 Task: Look for space in Woodridge, United States from 12th August, 2023 to 16th August, 2023 for 8 adults in price range Rs.10000 to Rs.16000. Place can be private room with 8 bedrooms having 8 beds and 8 bathrooms. Property type can be house, flat, guest house, hotel. Amenities needed are: wifi, TV, free parkinig on premises, gym, breakfast. Booking option can be shelf check-in. Required host language is English.
Action: Mouse moved to (530, 99)
Screenshot: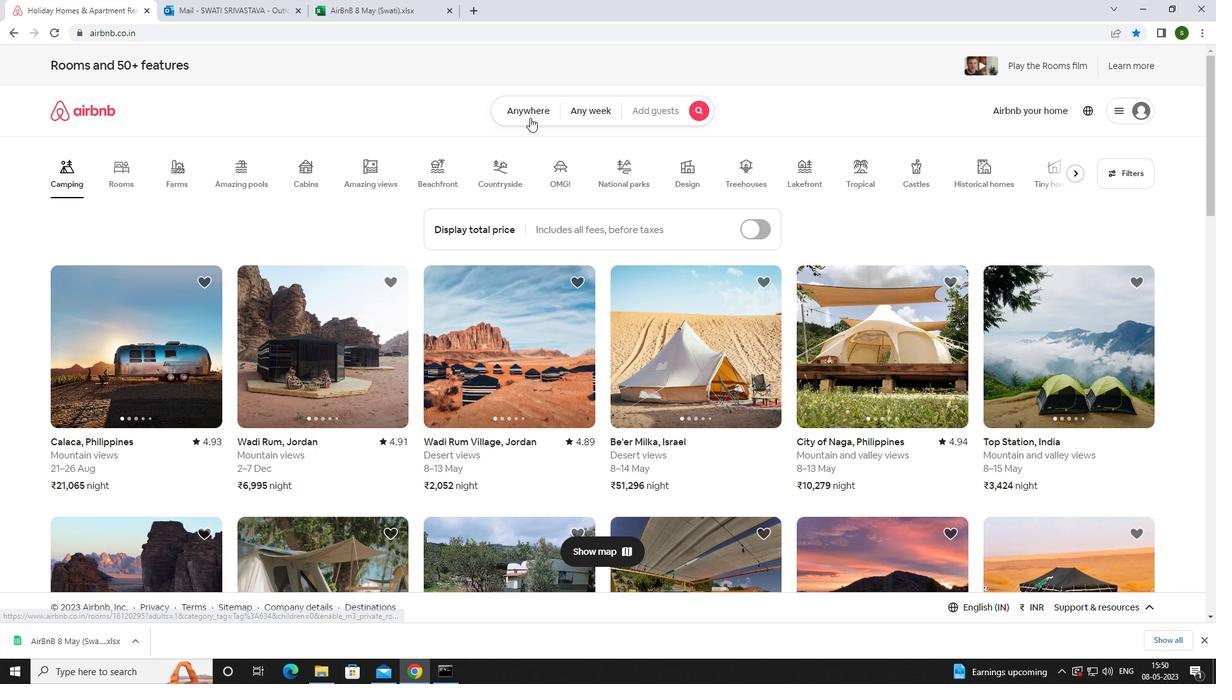 
Action: Mouse pressed left at (530, 99)
Screenshot: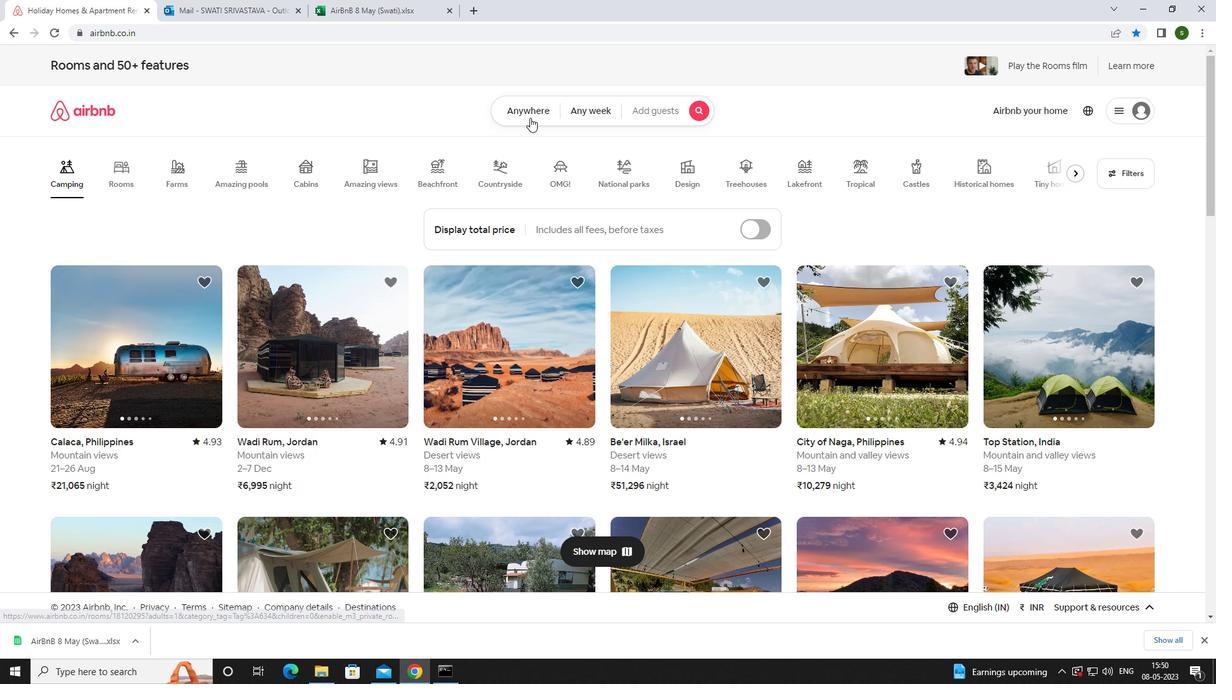
Action: Mouse moved to (447, 166)
Screenshot: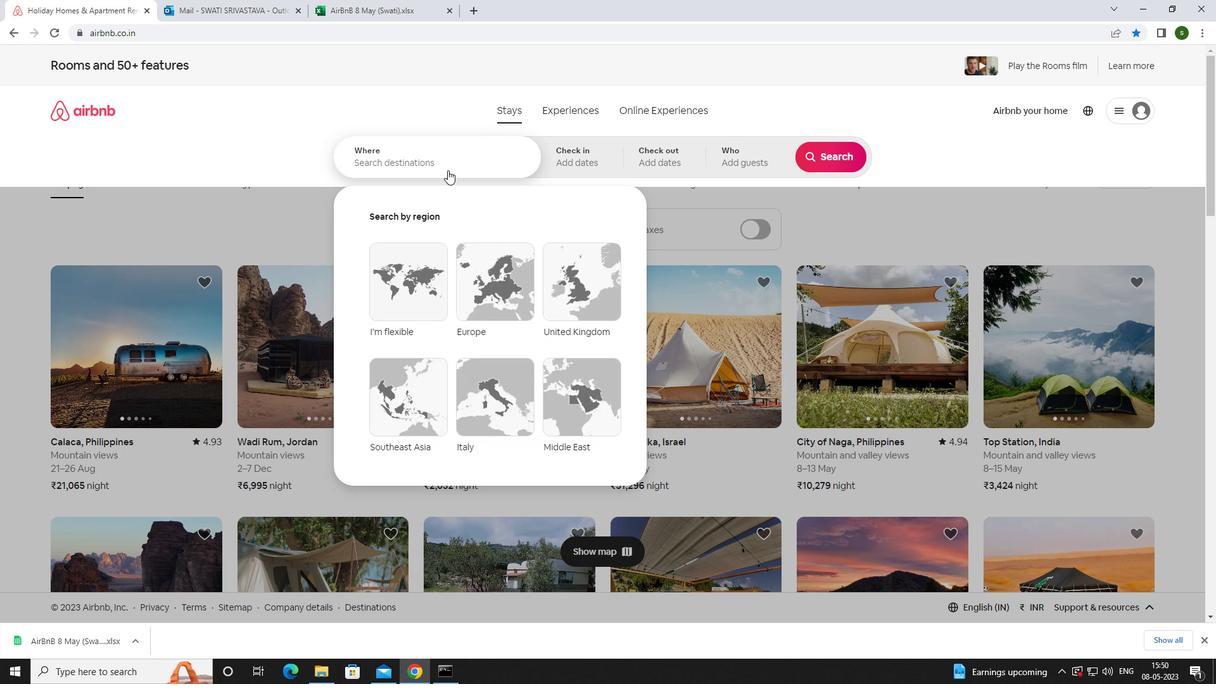 
Action: Mouse pressed left at (447, 166)
Screenshot: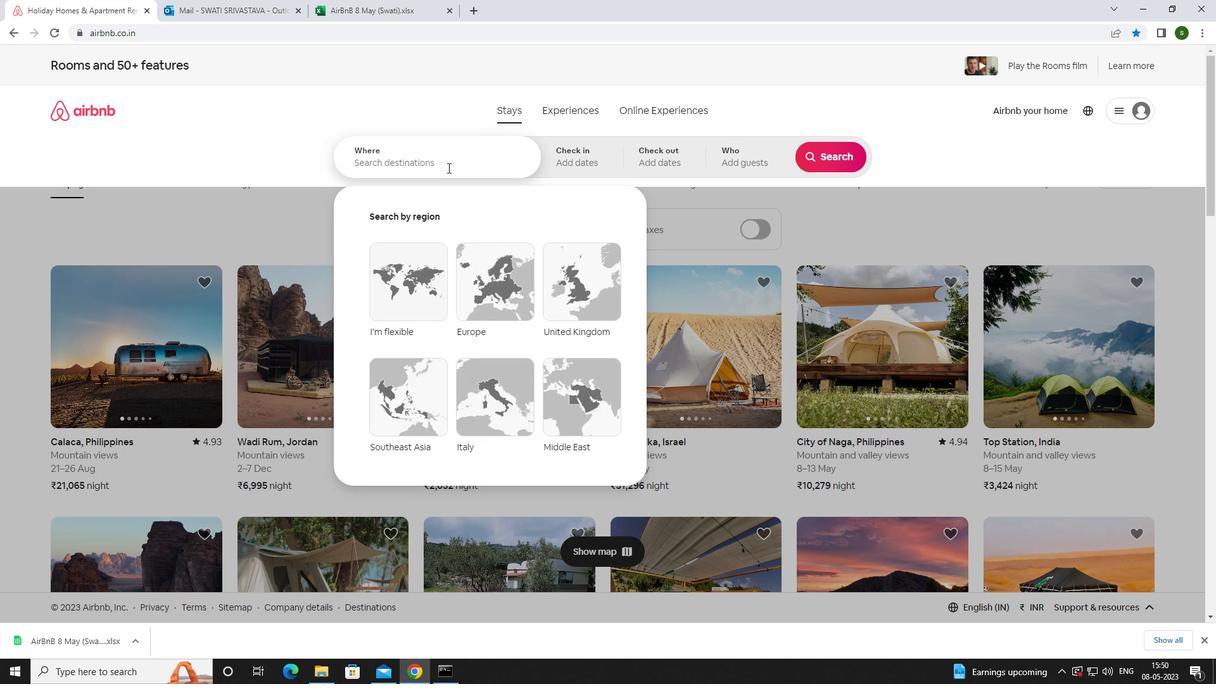 
Action: Key pressed <Key.caps_lock>w<Key.caps_lock>oodridge,<Key.space><Key.caps_lock>u<Key.caps_lock>nited<Key.space><Key.caps_lock>s<Key.caps_lock>tates<Key.enter>
Screenshot: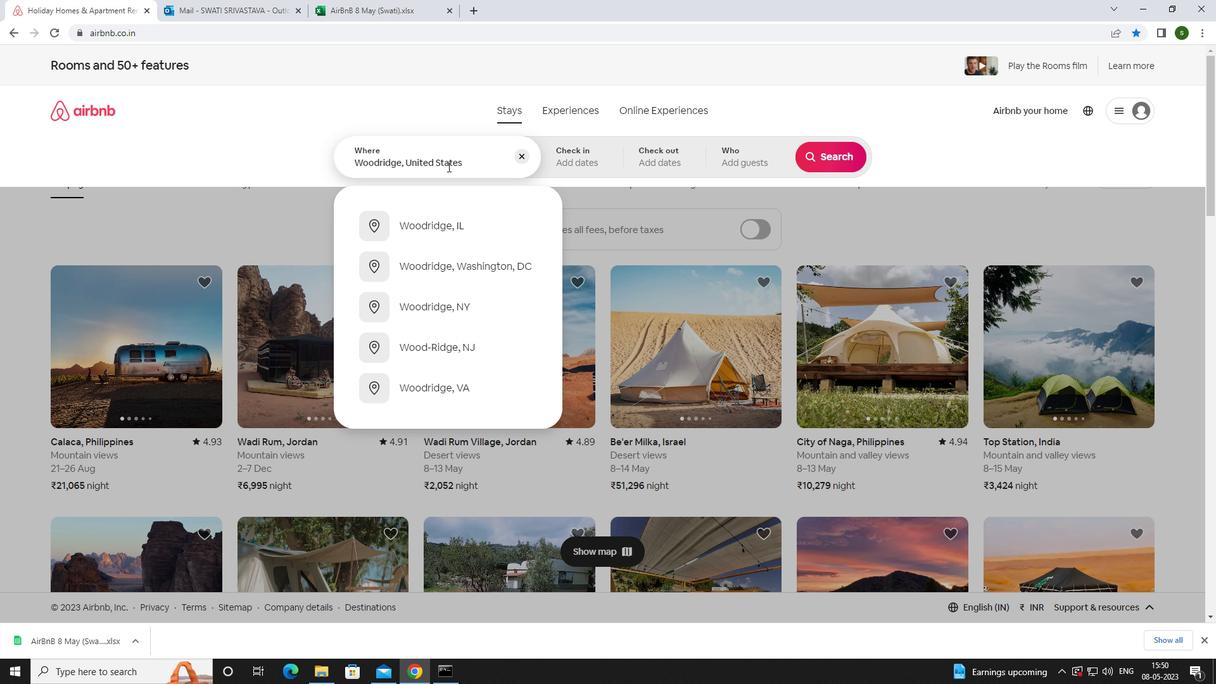 
Action: Mouse moved to (820, 254)
Screenshot: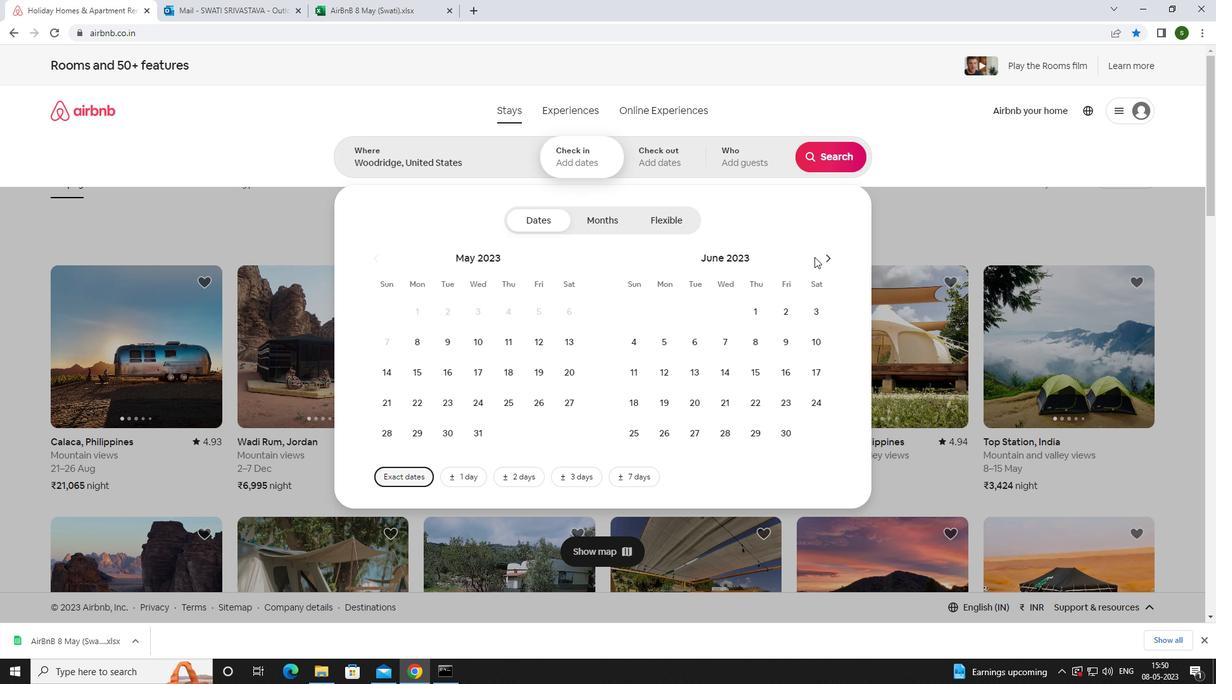 
Action: Mouse pressed left at (820, 254)
Screenshot: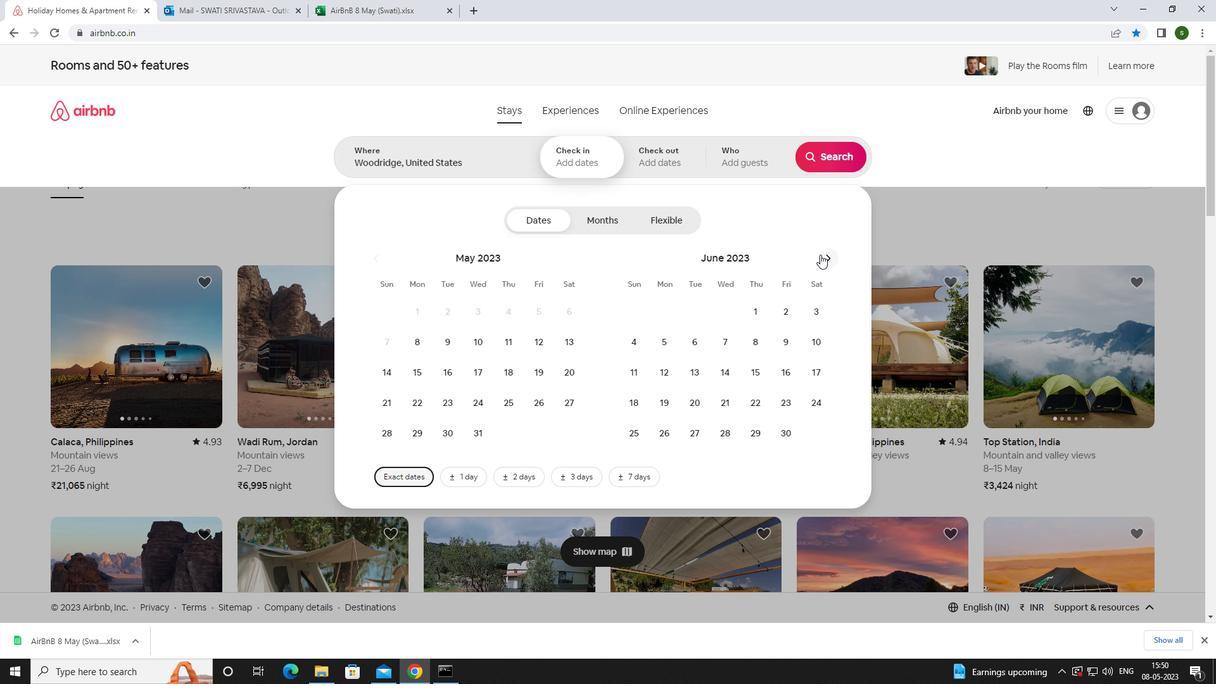 
Action: Mouse pressed left at (820, 254)
Screenshot: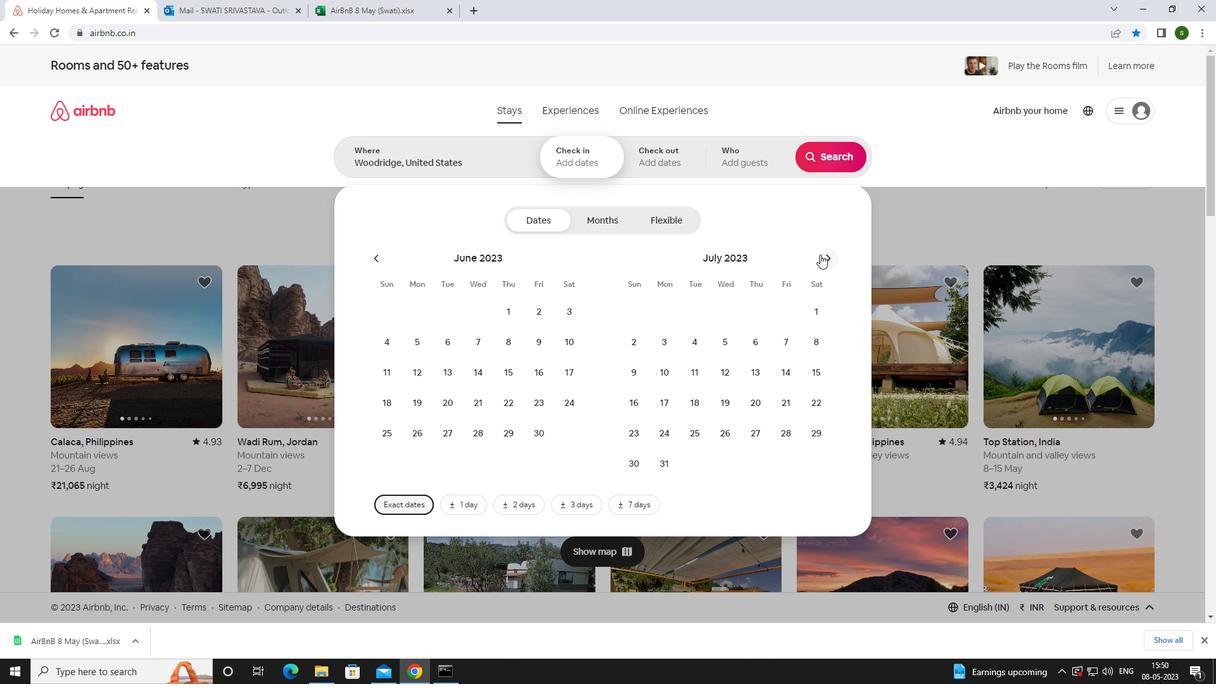 
Action: Mouse moved to (815, 335)
Screenshot: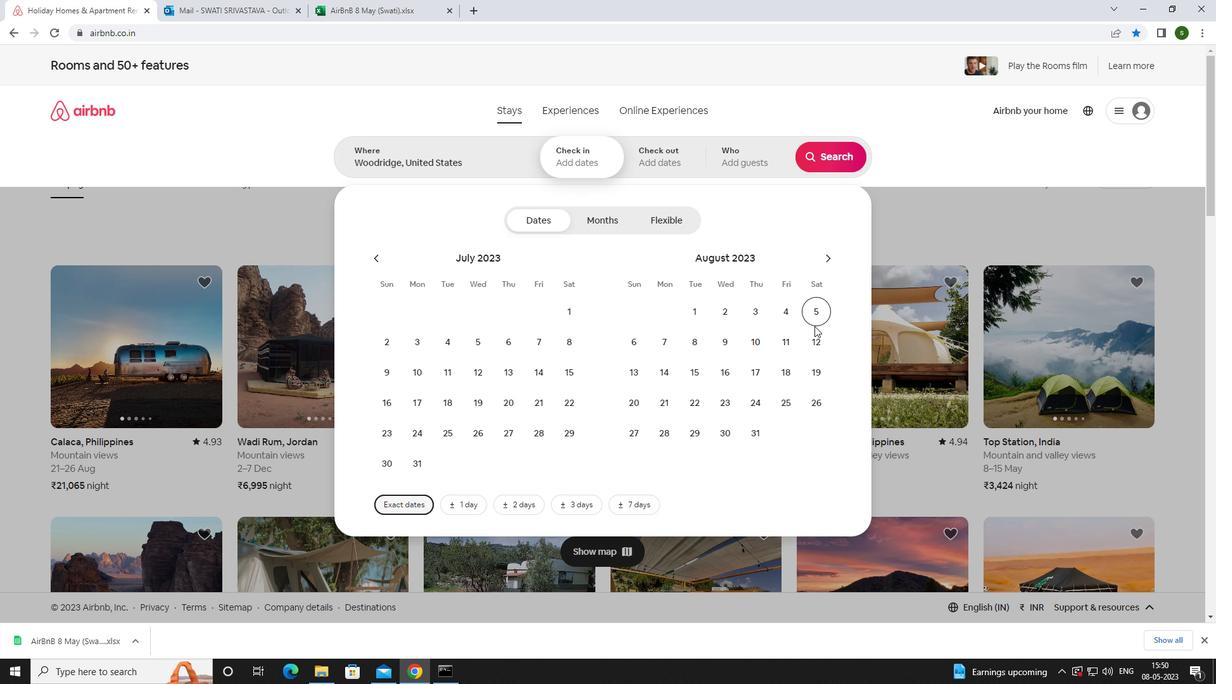 
Action: Mouse pressed left at (815, 335)
Screenshot: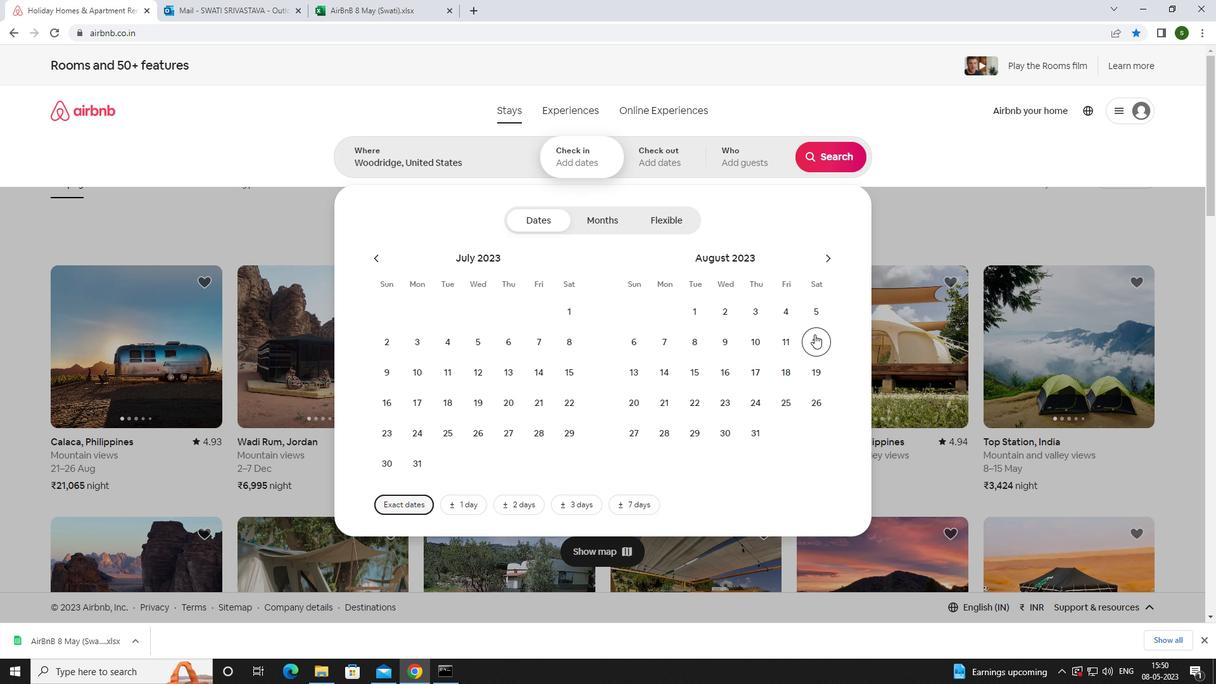 
Action: Mouse moved to (718, 364)
Screenshot: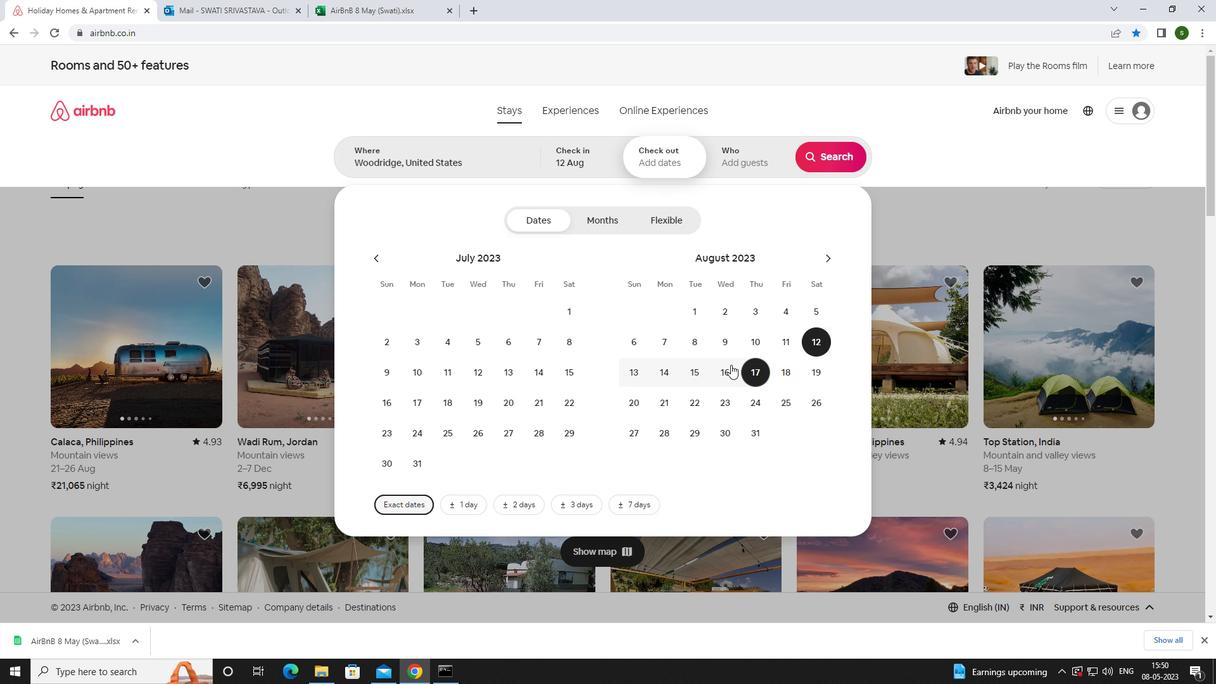 
Action: Mouse pressed left at (718, 364)
Screenshot: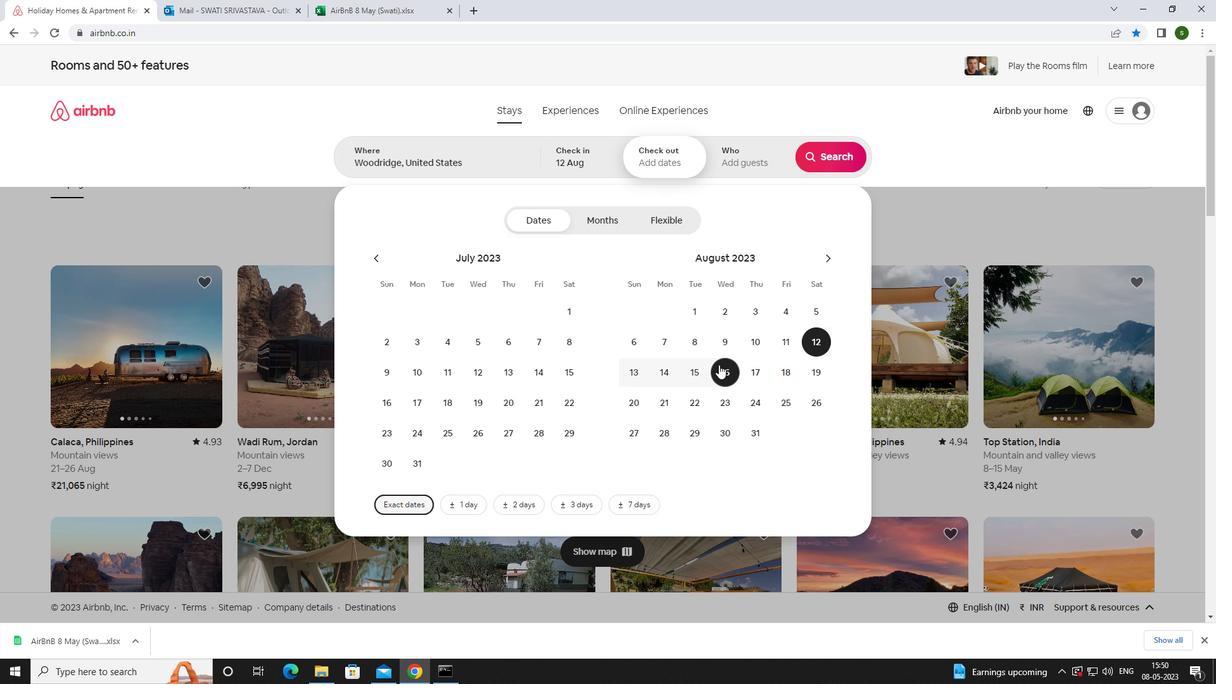 
Action: Mouse moved to (745, 163)
Screenshot: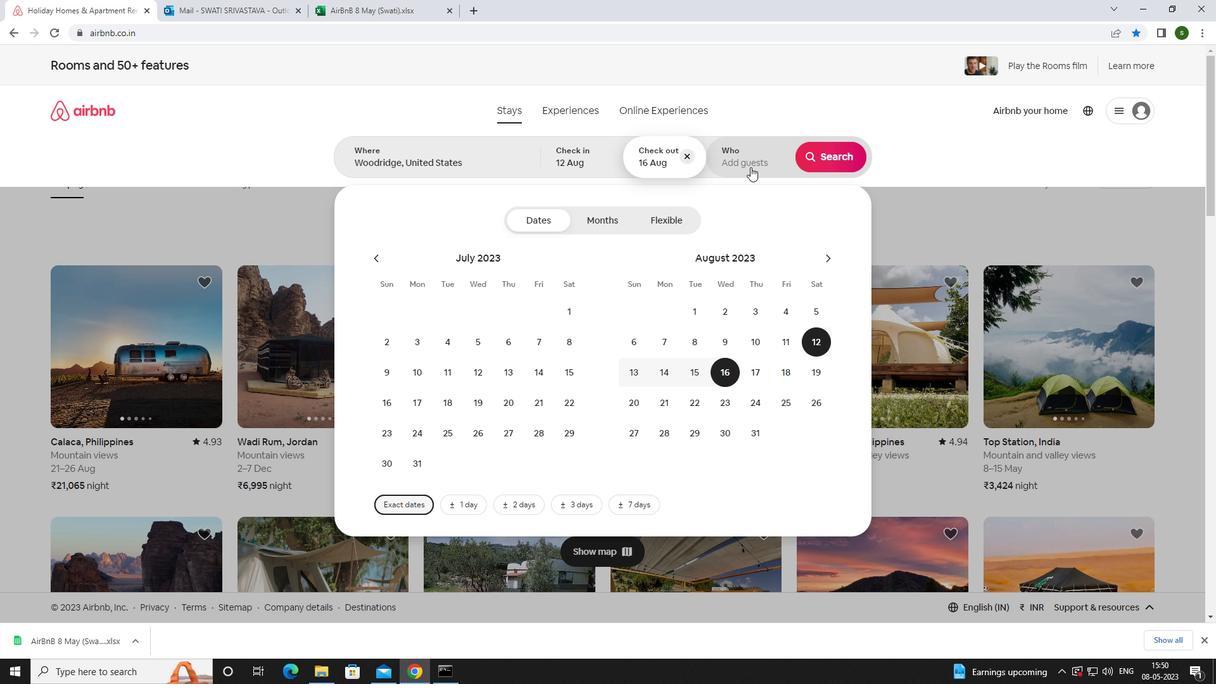 
Action: Mouse pressed left at (745, 163)
Screenshot: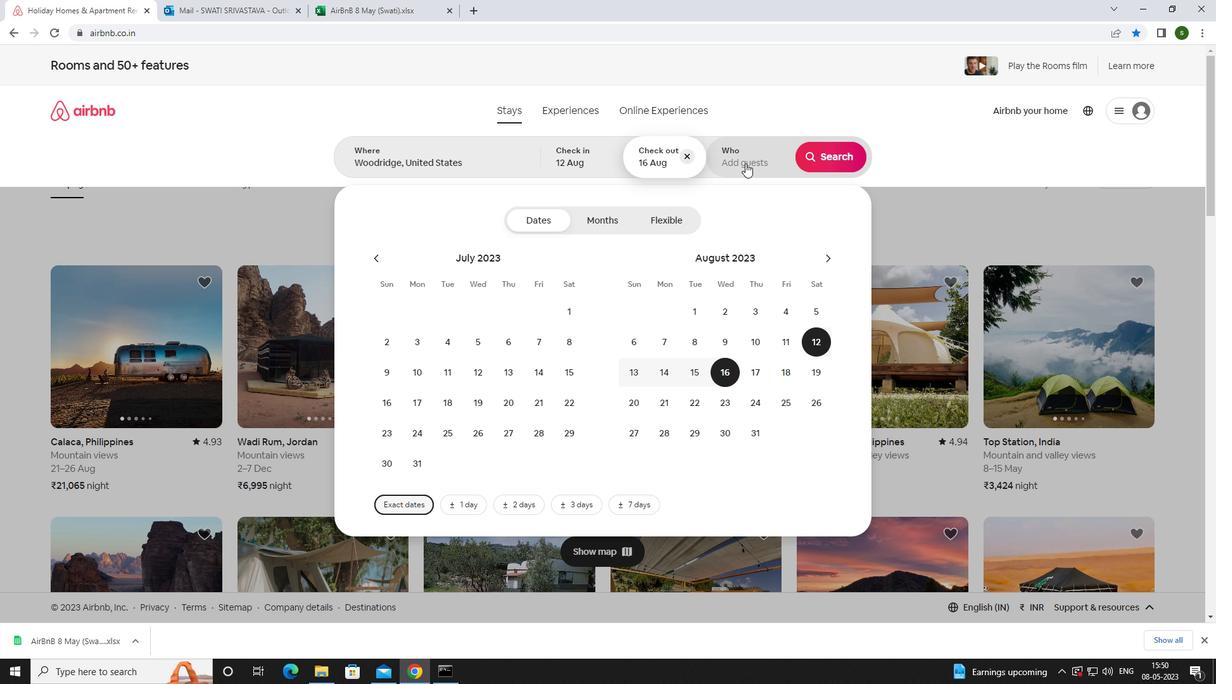 
Action: Mouse moved to (831, 221)
Screenshot: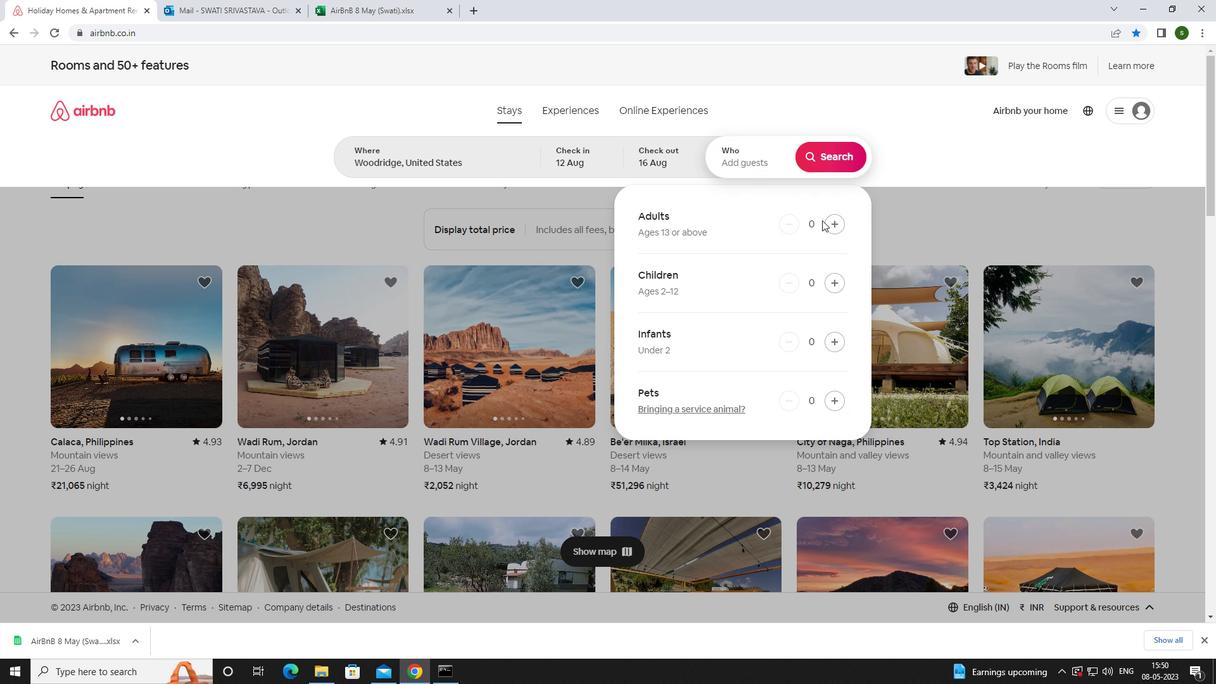 
Action: Mouse pressed left at (831, 221)
Screenshot: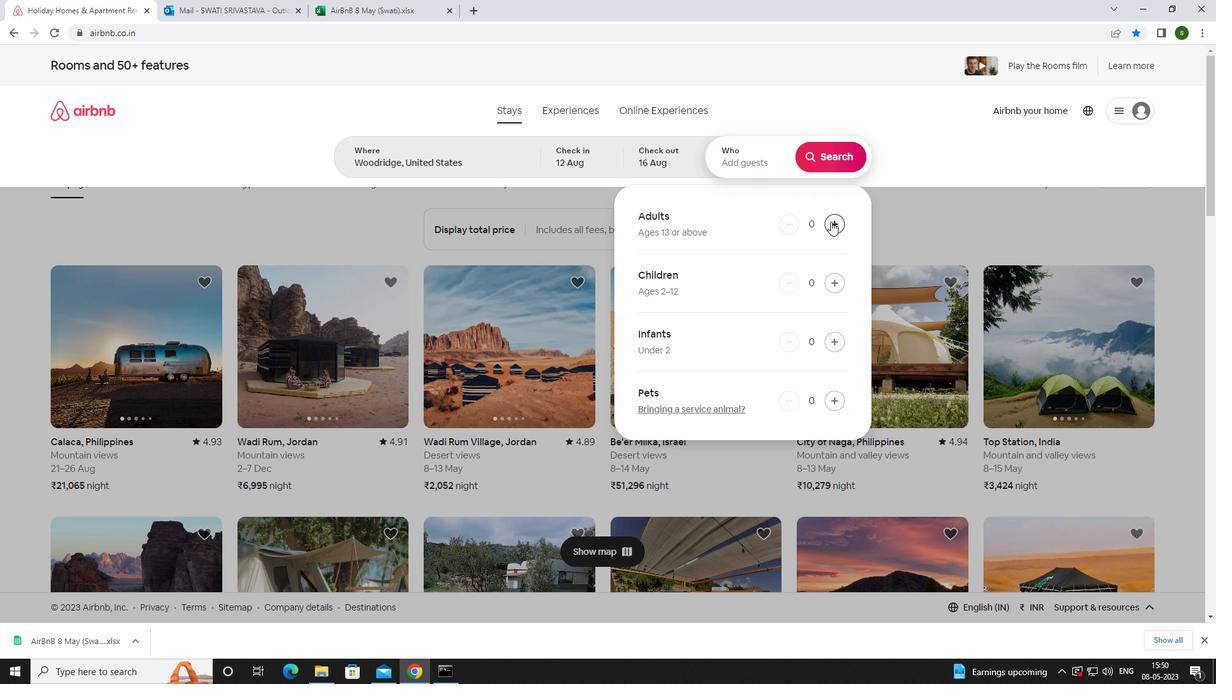 
Action: Mouse pressed left at (831, 221)
Screenshot: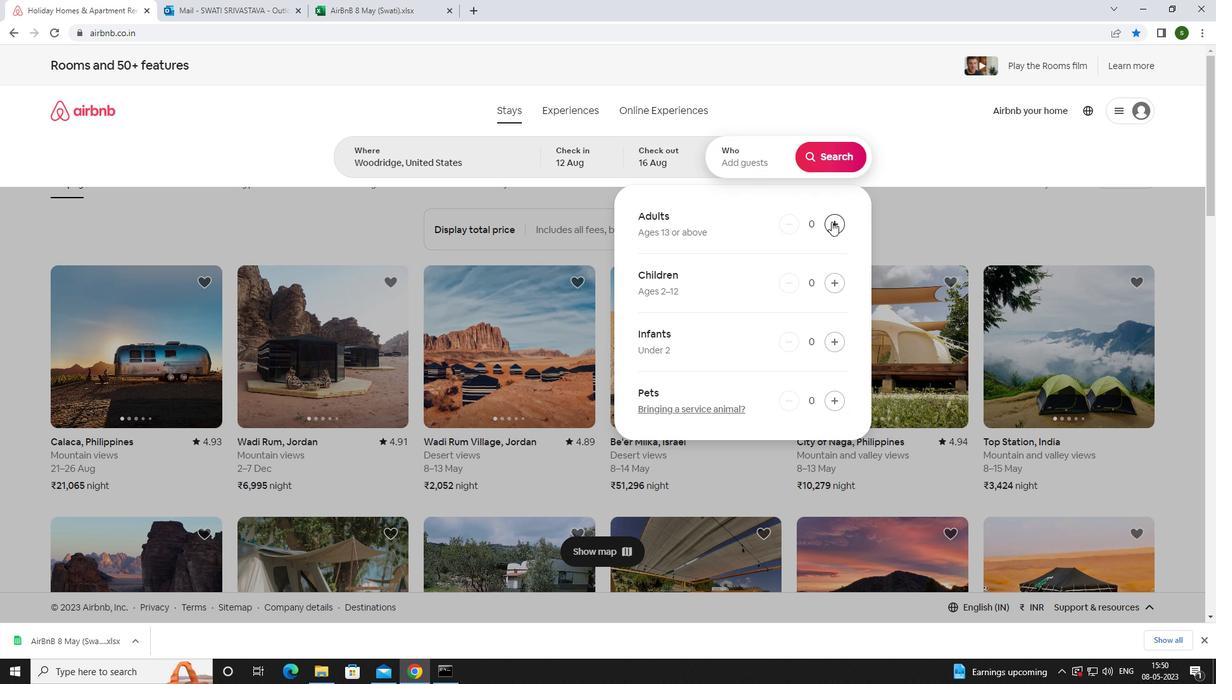 
Action: Mouse pressed left at (831, 221)
Screenshot: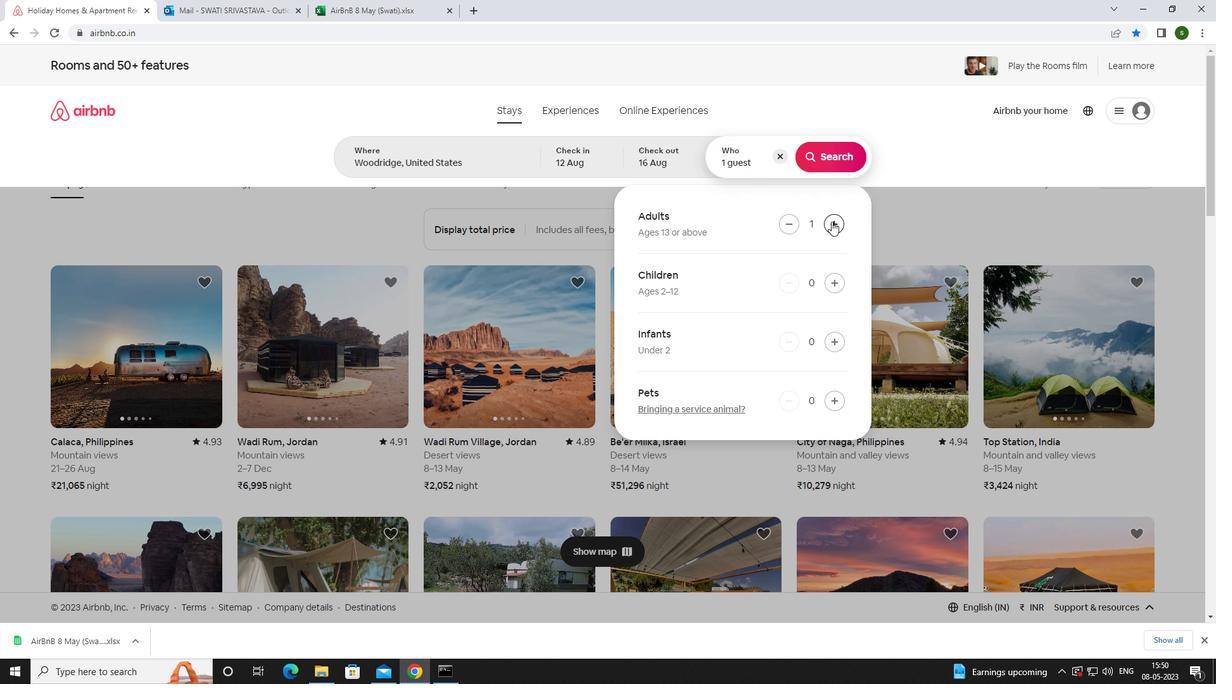 
Action: Mouse pressed left at (831, 221)
Screenshot: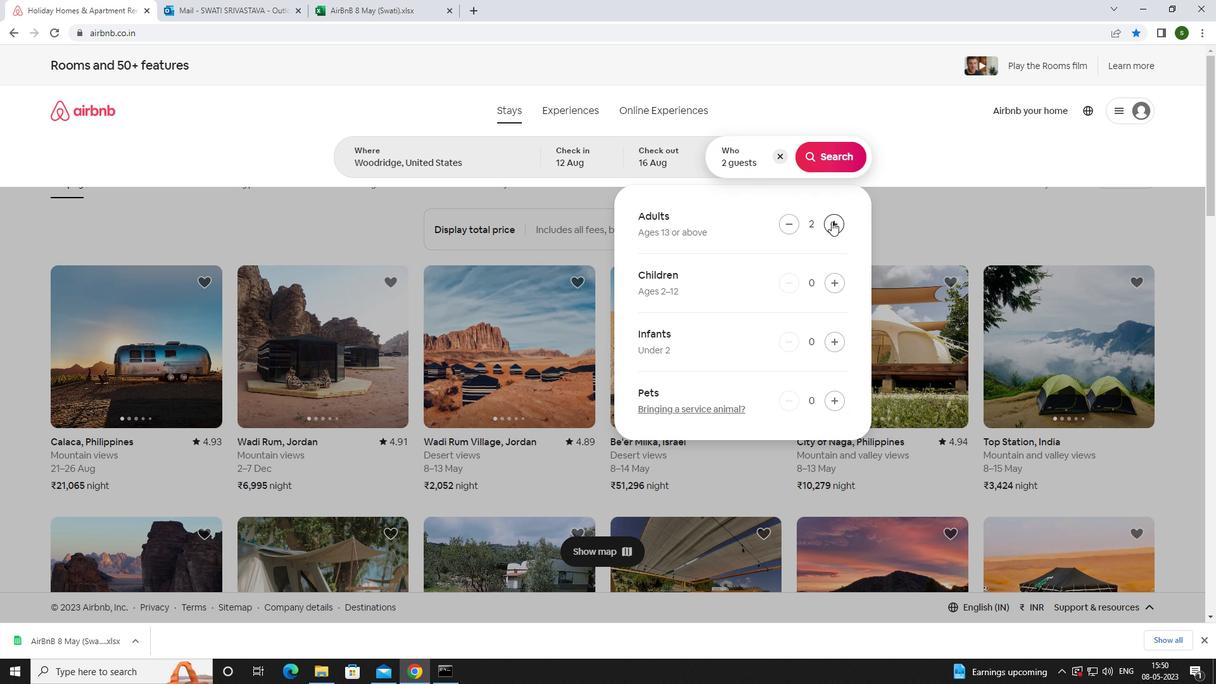 
Action: Mouse pressed left at (831, 221)
Screenshot: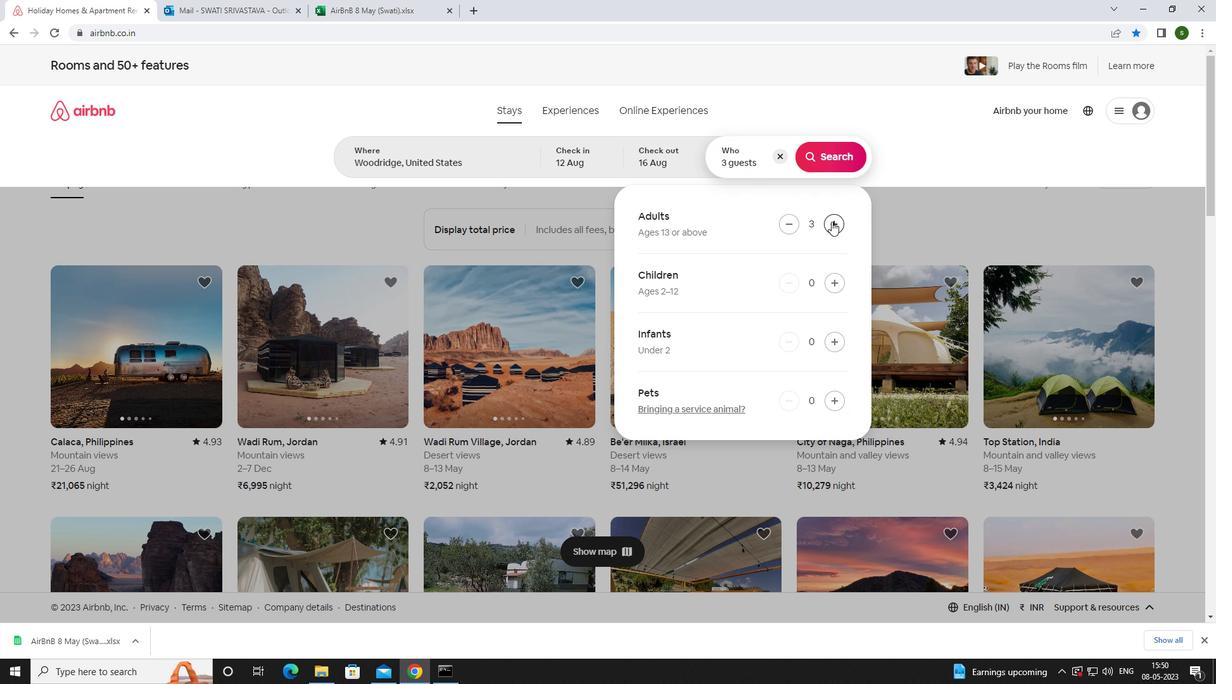
Action: Mouse pressed left at (831, 221)
Screenshot: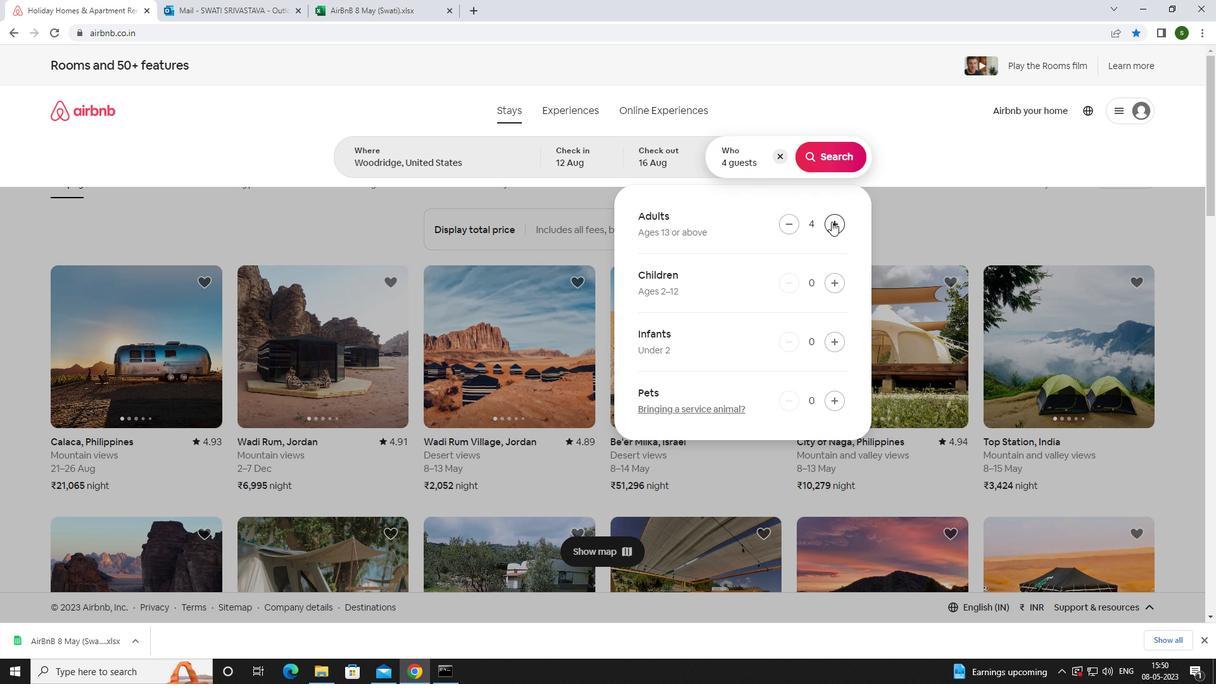 
Action: Mouse pressed left at (831, 221)
Screenshot: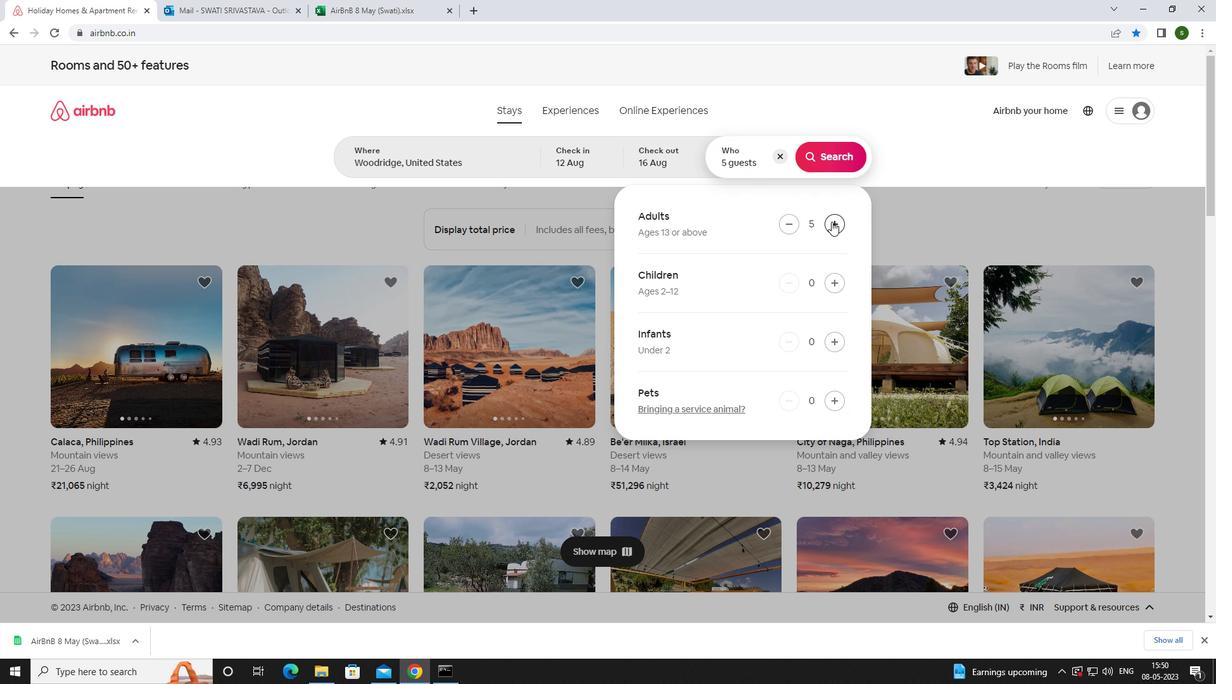 
Action: Mouse pressed left at (831, 221)
Screenshot: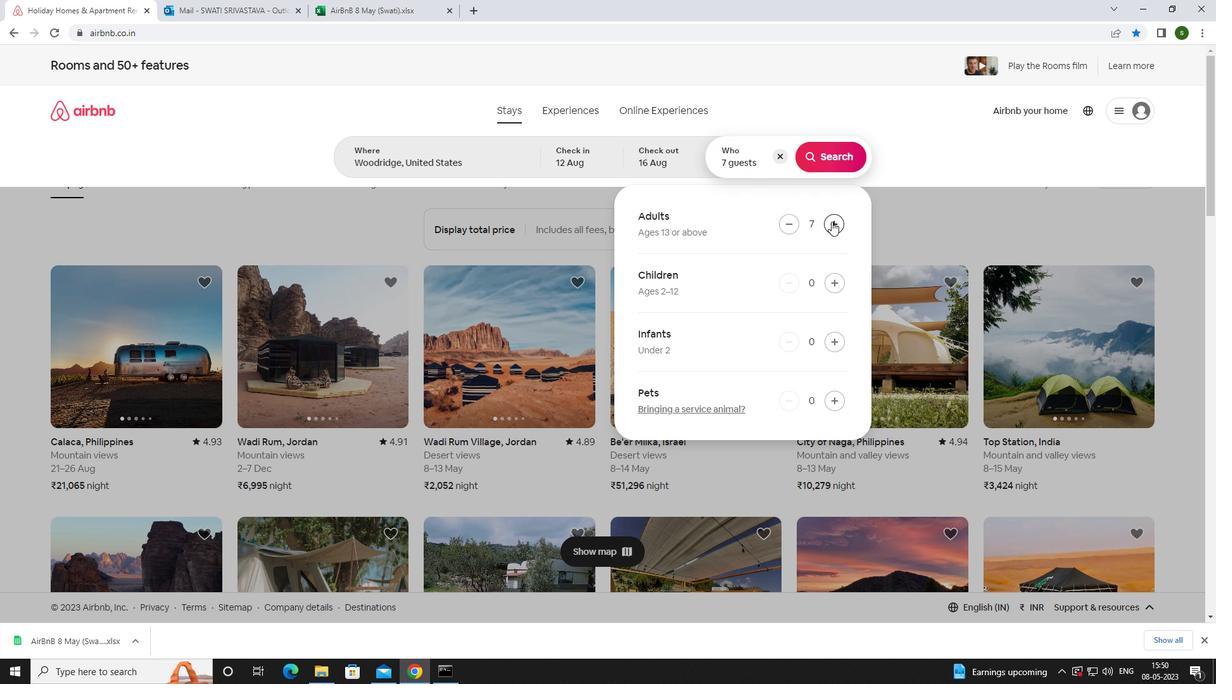 
Action: Mouse moved to (821, 154)
Screenshot: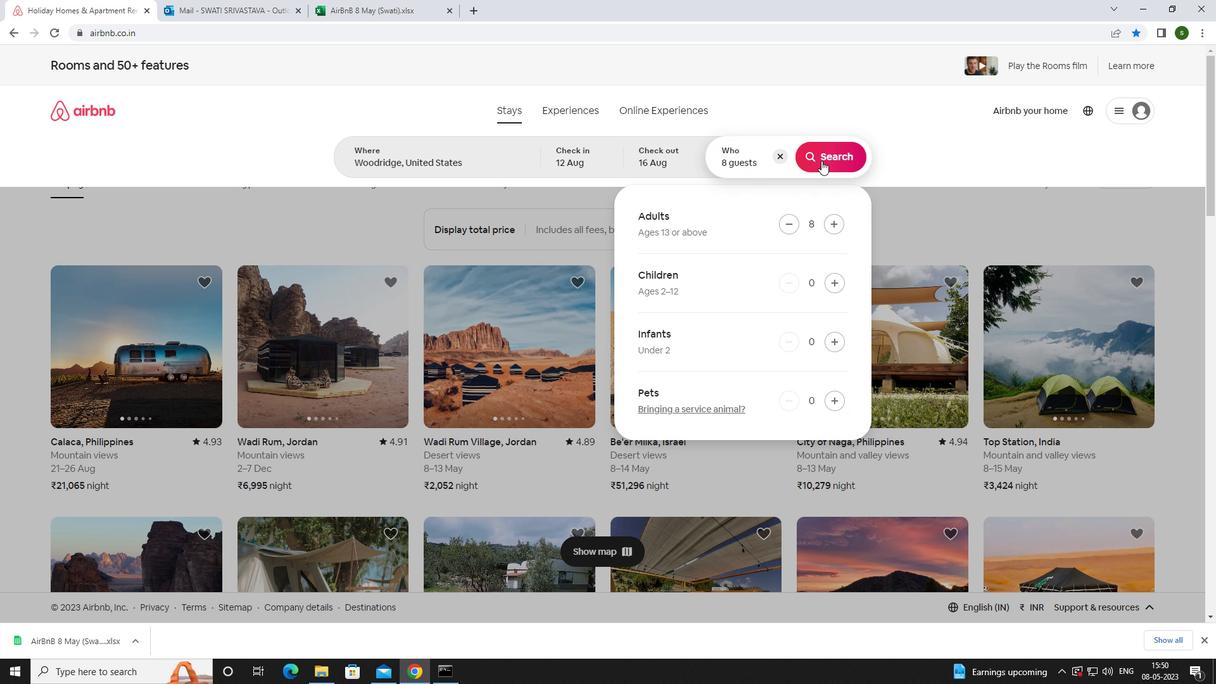 
Action: Mouse pressed left at (821, 154)
Screenshot: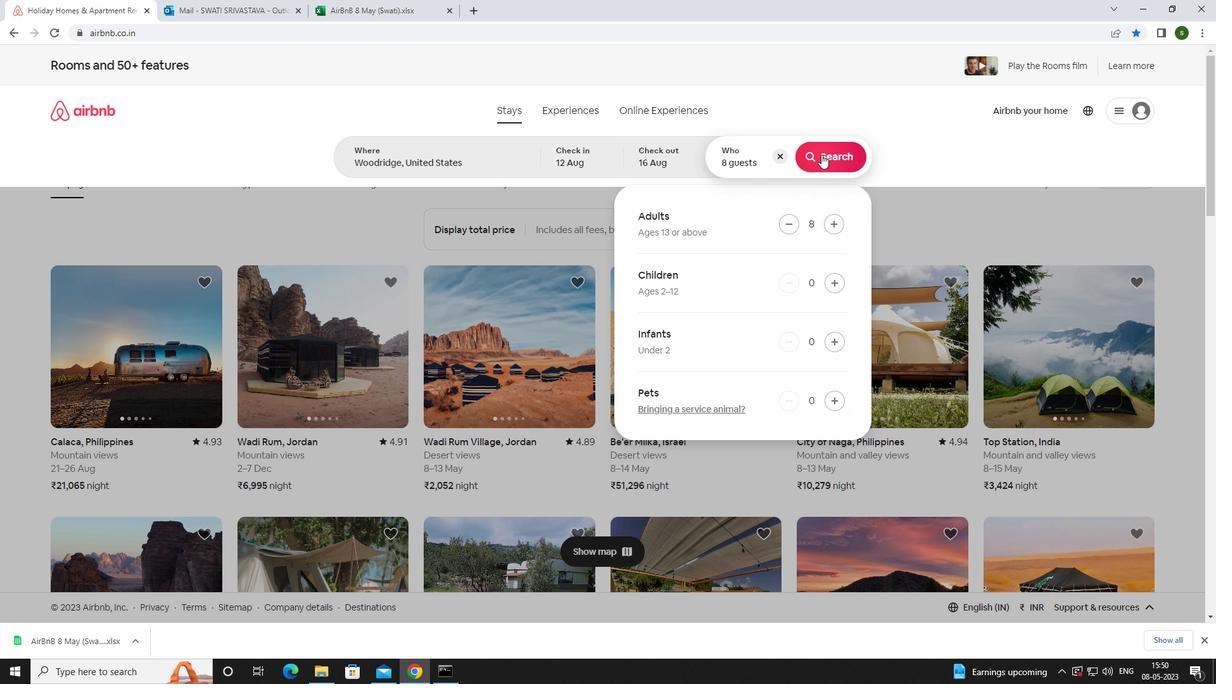
Action: Mouse moved to (1139, 117)
Screenshot: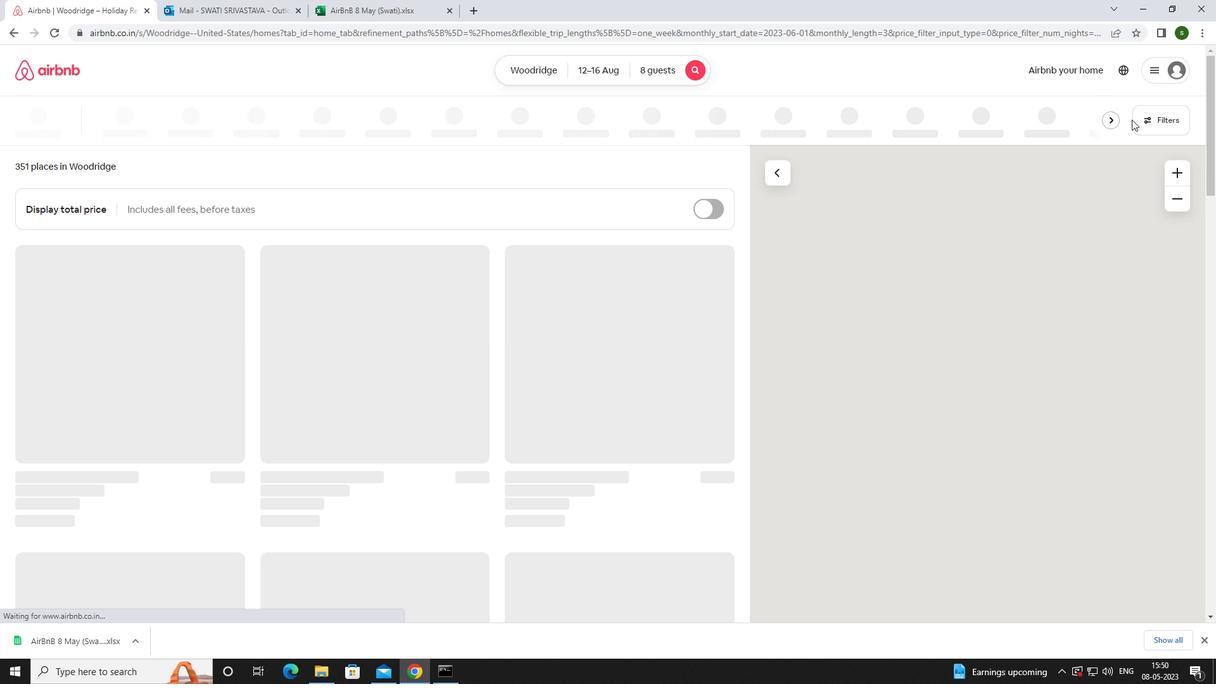 
Action: Mouse pressed left at (1139, 117)
Screenshot: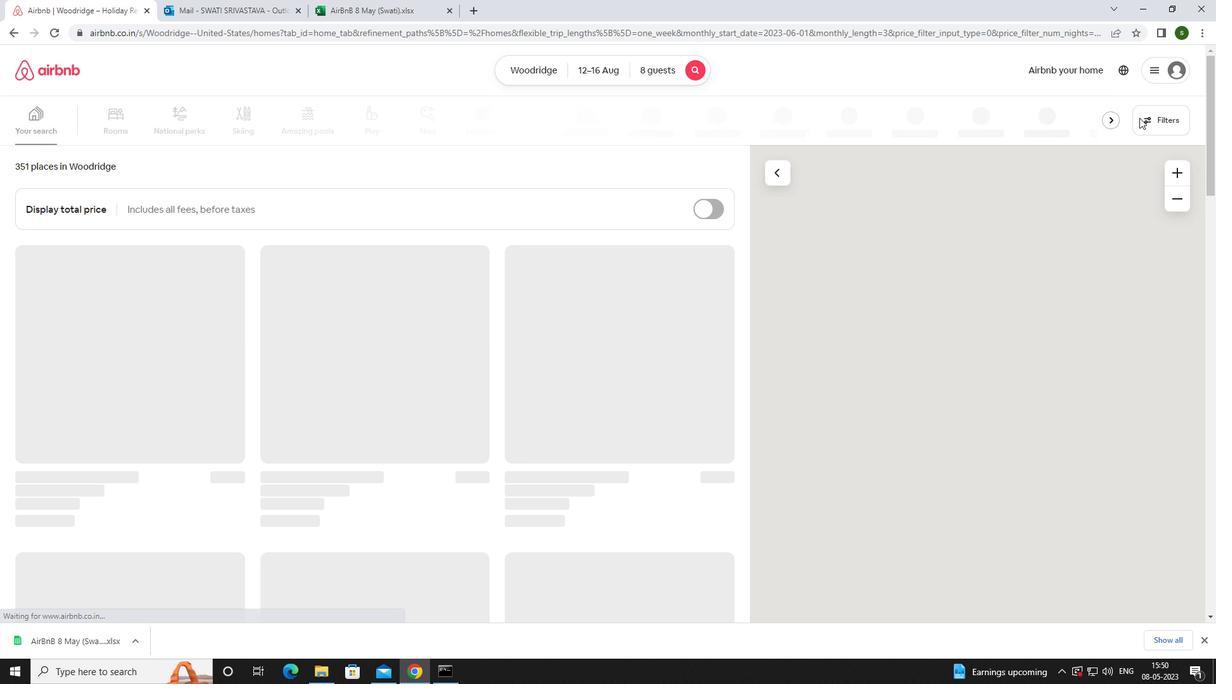 
Action: Mouse moved to (489, 423)
Screenshot: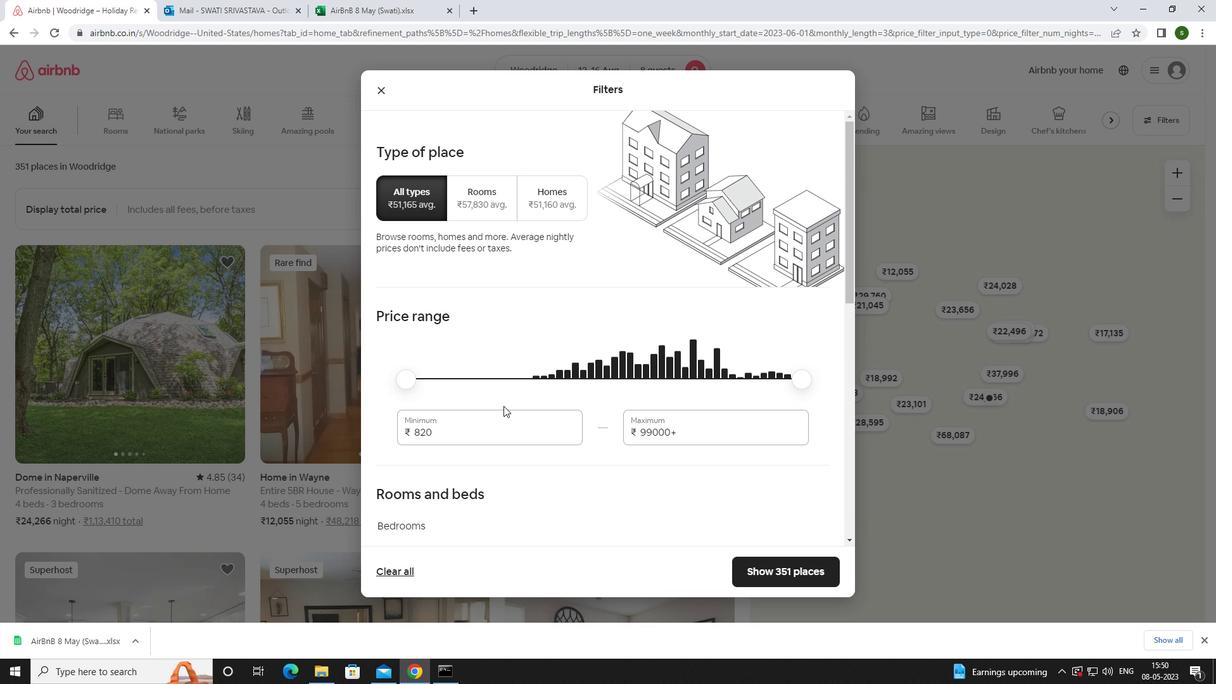 
Action: Mouse pressed left at (489, 423)
Screenshot: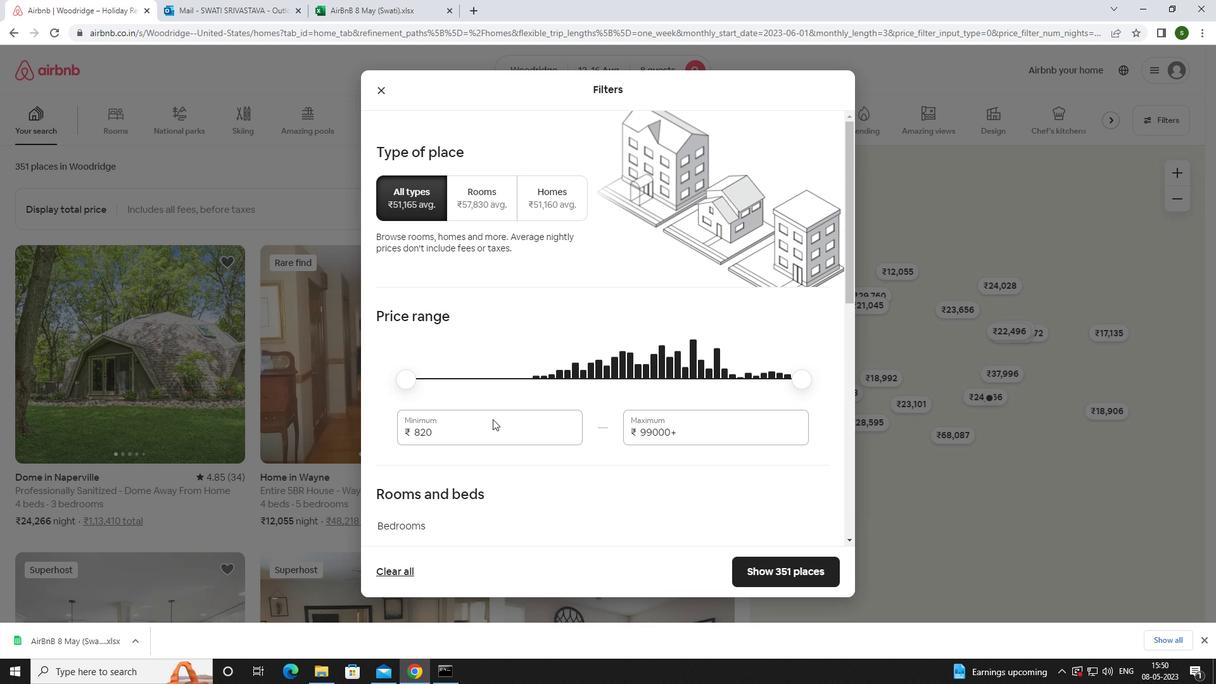 
Action: Mouse moved to (483, 423)
Screenshot: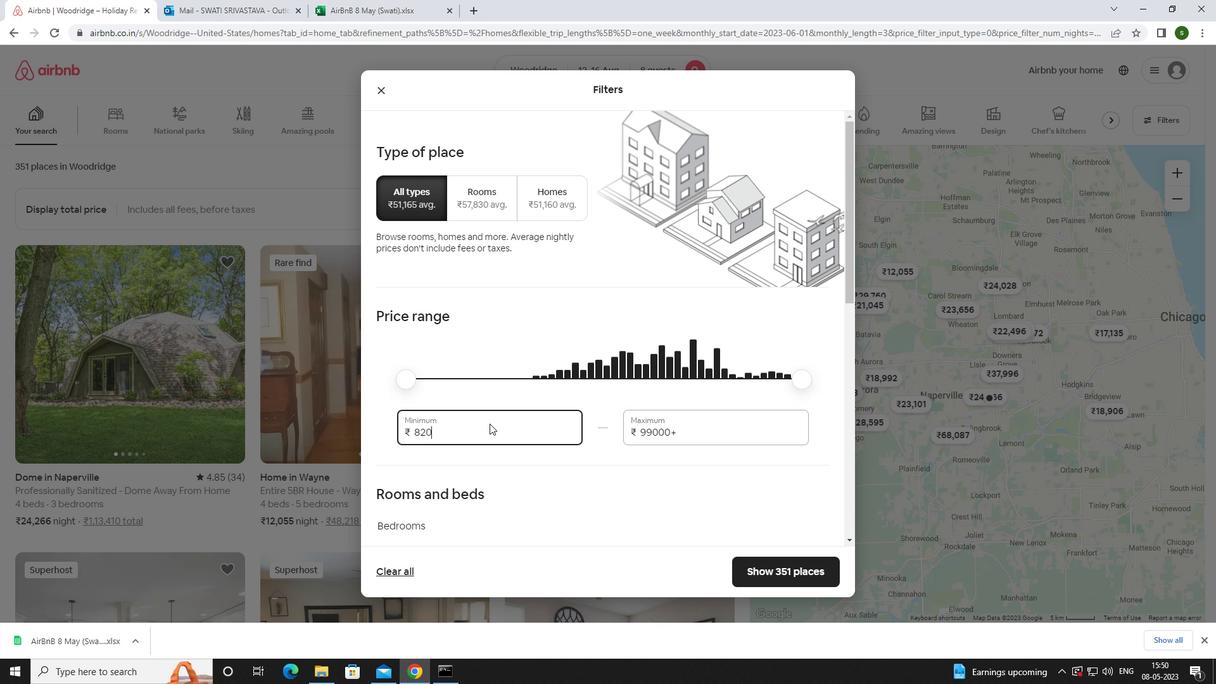 
Action: Key pressed <Key.backspace><Key.backspace><Key.backspace><Key.backspace>10000
Screenshot: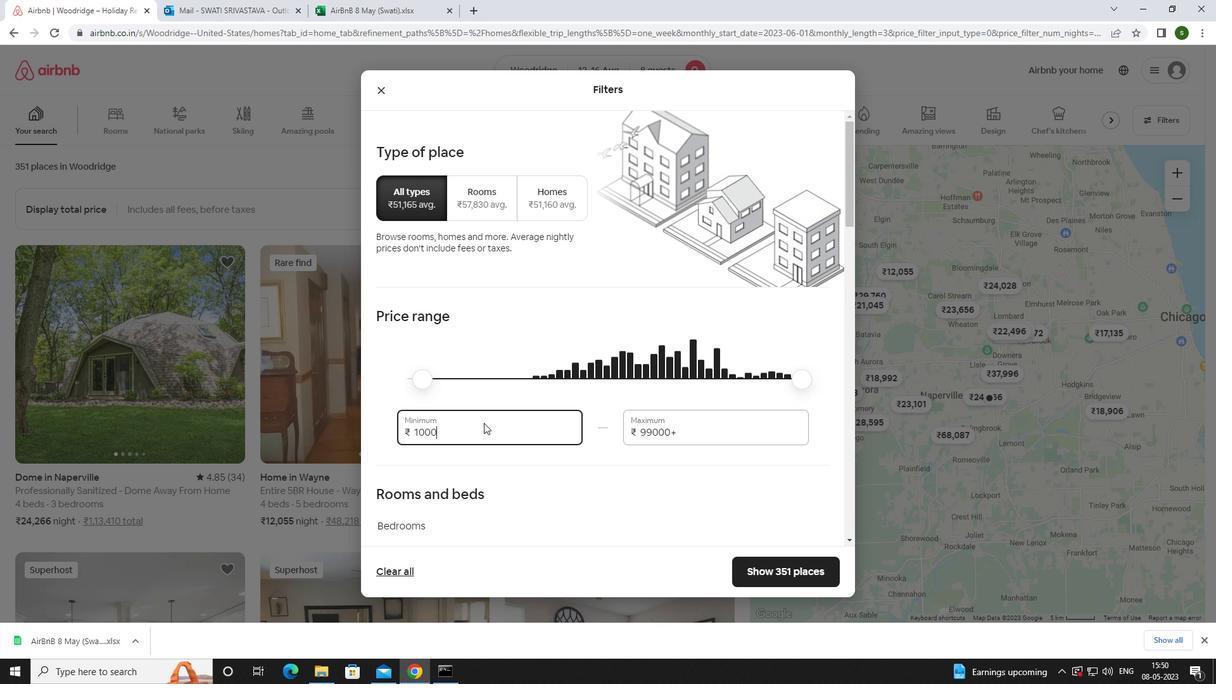 
Action: Mouse moved to (695, 427)
Screenshot: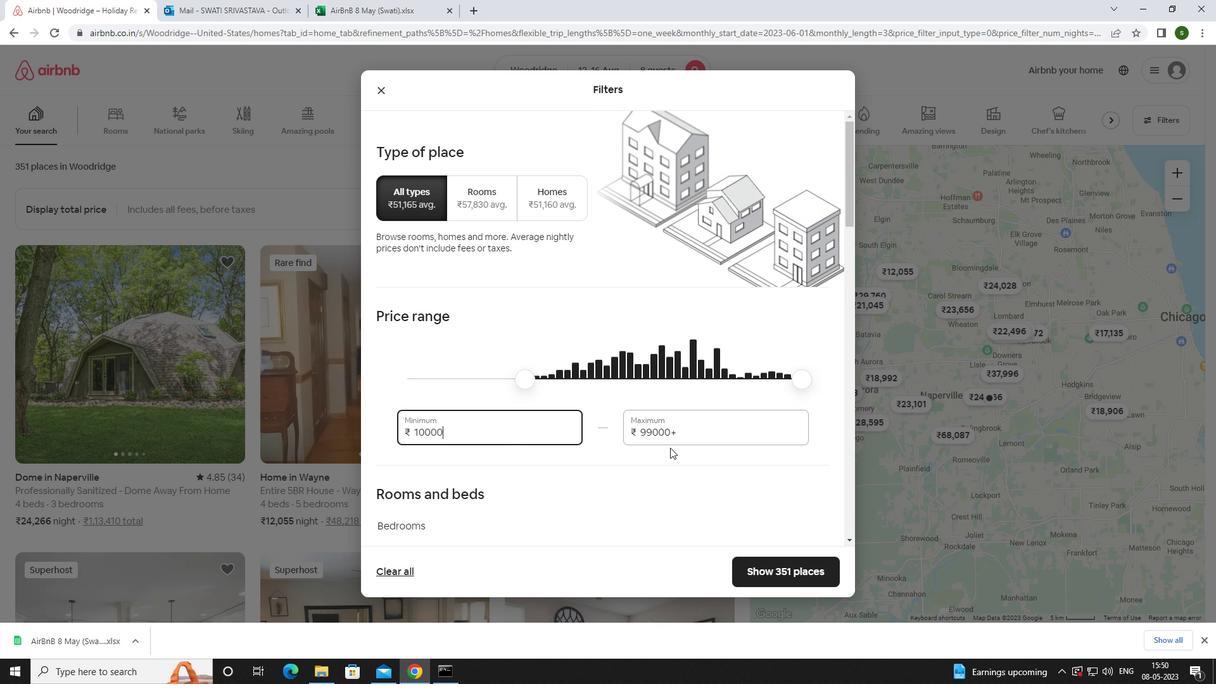 
Action: Mouse pressed left at (695, 427)
Screenshot: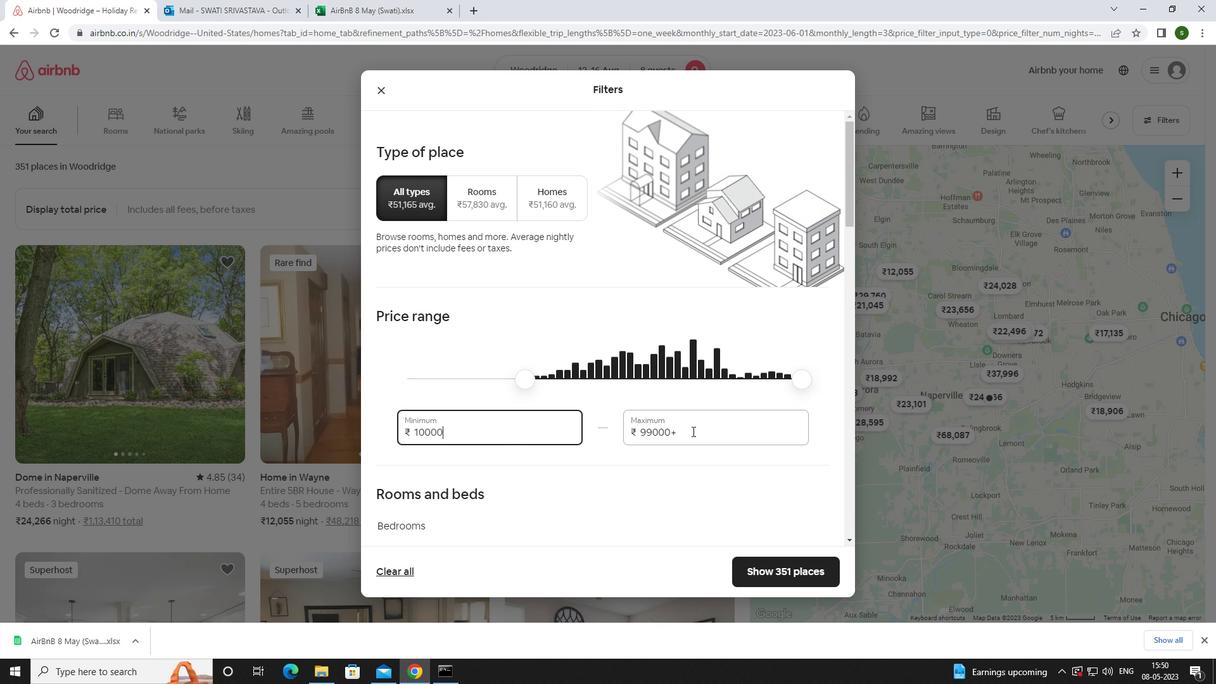 
Action: Key pressed <Key.backspace><Key.backspace><Key.backspace><Key.backspace><Key.backspace><Key.backspace><Key.backspace><Key.backspace><Key.backspace><Key.backspace>16000
Screenshot: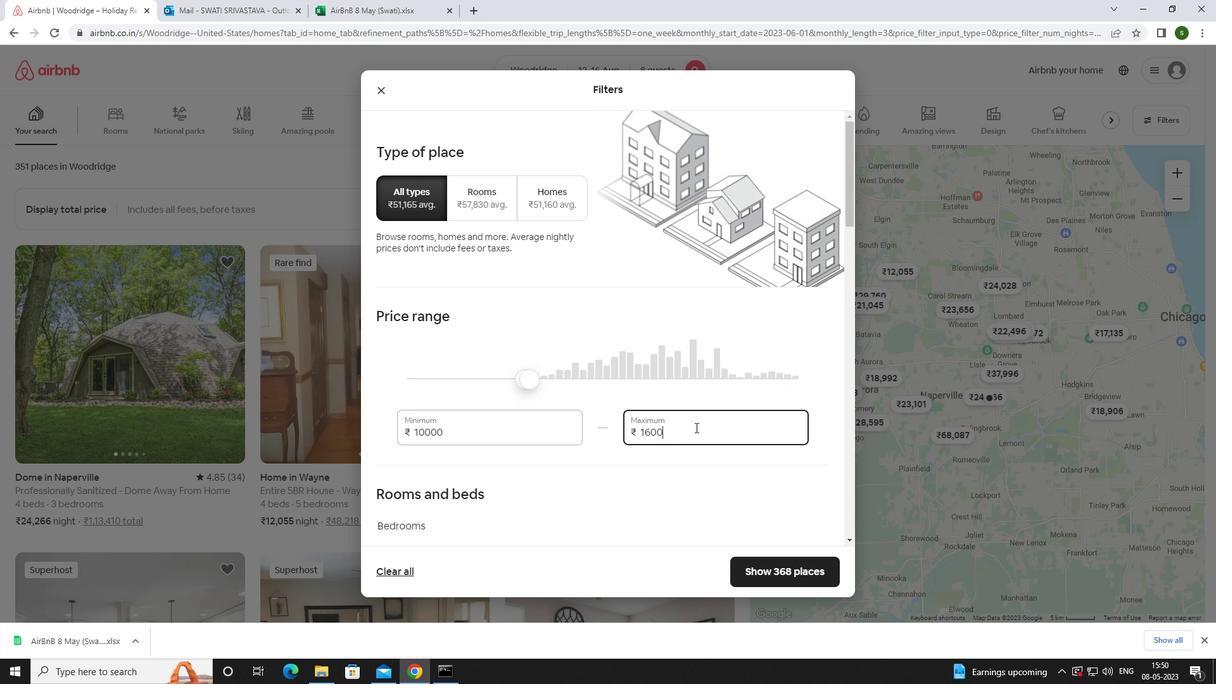 
Action: Mouse moved to (693, 426)
Screenshot: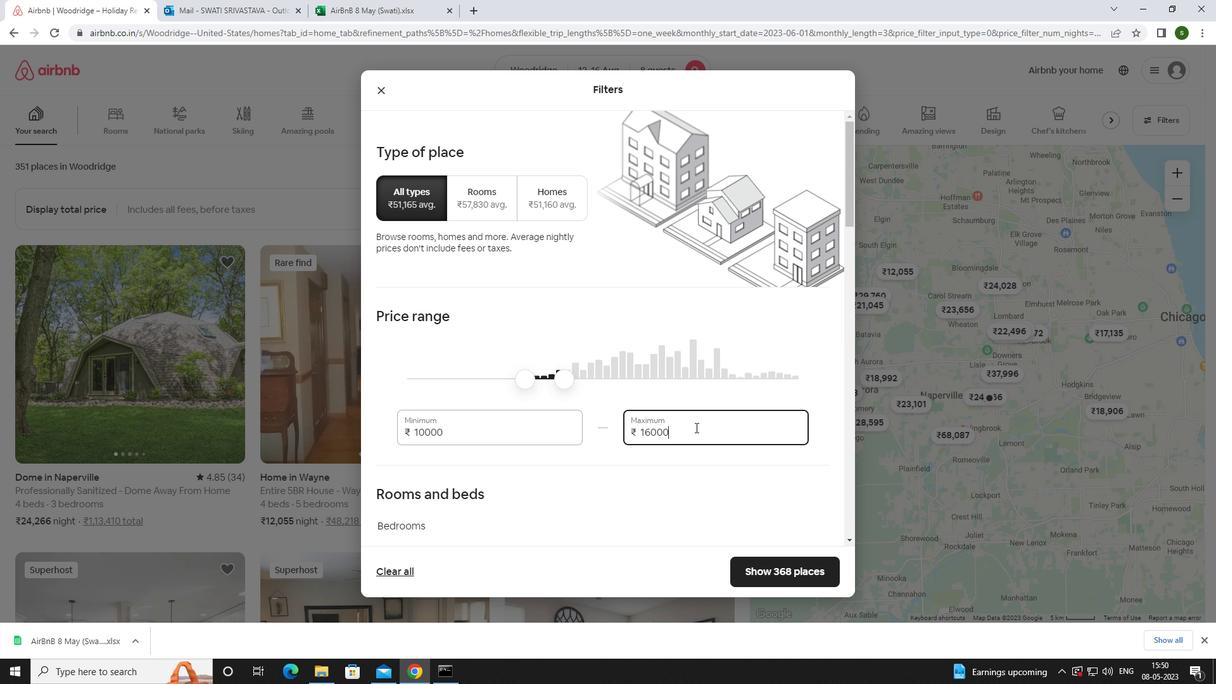 
Action: Mouse scrolled (693, 425) with delta (0, 0)
Screenshot: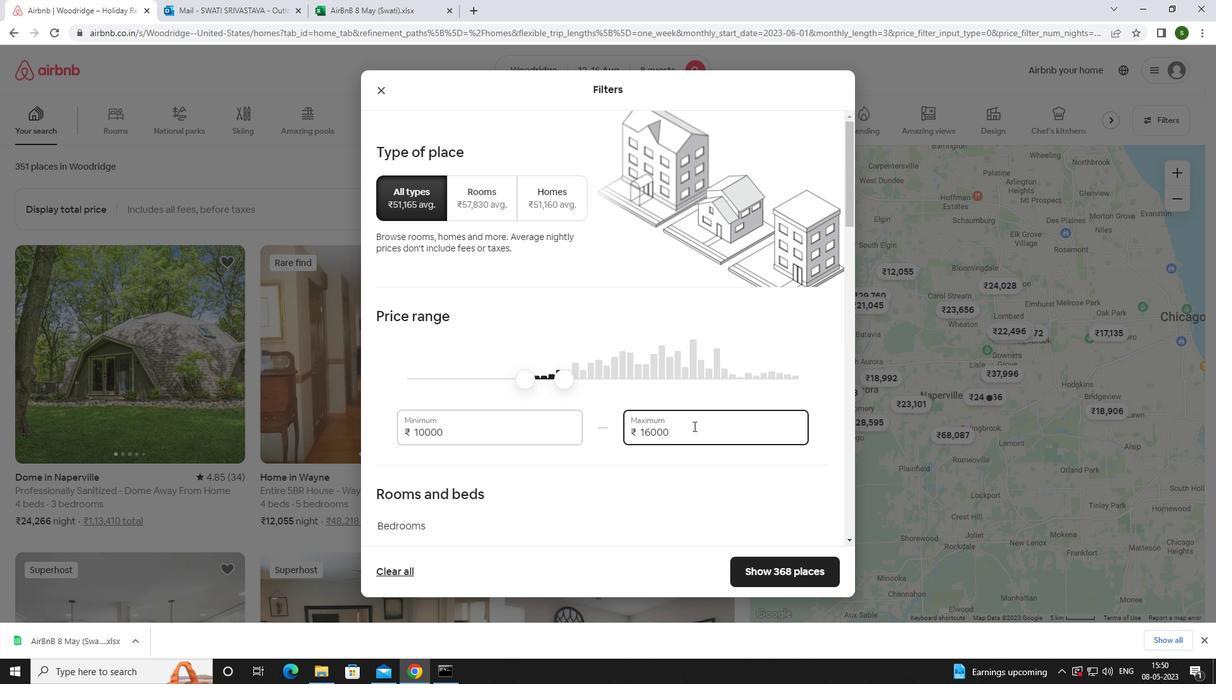 
Action: Mouse scrolled (693, 425) with delta (0, 0)
Screenshot: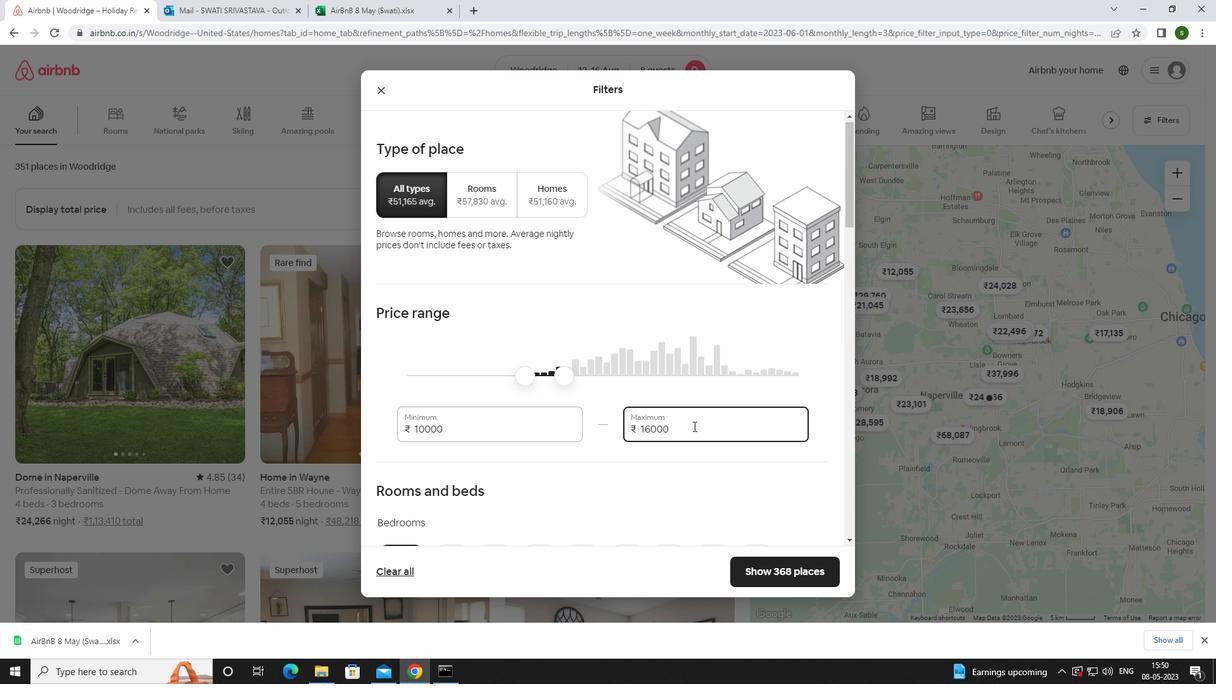 
Action: Mouse scrolled (693, 425) with delta (0, 0)
Screenshot: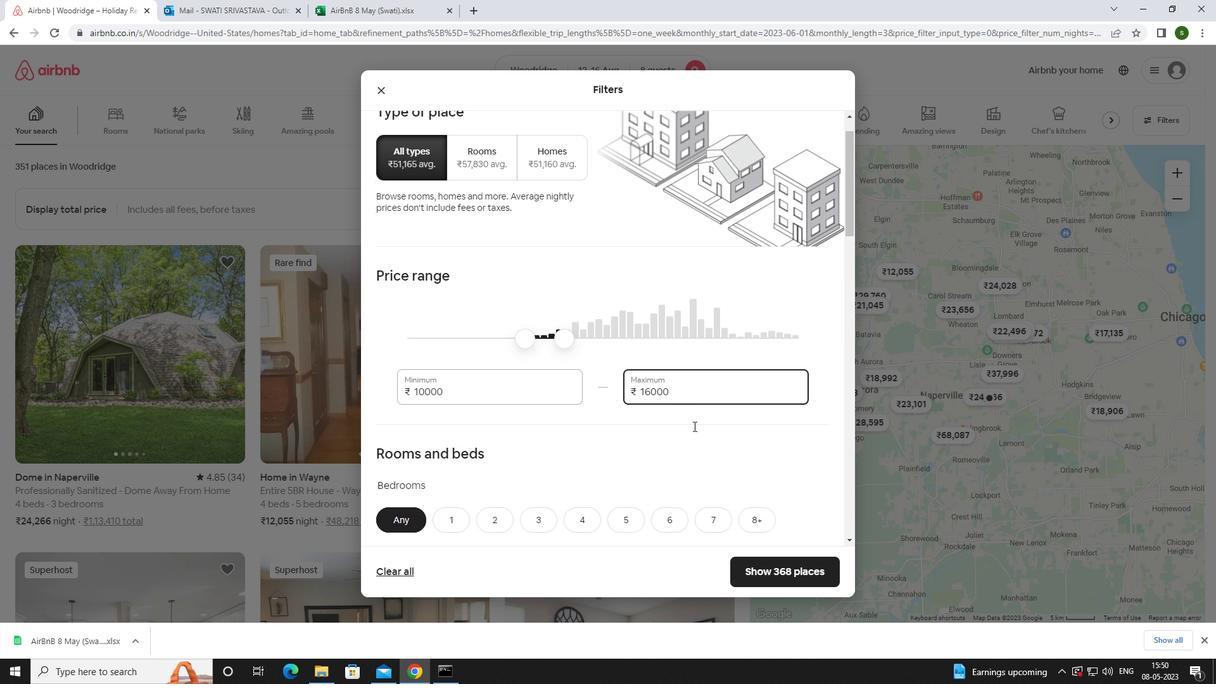 
Action: Mouse scrolled (693, 425) with delta (0, 0)
Screenshot: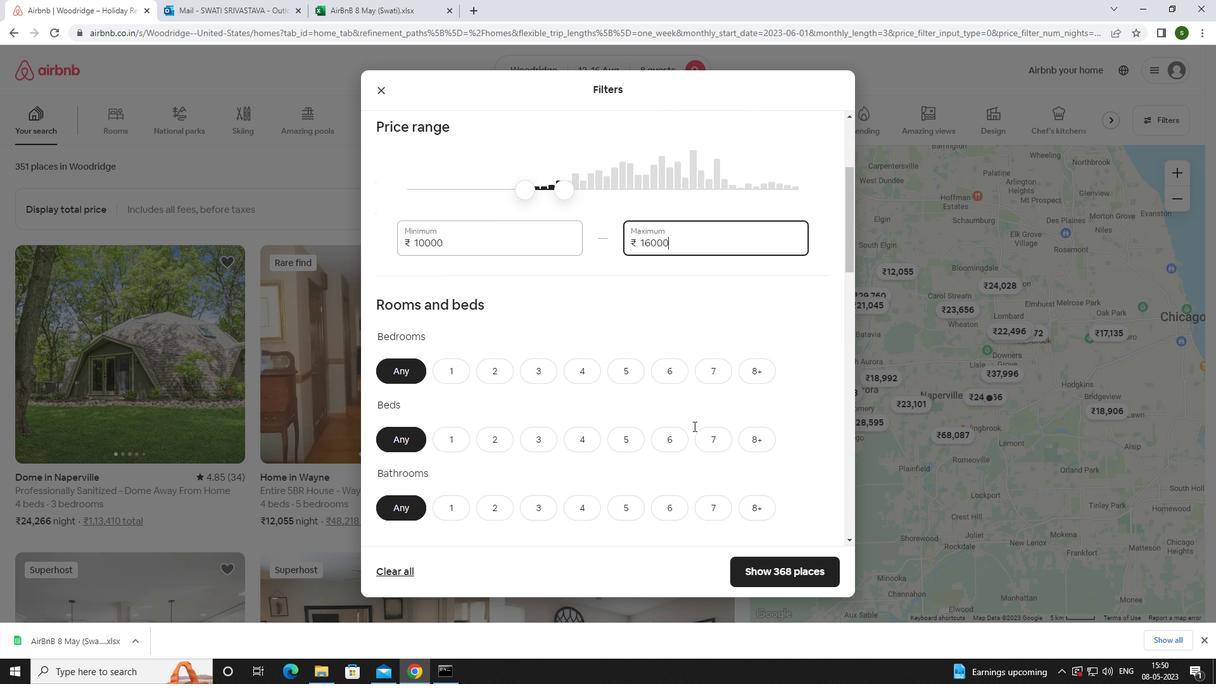 
Action: Mouse moved to (746, 308)
Screenshot: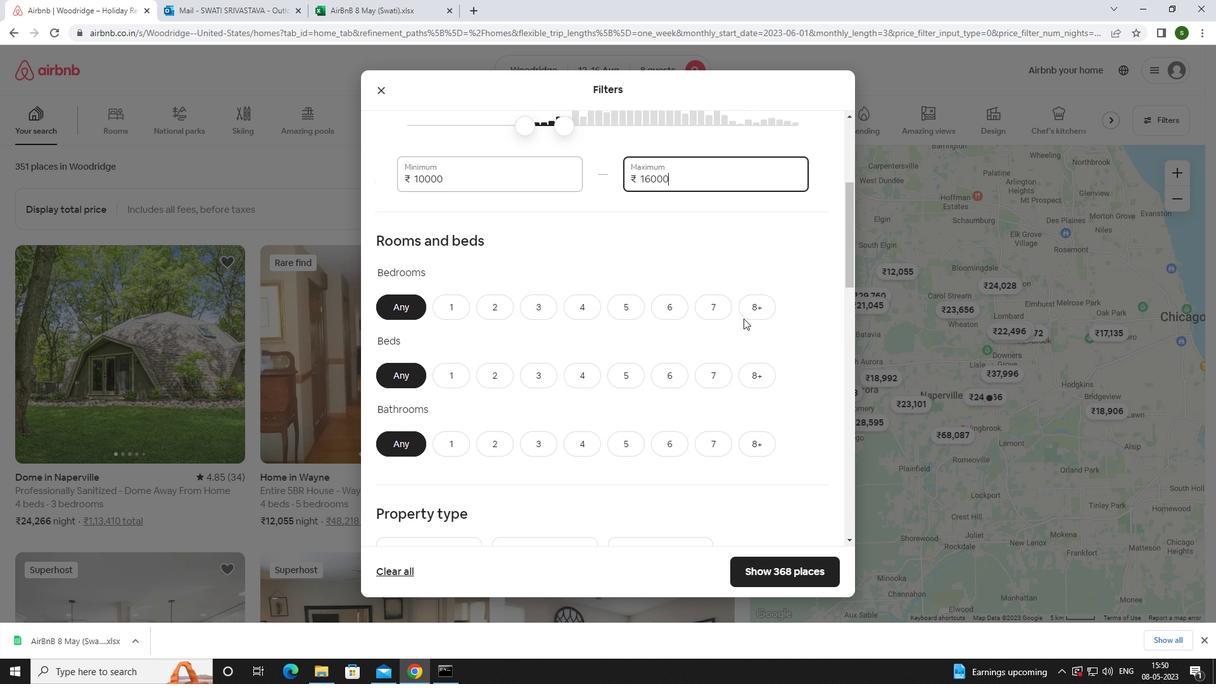 
Action: Mouse pressed left at (746, 308)
Screenshot: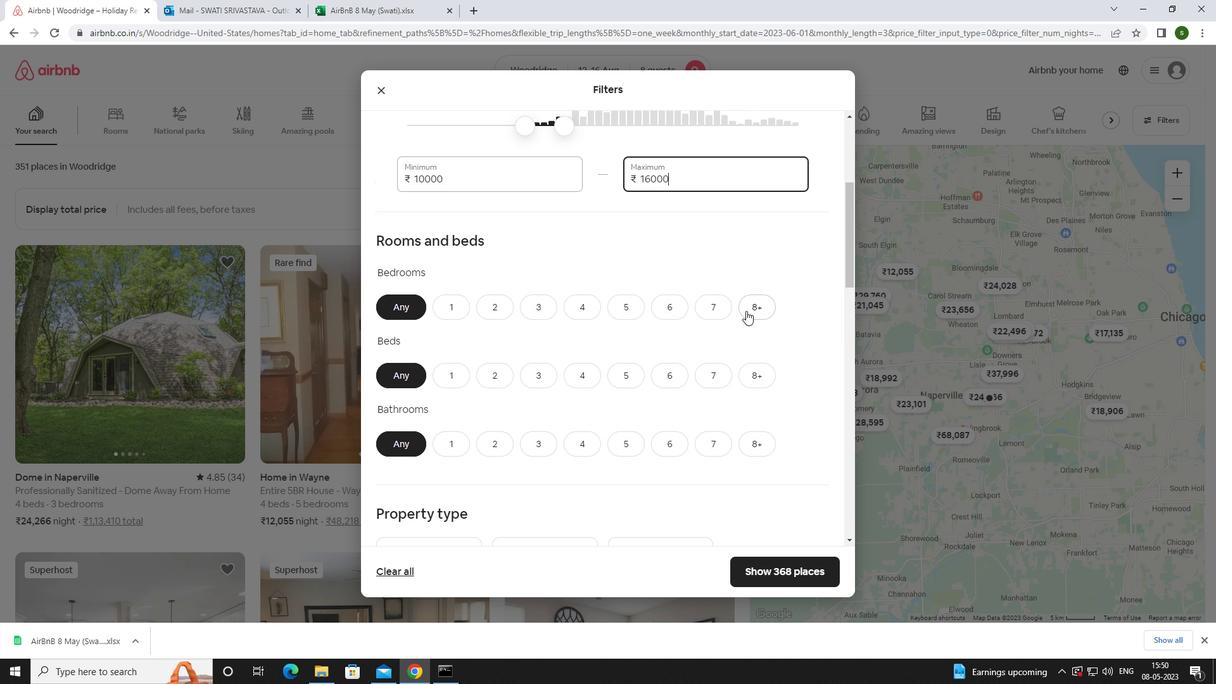 
Action: Mouse moved to (756, 369)
Screenshot: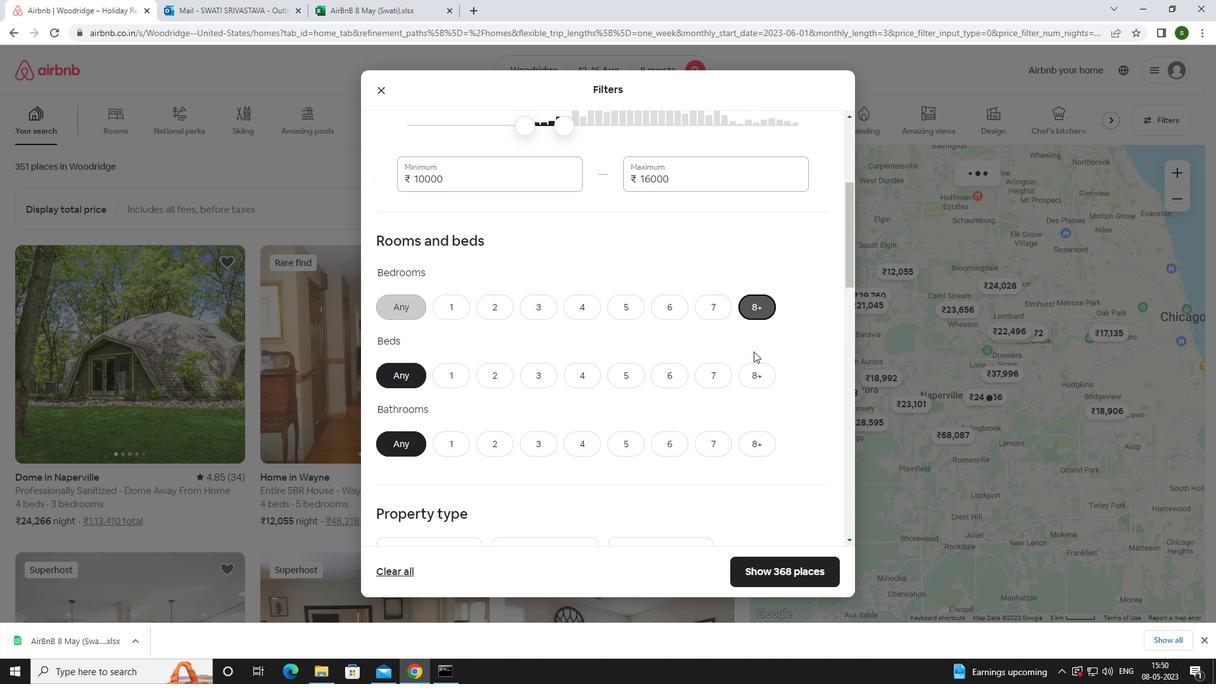 
Action: Mouse pressed left at (756, 369)
Screenshot: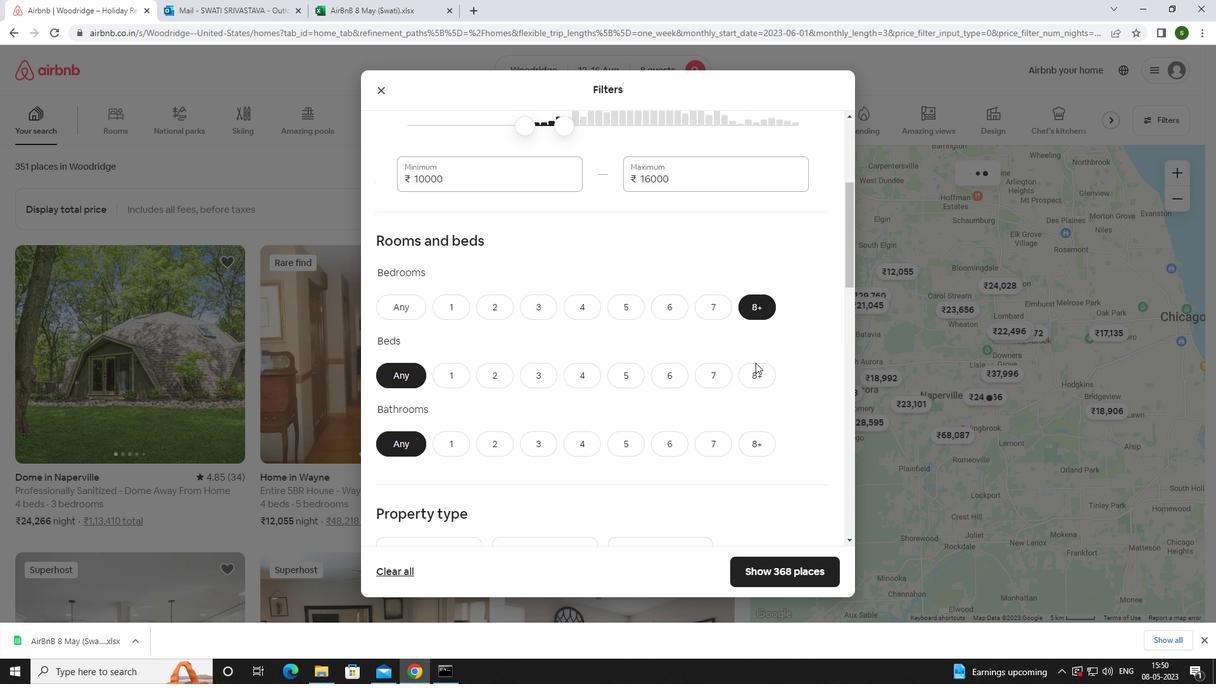 
Action: Mouse moved to (756, 438)
Screenshot: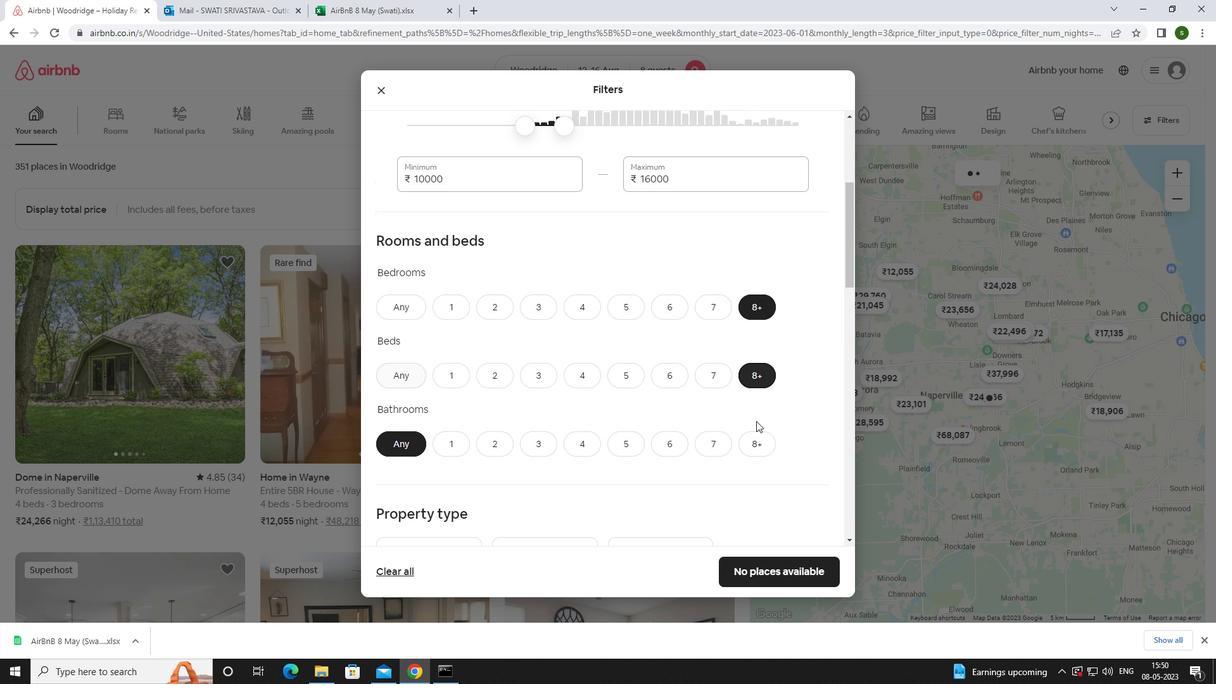 
Action: Mouse pressed left at (756, 438)
Screenshot: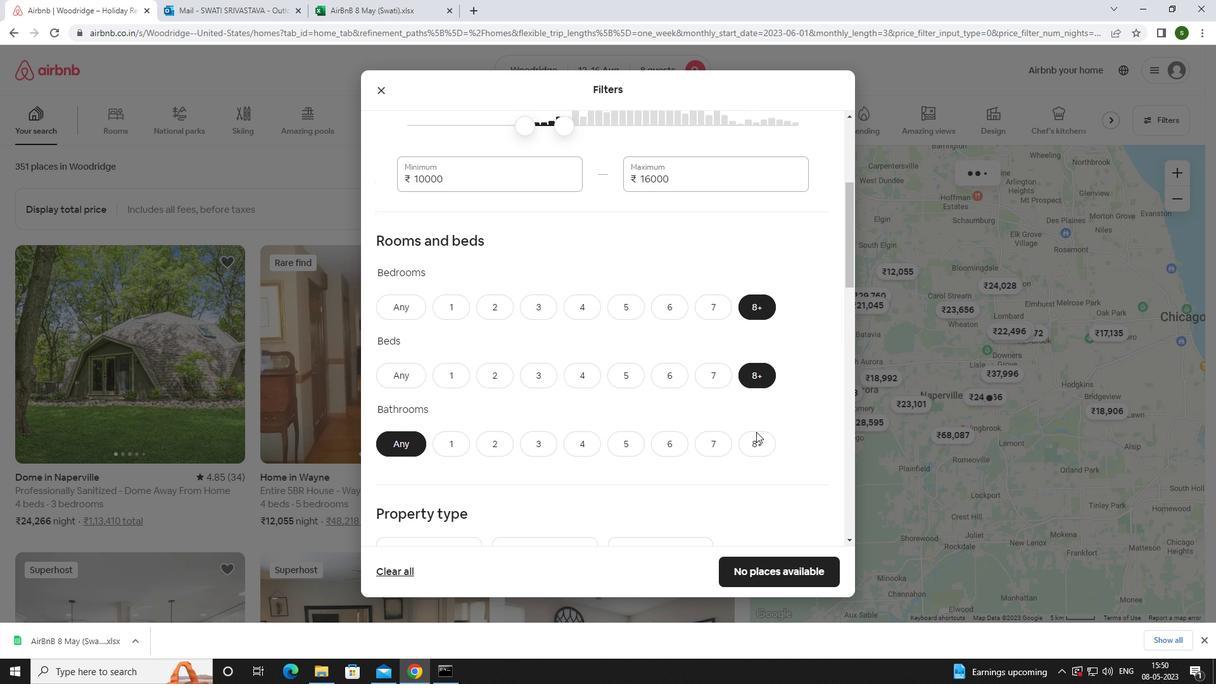 
Action: Mouse moved to (725, 420)
Screenshot: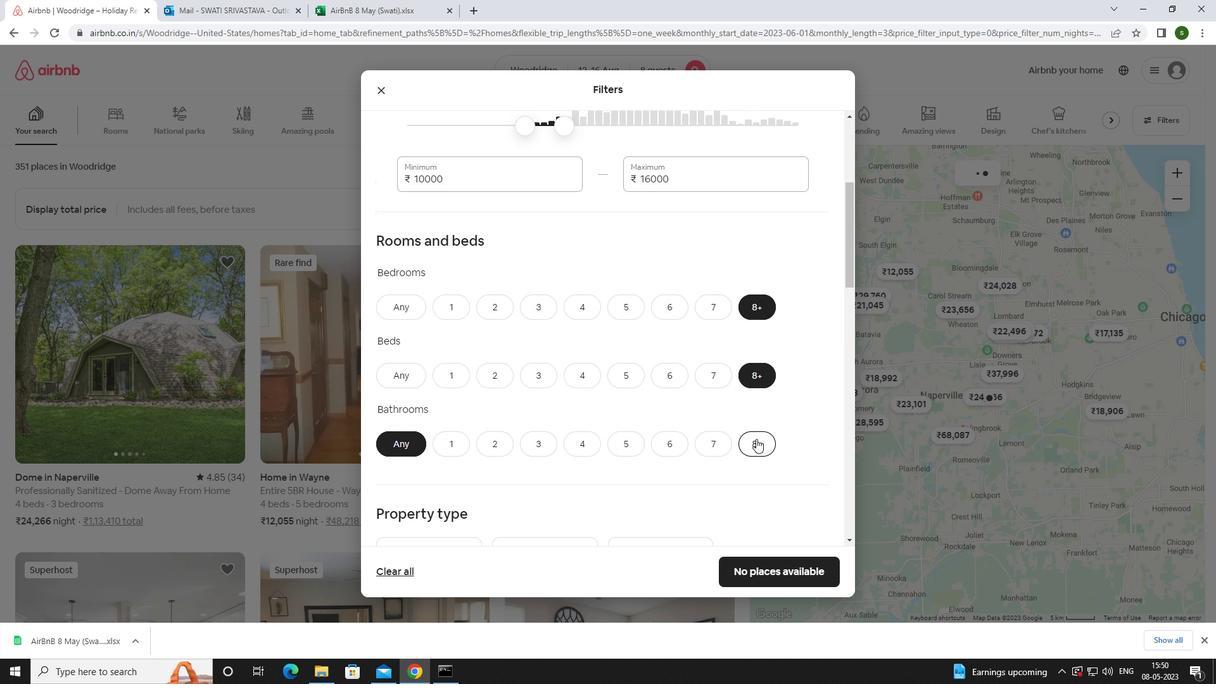 
Action: Mouse scrolled (725, 419) with delta (0, 0)
Screenshot: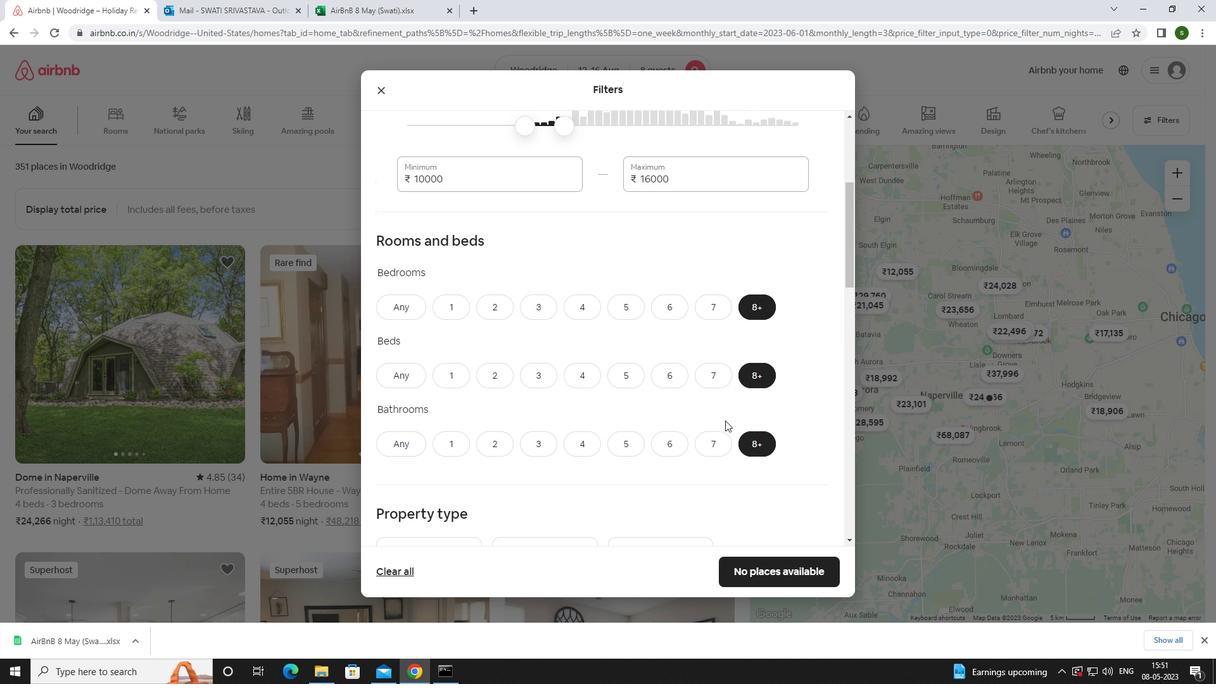 
Action: Mouse scrolled (725, 419) with delta (0, 0)
Screenshot: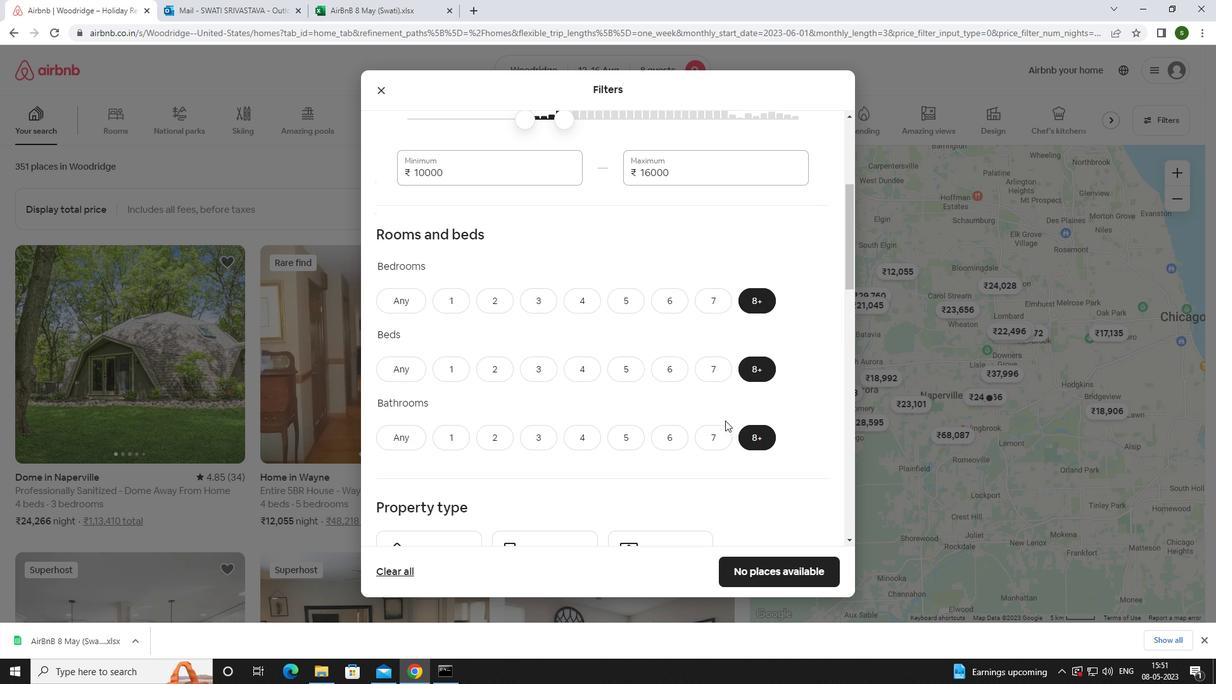 
Action: Mouse scrolled (725, 419) with delta (0, 0)
Screenshot: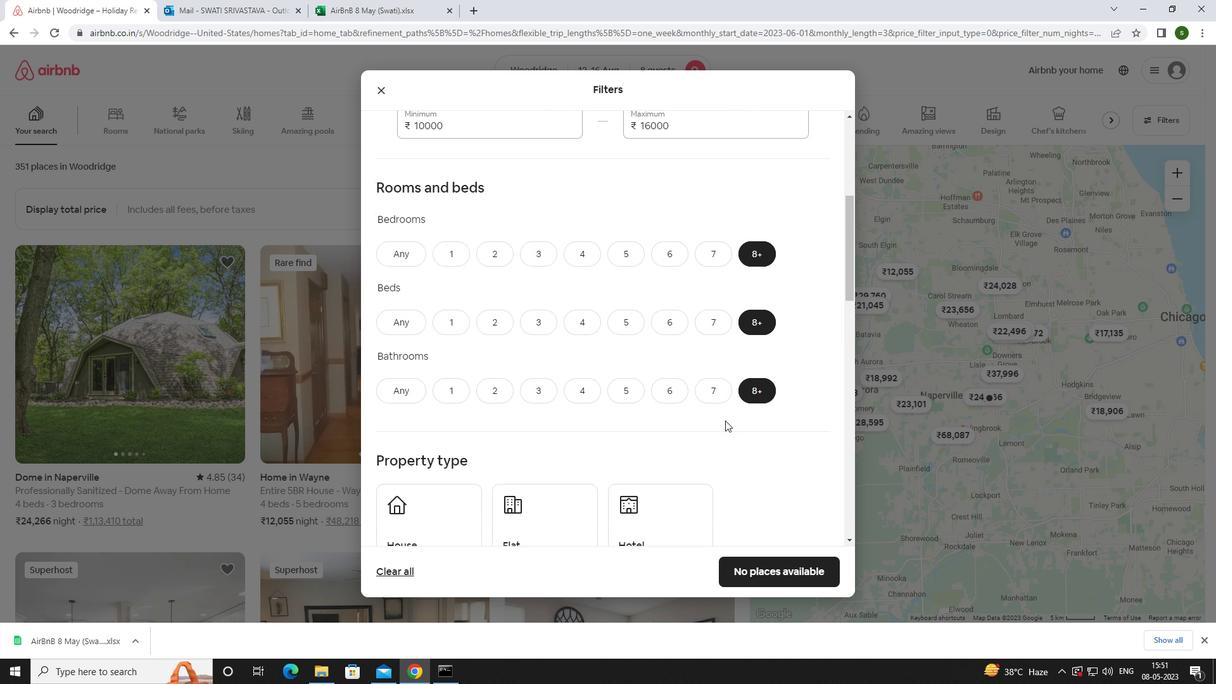 
Action: Mouse scrolled (725, 419) with delta (0, 0)
Screenshot: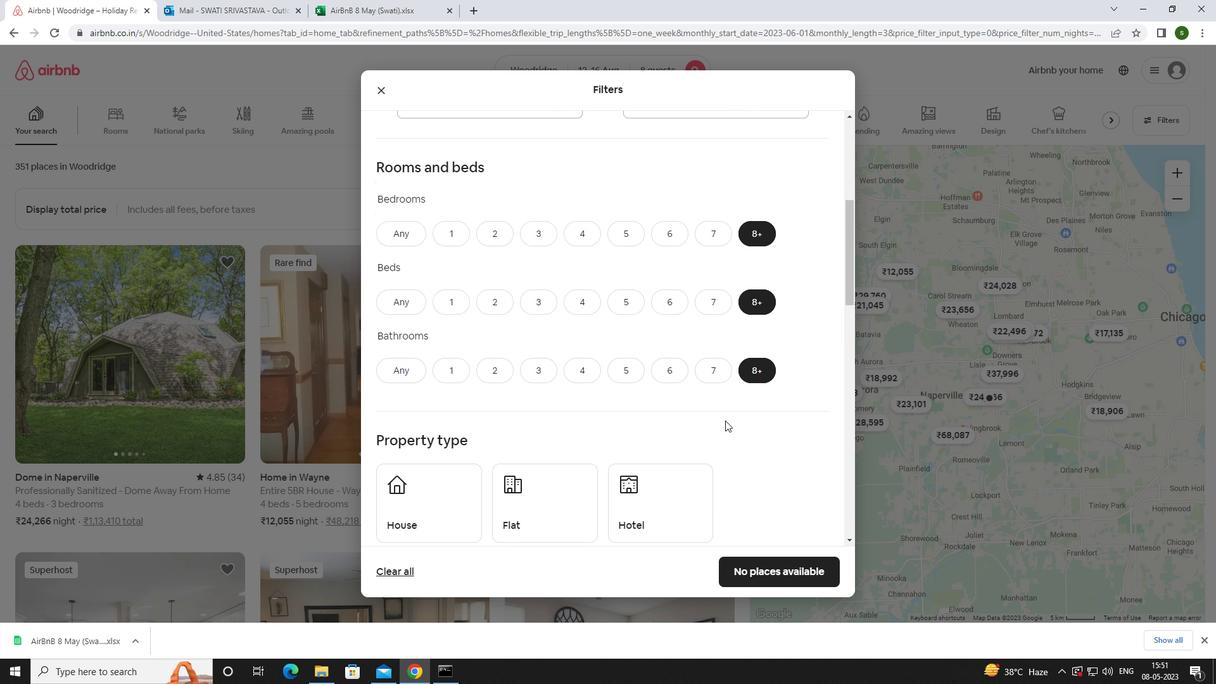 
Action: Mouse moved to (376, 307)
Screenshot: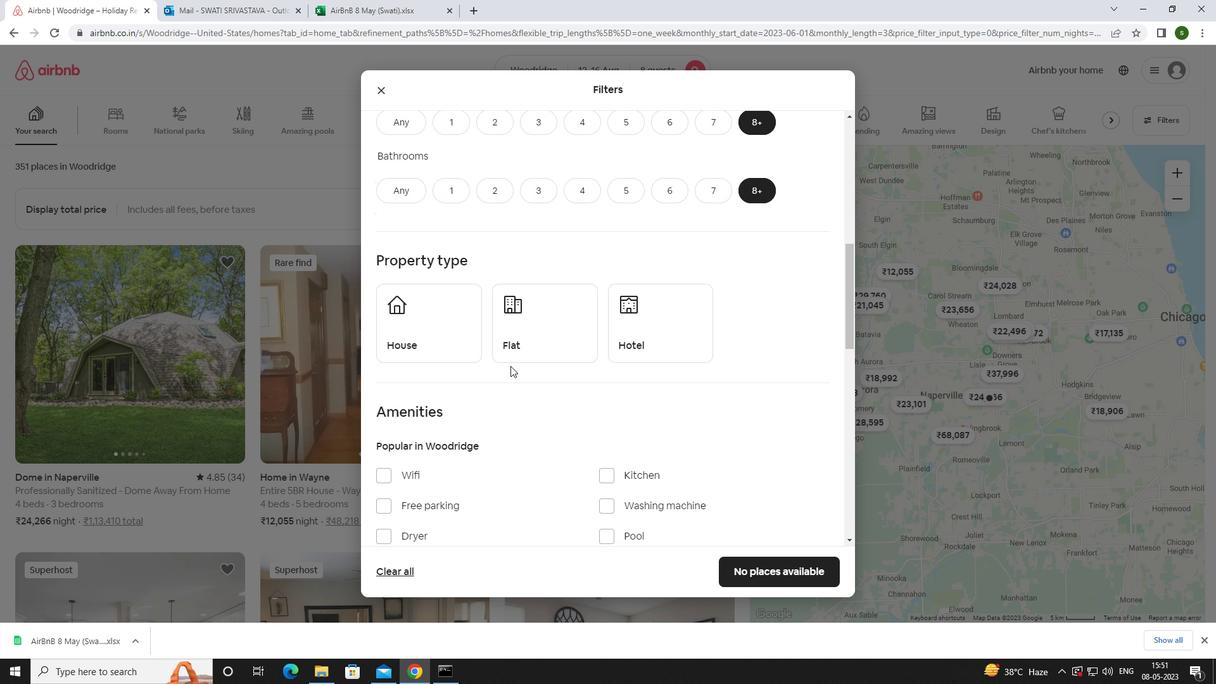 
Action: Mouse pressed left at (376, 307)
Screenshot: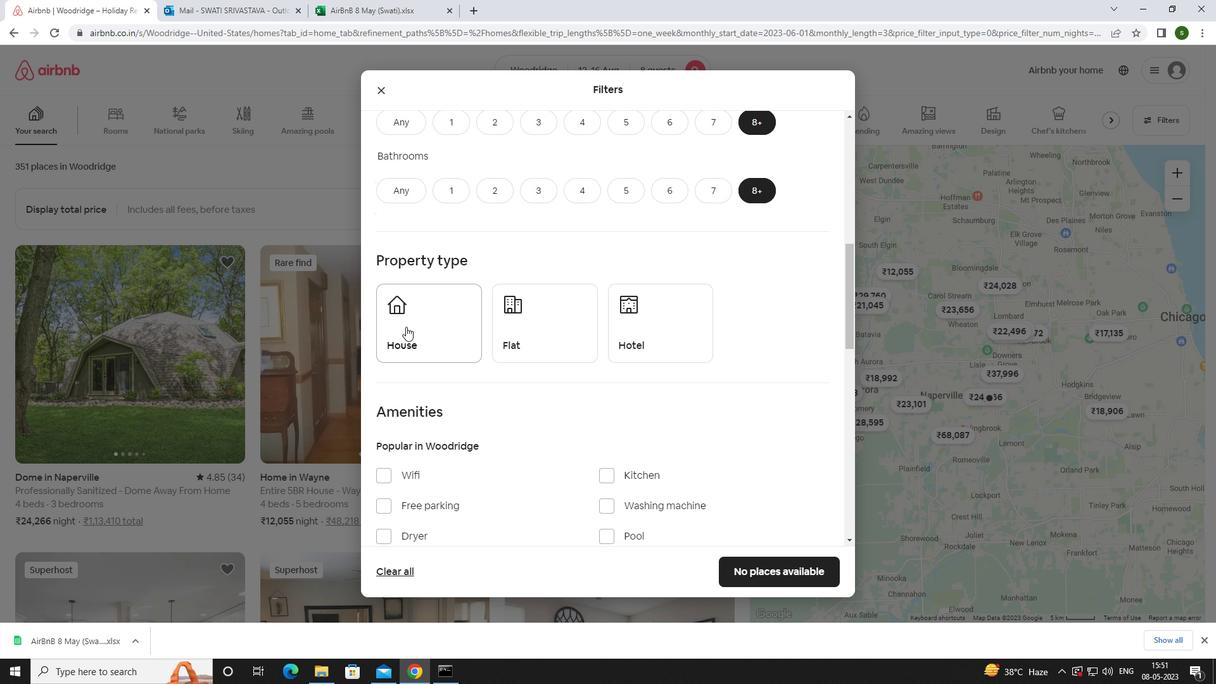 
Action: Mouse moved to (528, 328)
Screenshot: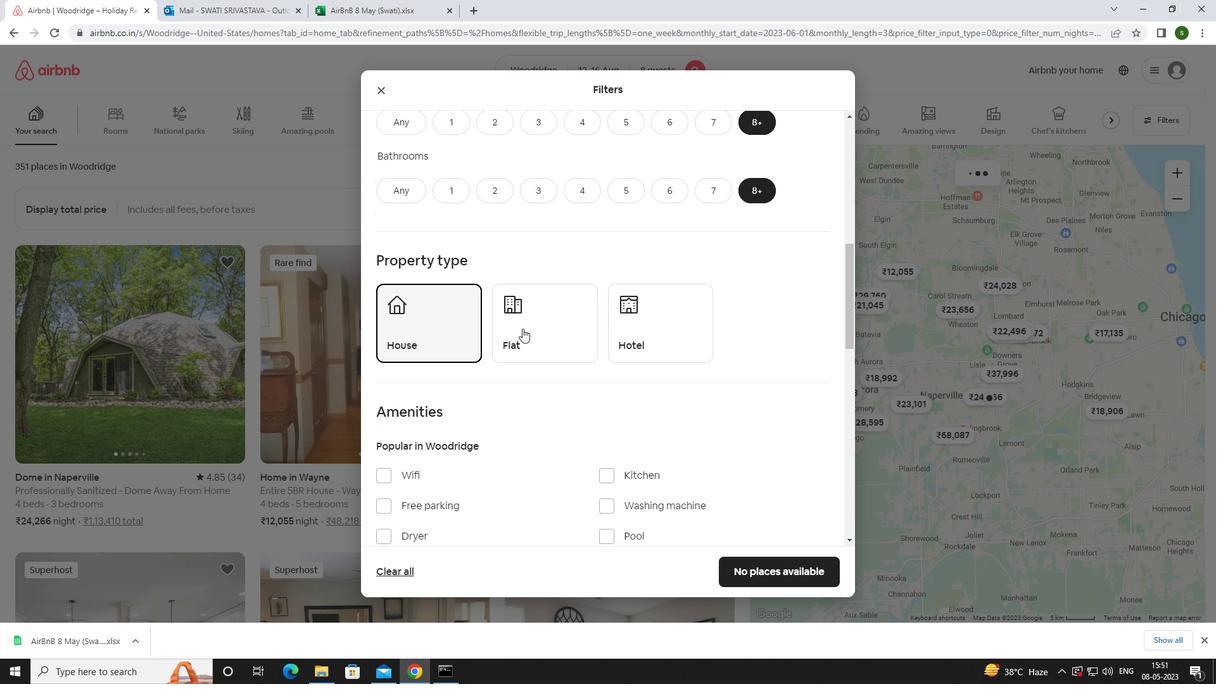 
Action: Mouse pressed left at (528, 328)
Screenshot: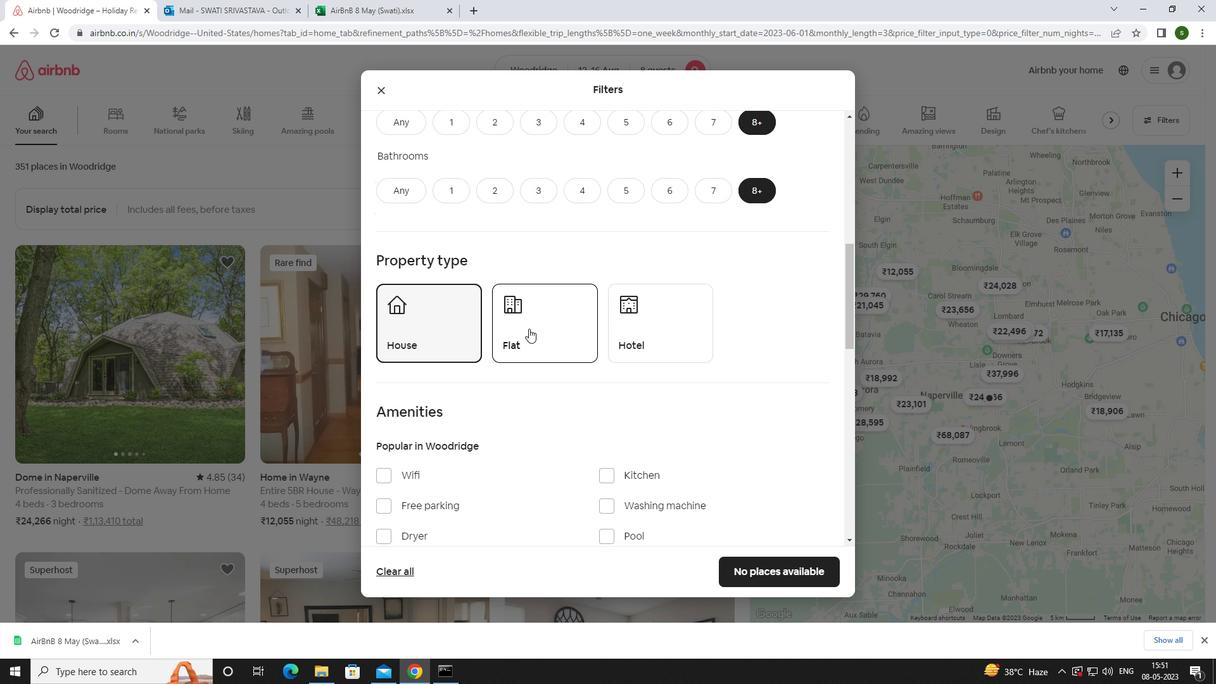 
Action: Mouse moved to (656, 333)
Screenshot: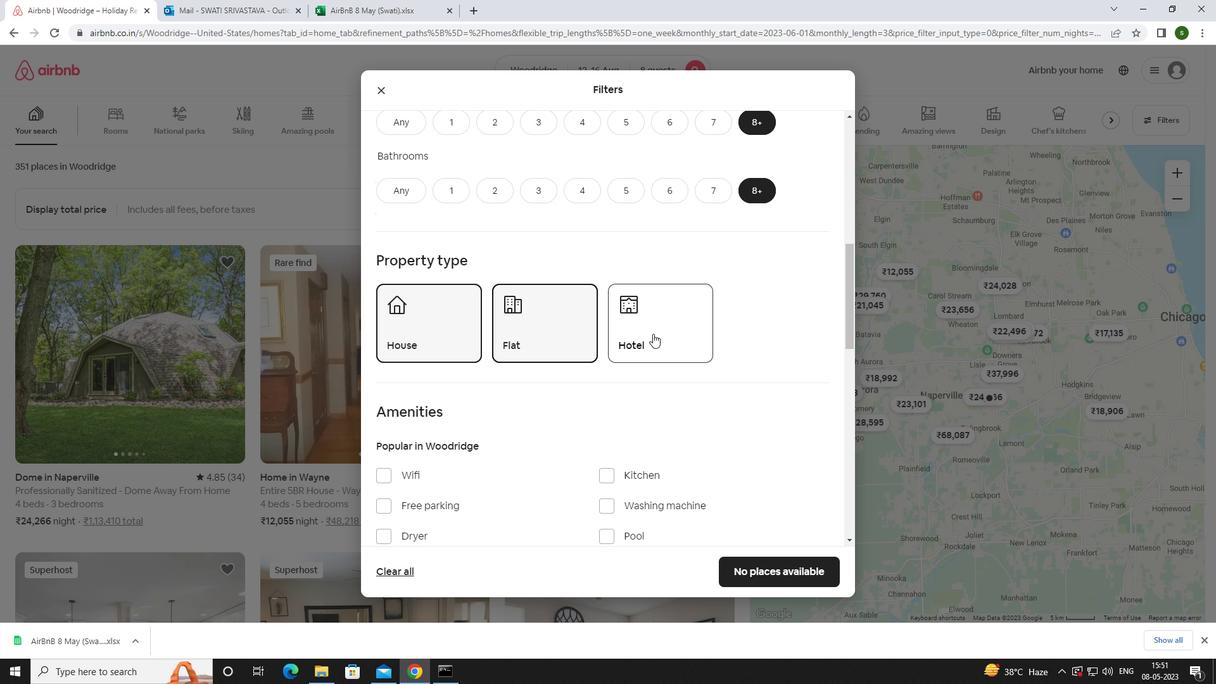 
Action: Mouse pressed left at (656, 333)
Screenshot: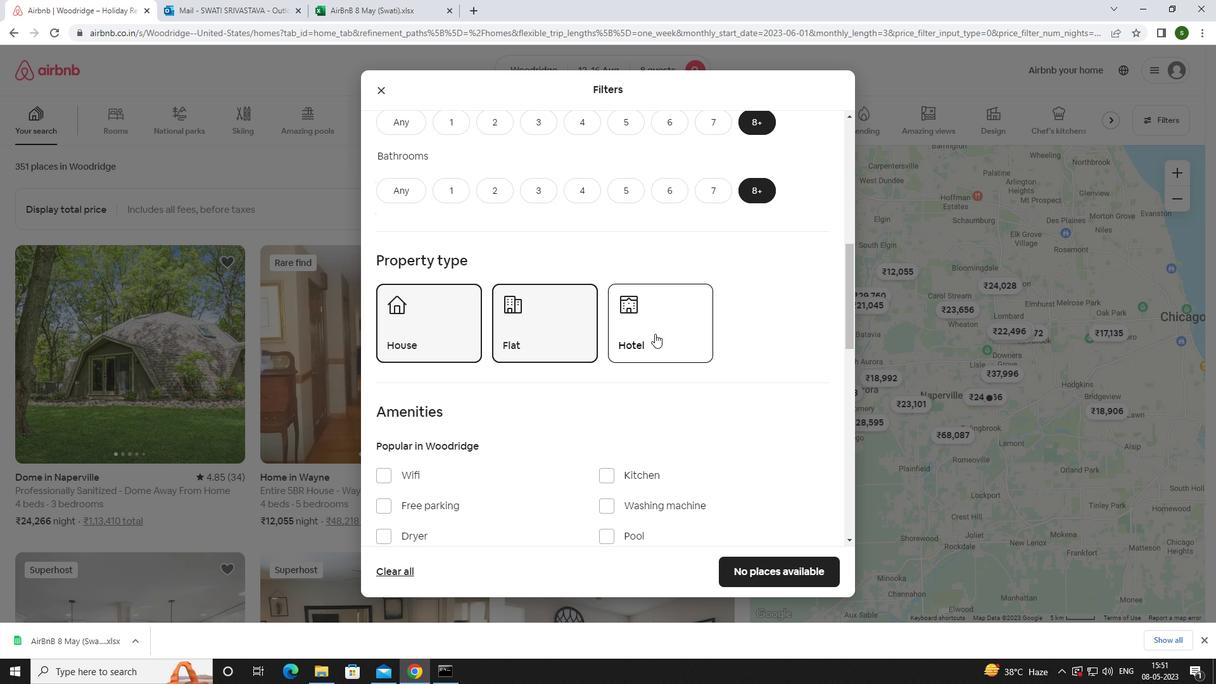 
Action: Mouse moved to (657, 333)
Screenshot: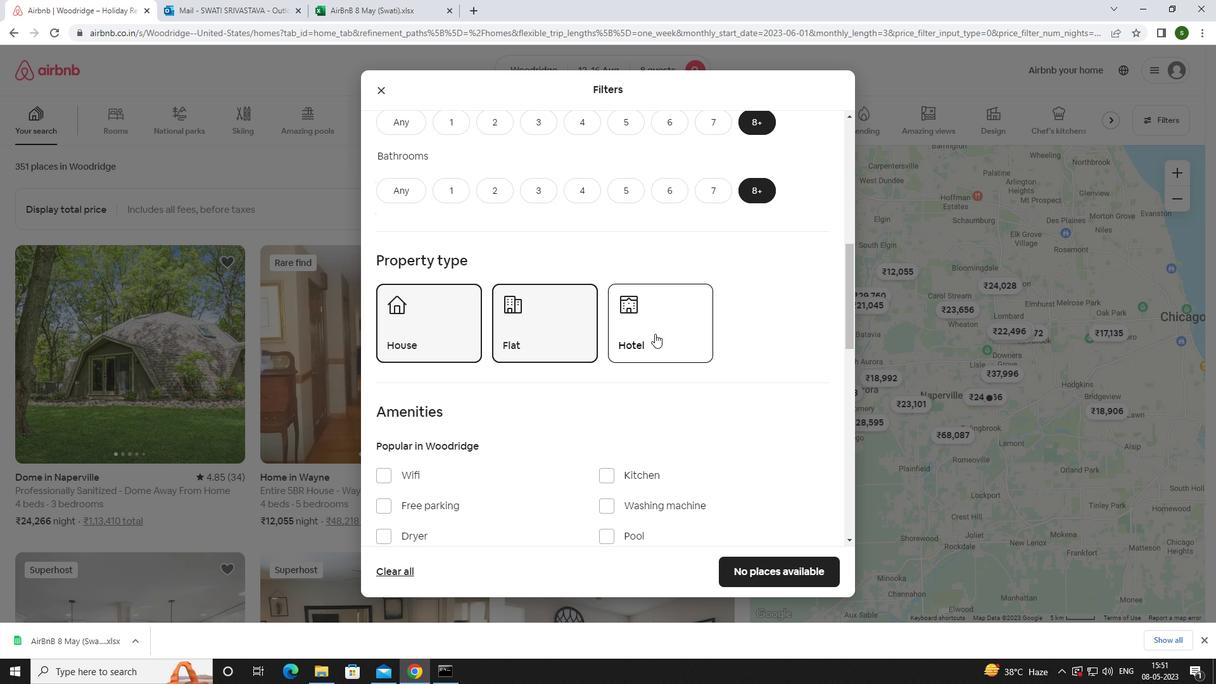 
Action: Mouse scrolled (657, 332) with delta (0, 0)
Screenshot: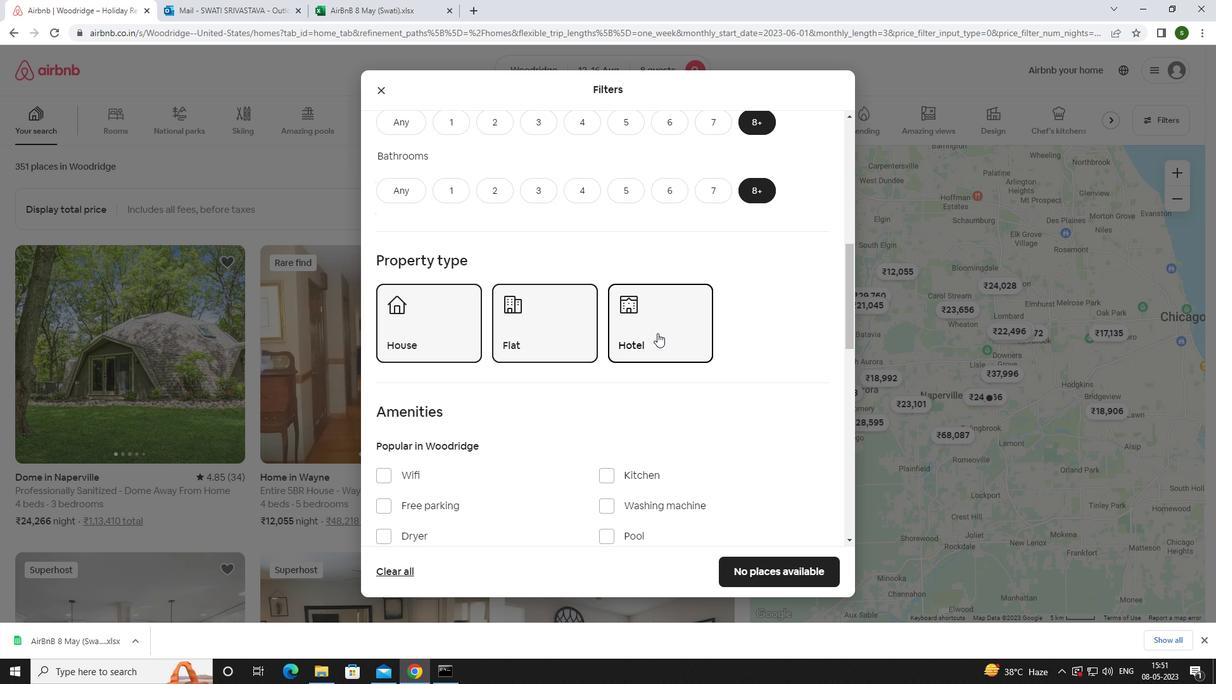 
Action: Mouse scrolled (657, 332) with delta (0, 0)
Screenshot: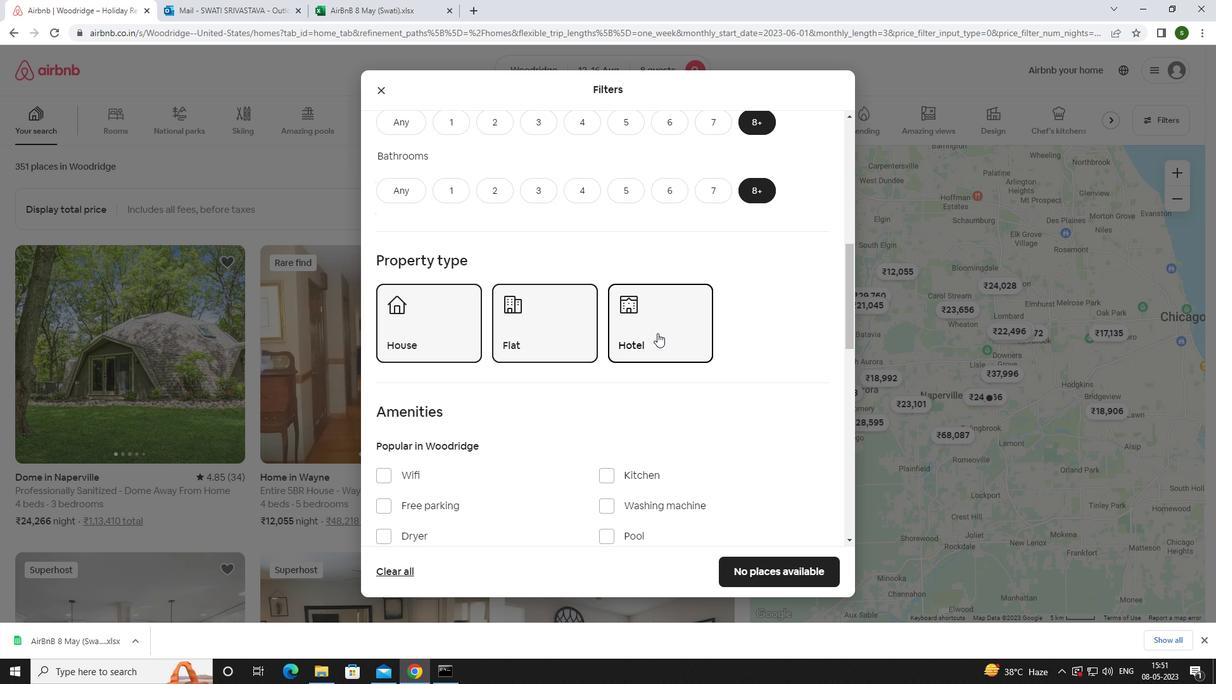 
Action: Mouse moved to (393, 346)
Screenshot: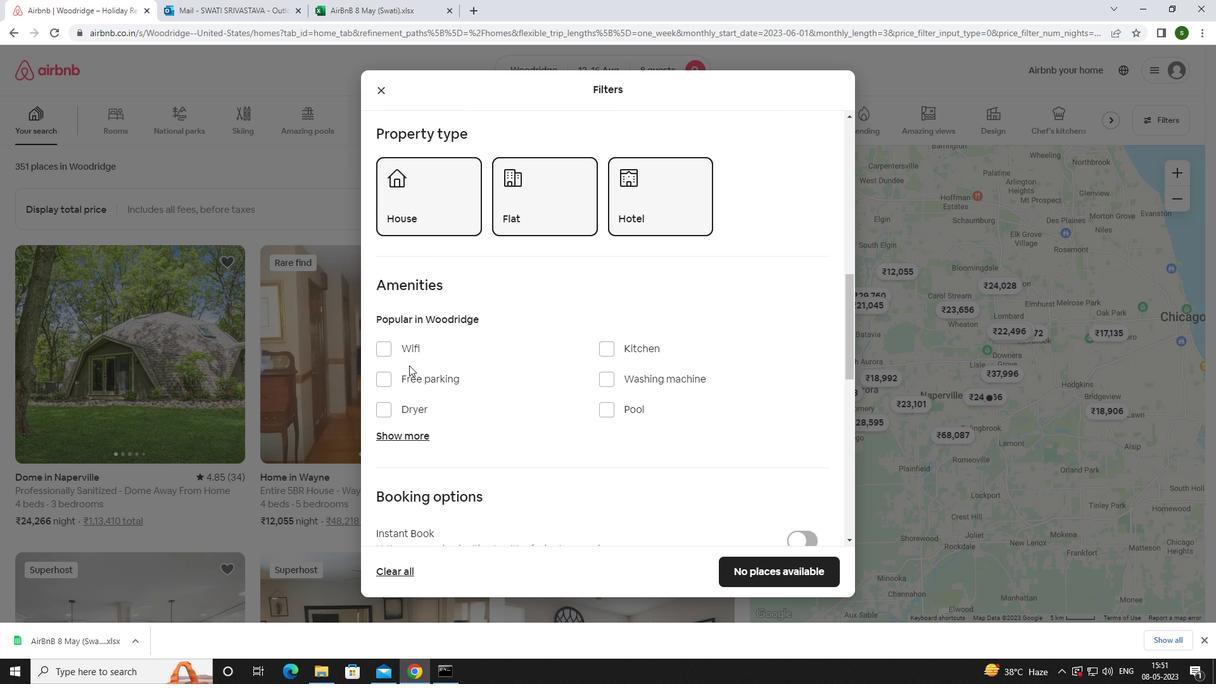 
Action: Mouse pressed left at (393, 346)
Screenshot: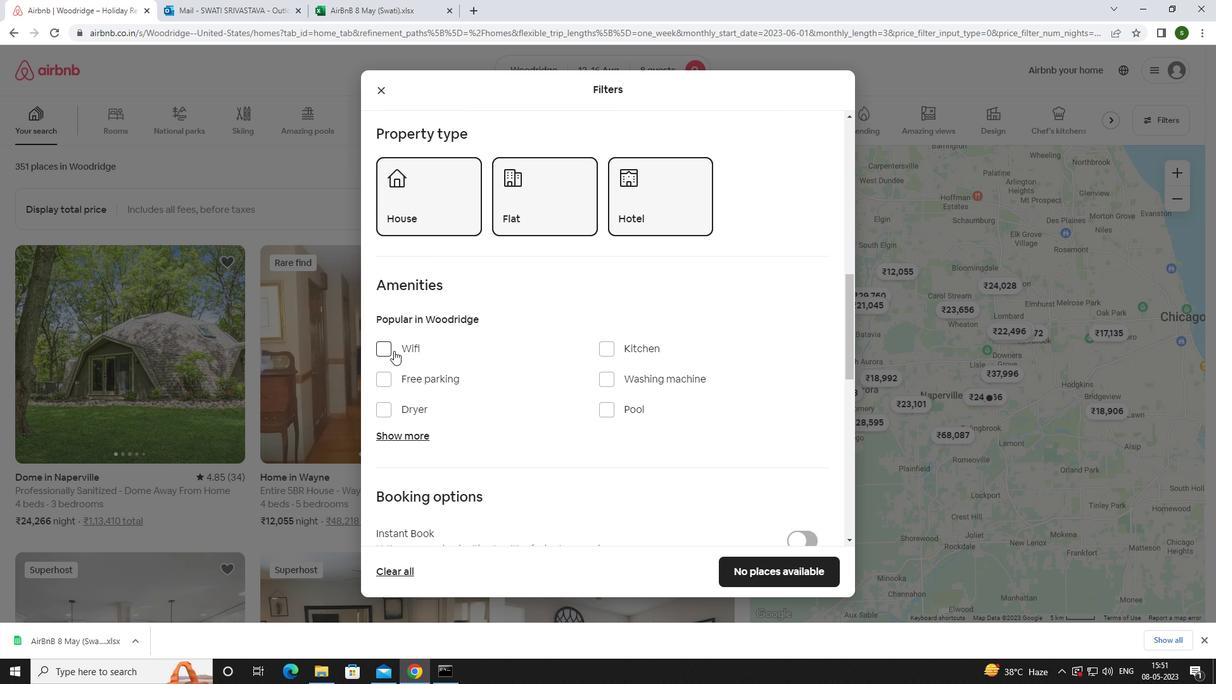 
Action: Mouse moved to (410, 371)
Screenshot: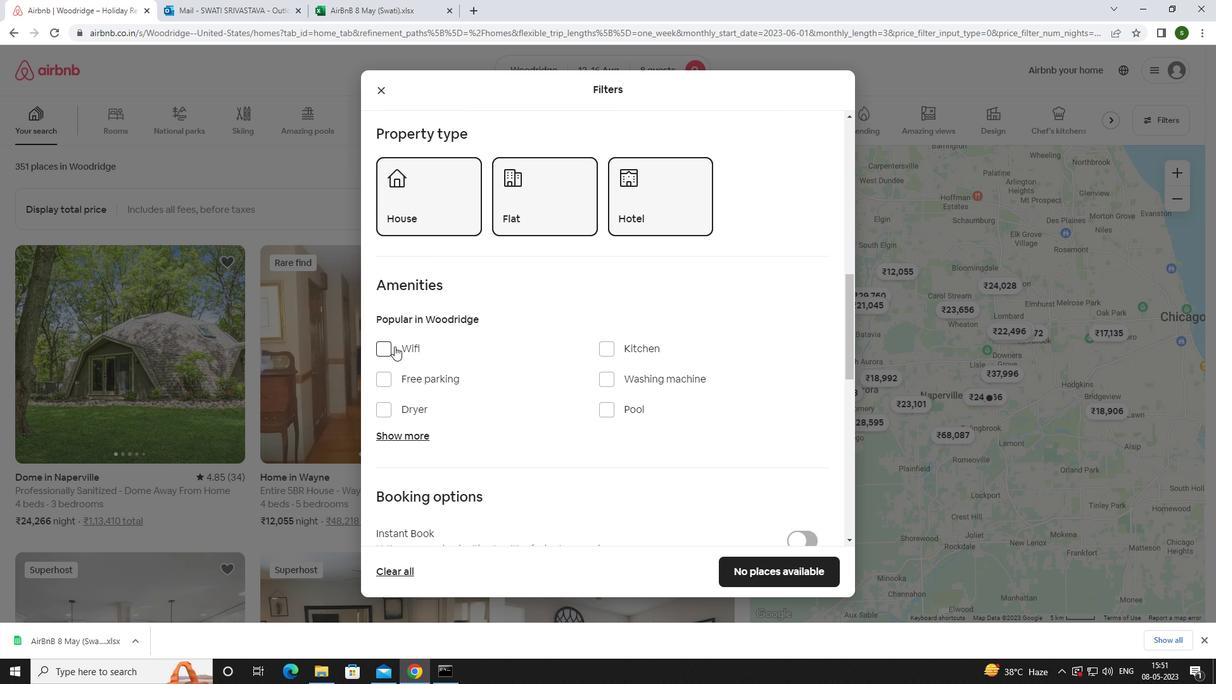 
Action: Mouse pressed left at (410, 371)
Screenshot: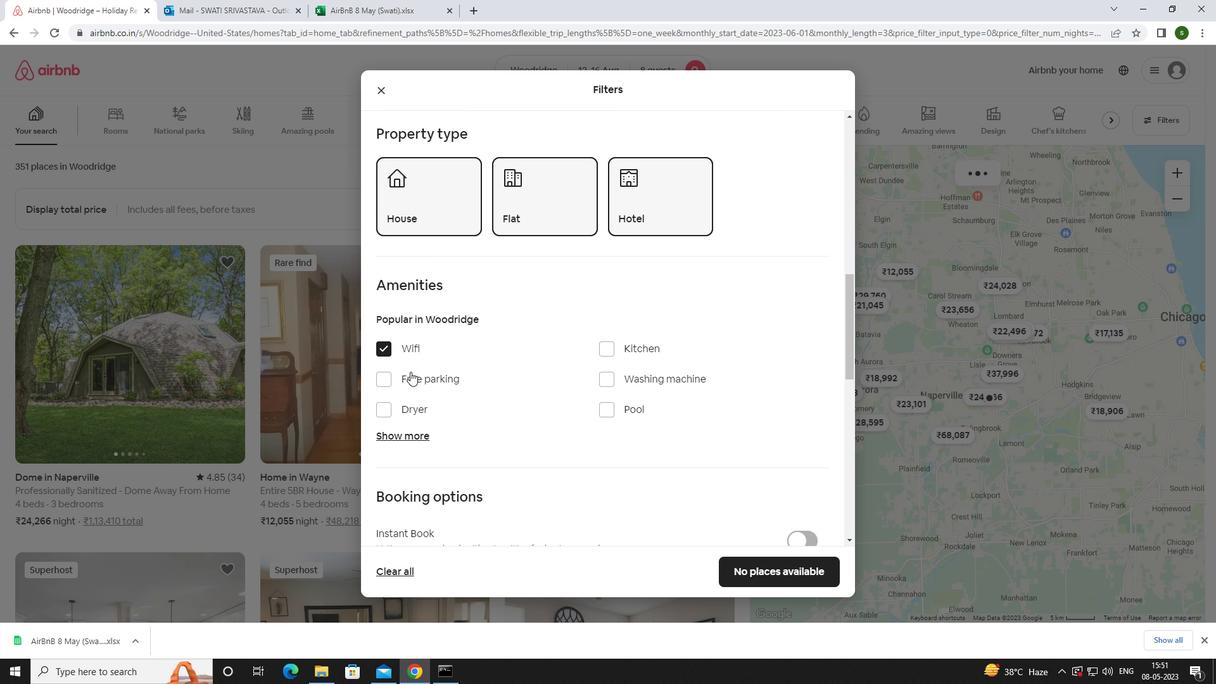 
Action: Mouse moved to (409, 433)
Screenshot: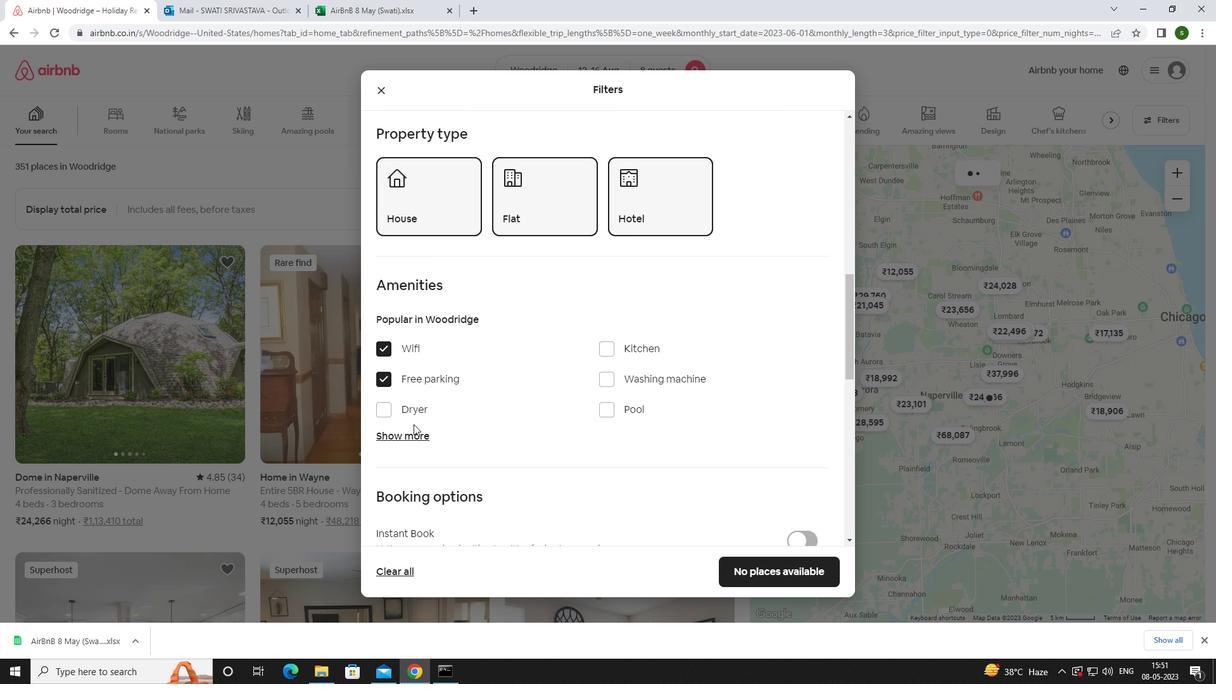 
Action: Mouse pressed left at (409, 433)
Screenshot: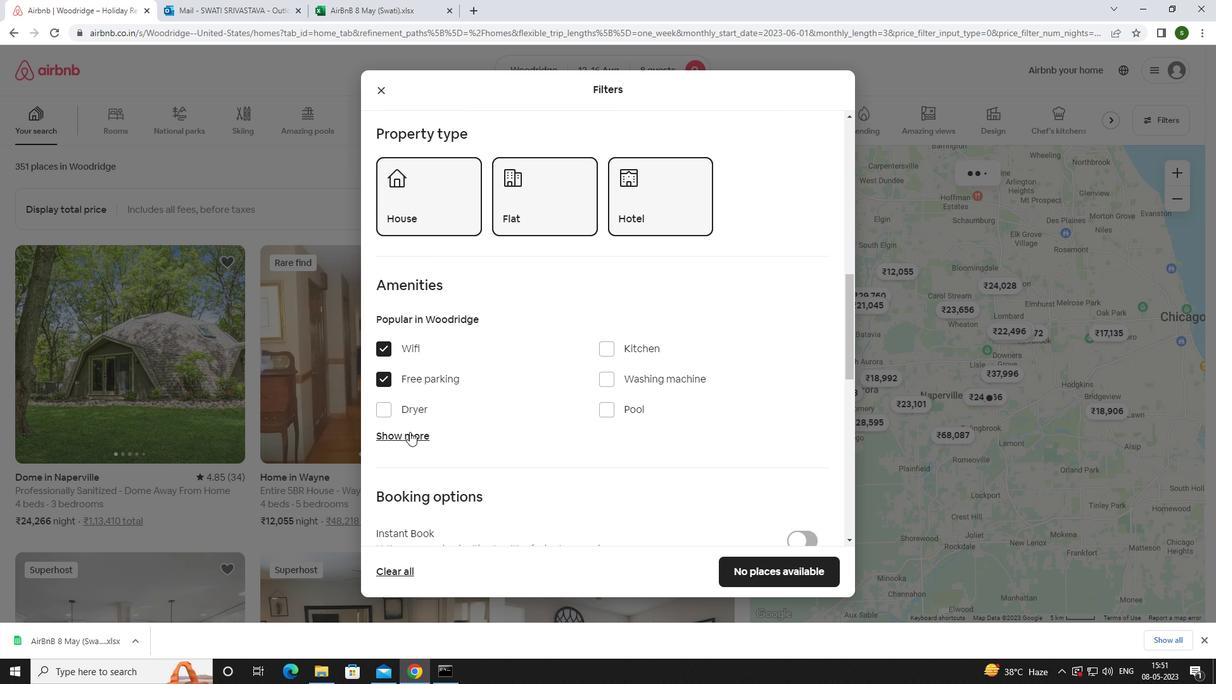 
Action: Mouse moved to (457, 399)
Screenshot: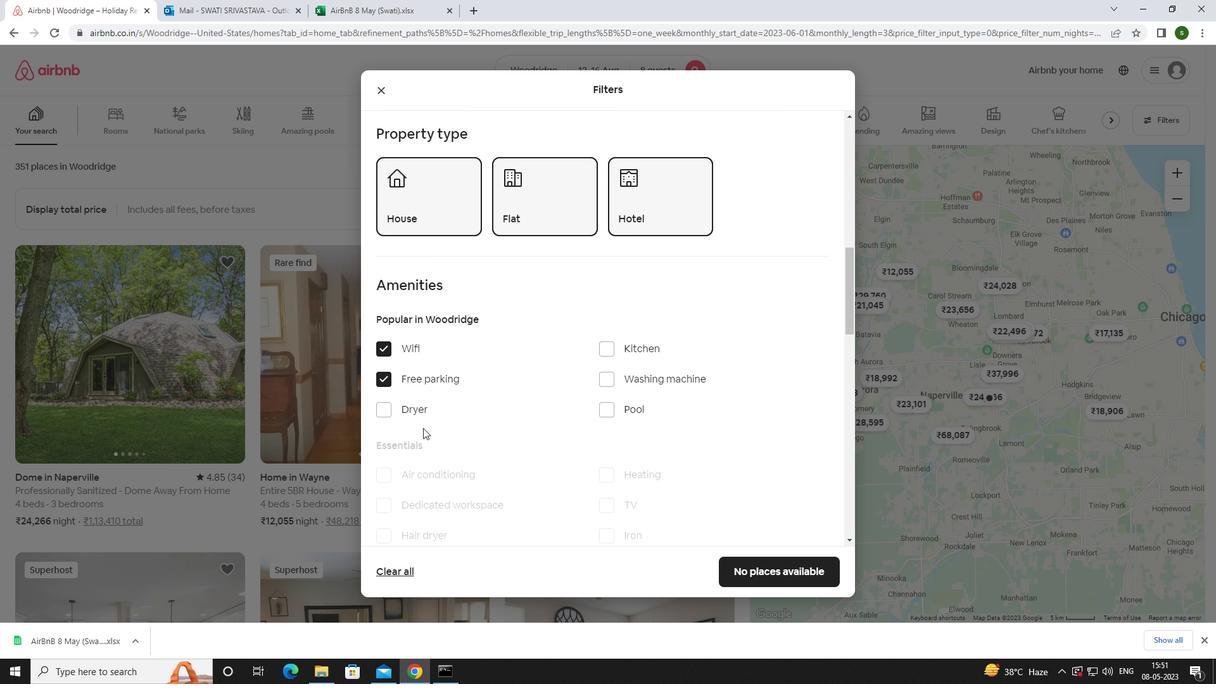 
Action: Mouse scrolled (457, 399) with delta (0, 0)
Screenshot: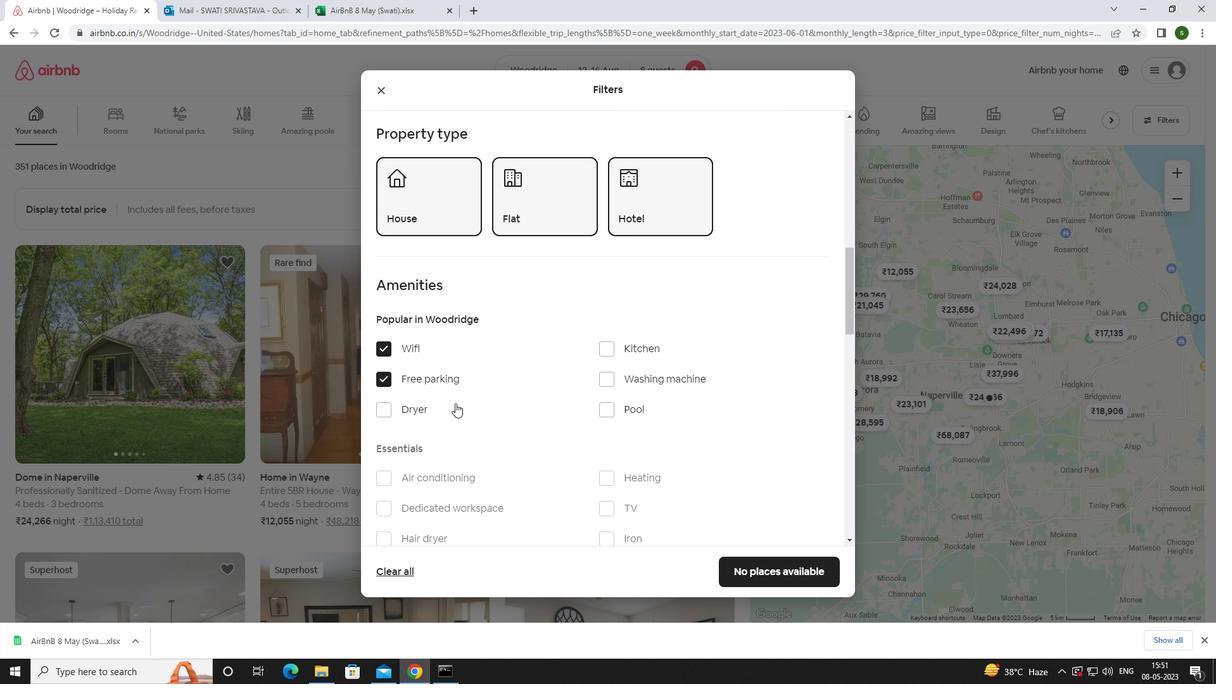 
Action: Mouse scrolled (457, 399) with delta (0, 0)
Screenshot: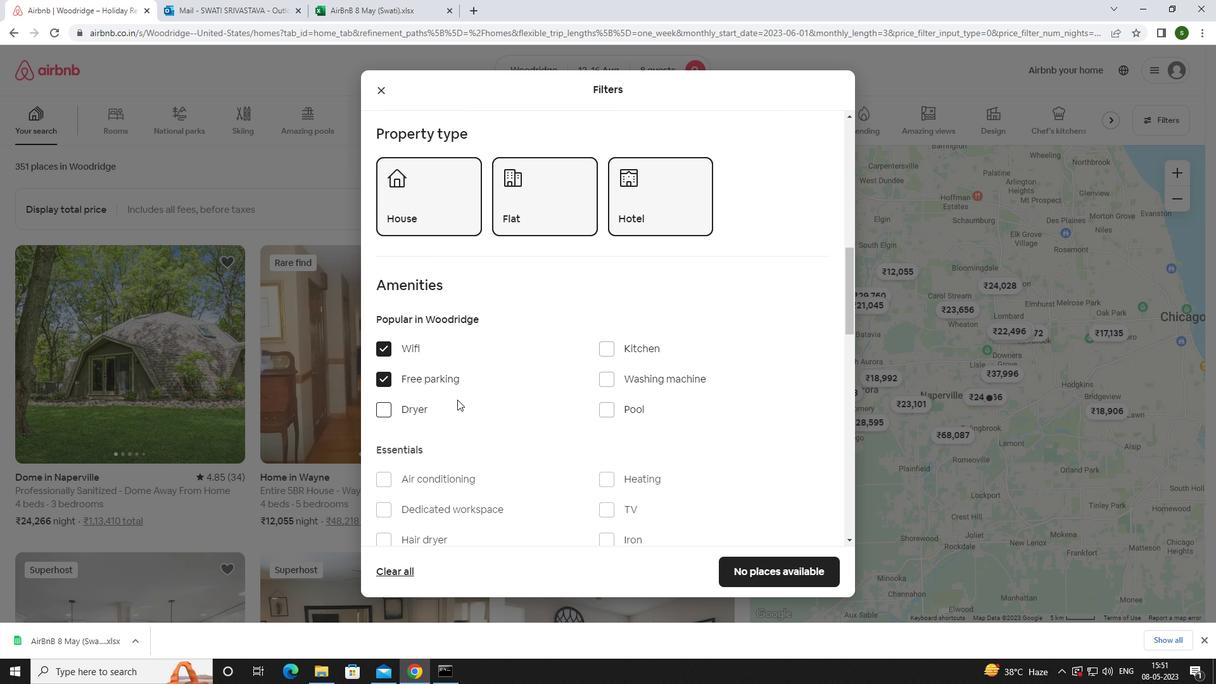 
Action: Mouse moved to (608, 378)
Screenshot: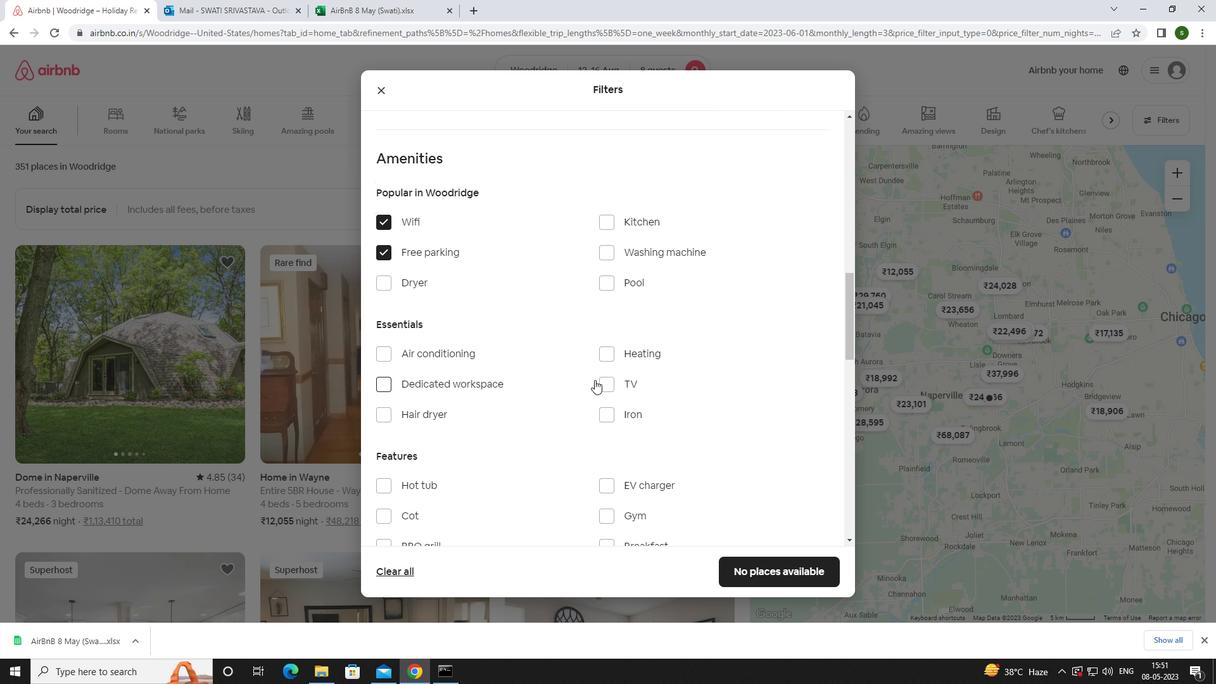 
Action: Mouse pressed left at (608, 378)
Screenshot: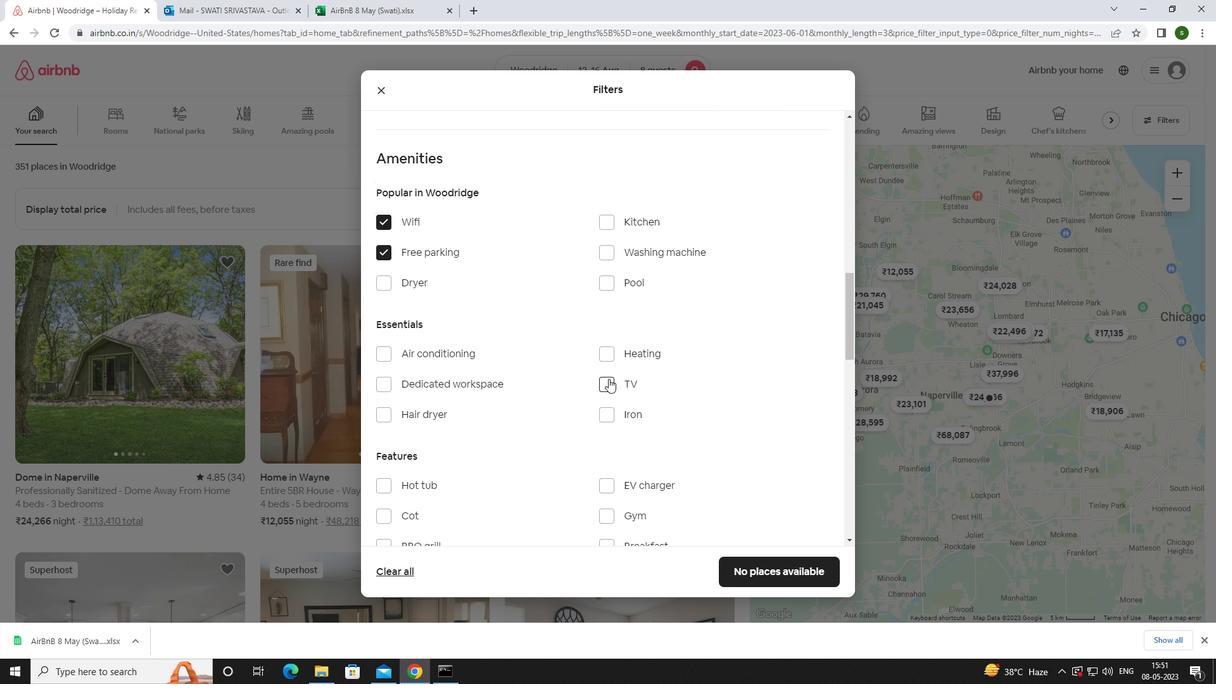 
Action: Mouse moved to (487, 361)
Screenshot: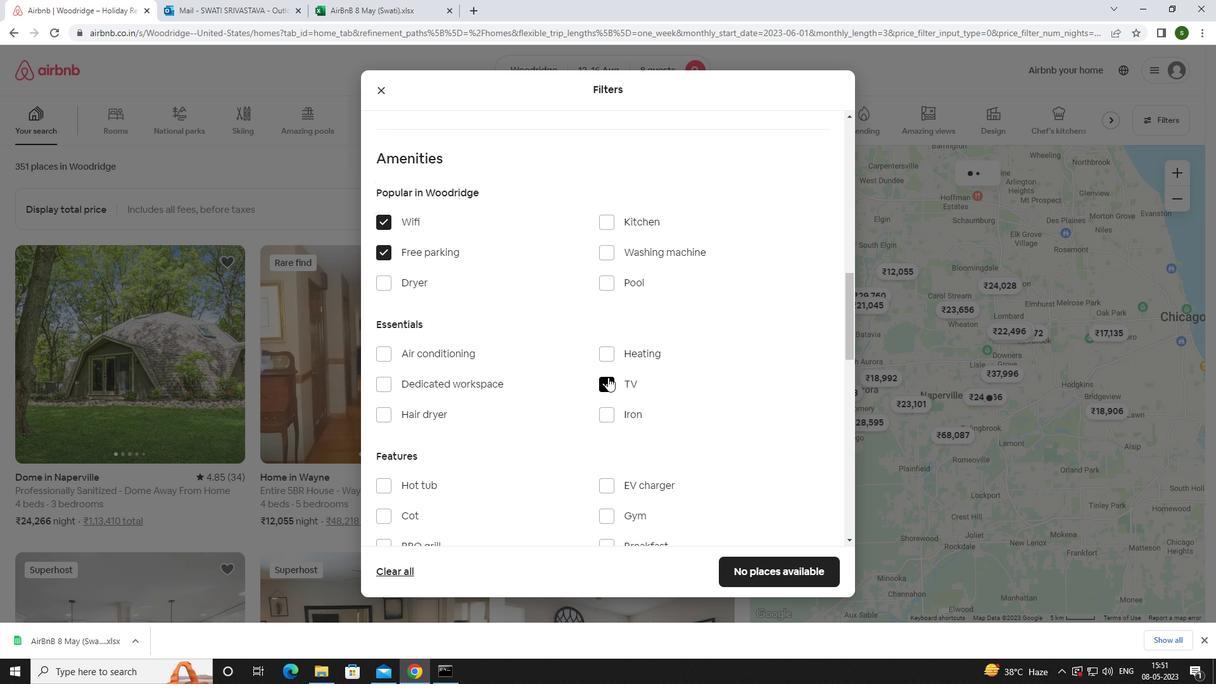 
Action: Mouse scrolled (487, 360) with delta (0, 0)
Screenshot: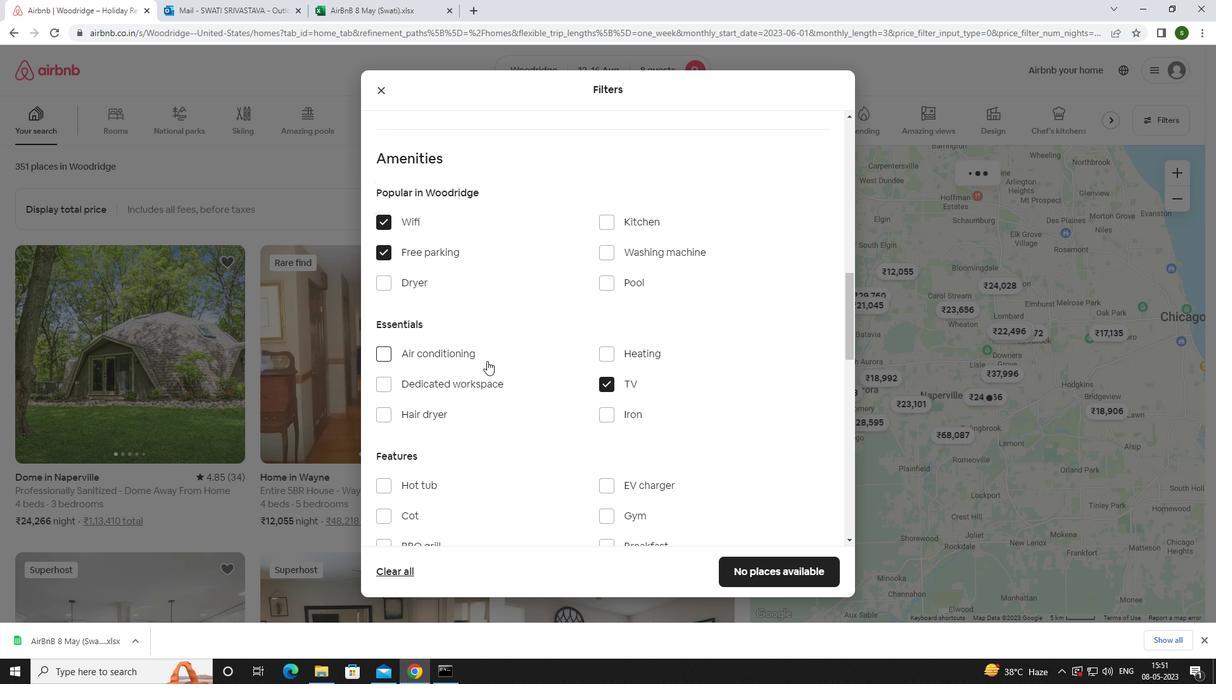 
Action: Mouse scrolled (487, 360) with delta (0, 0)
Screenshot: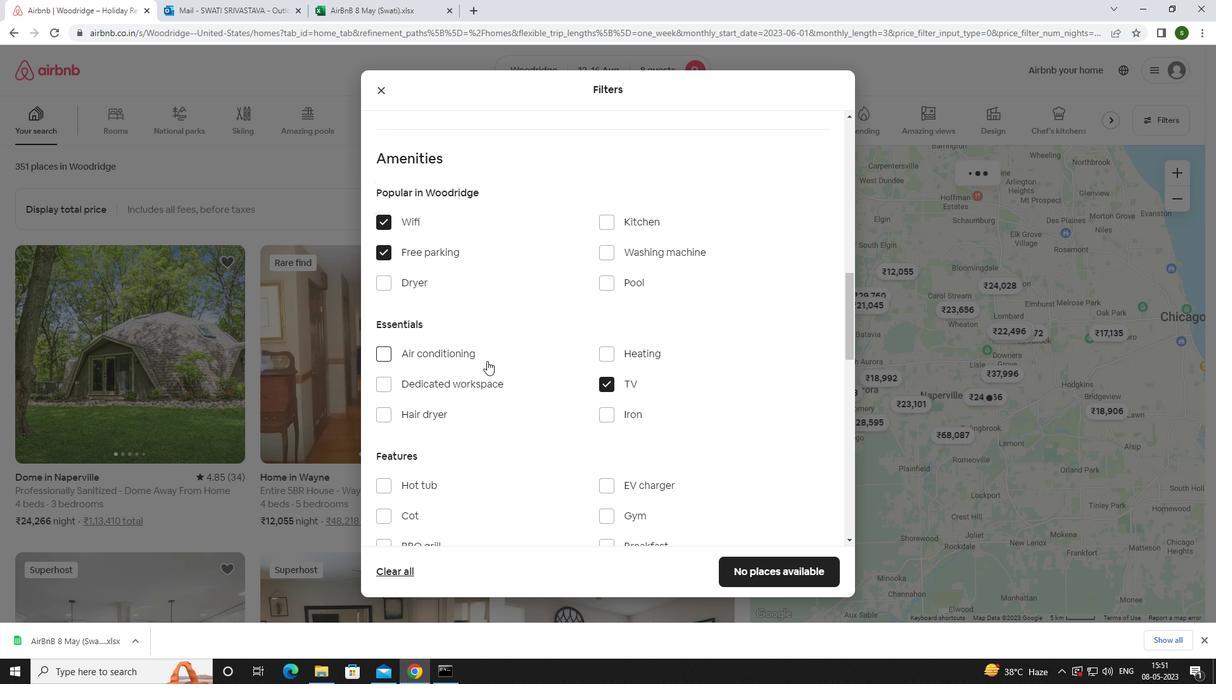 
Action: Mouse scrolled (487, 360) with delta (0, 0)
Screenshot: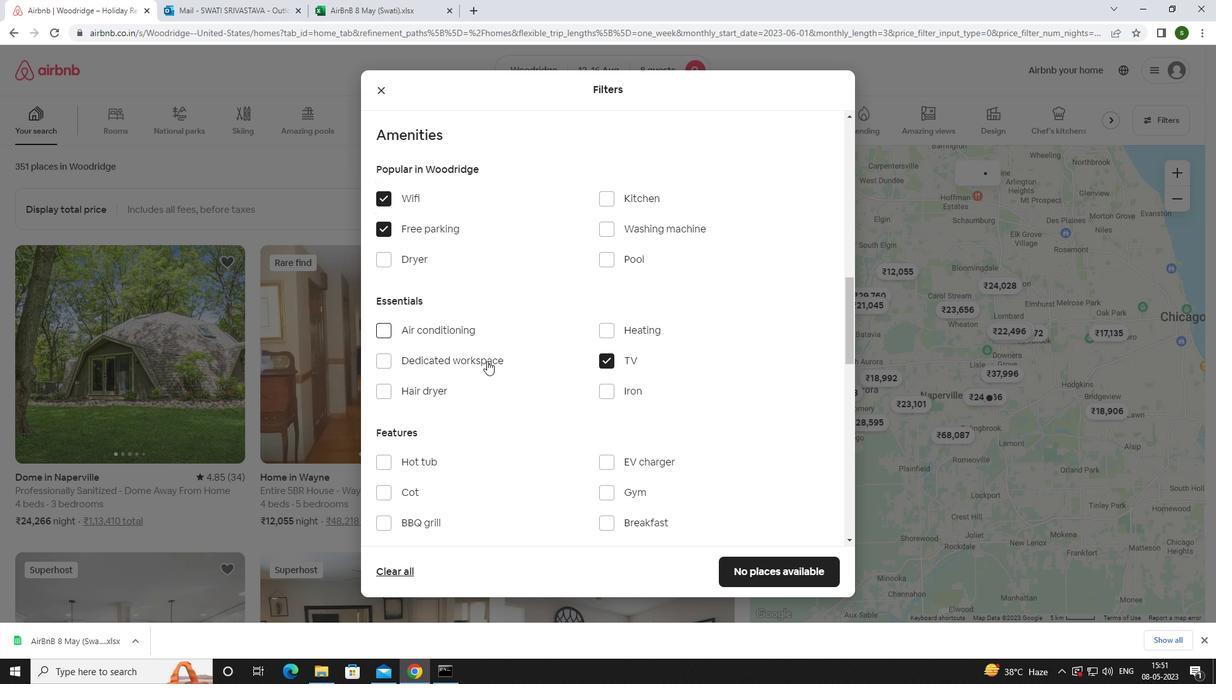 
Action: Mouse moved to (602, 331)
Screenshot: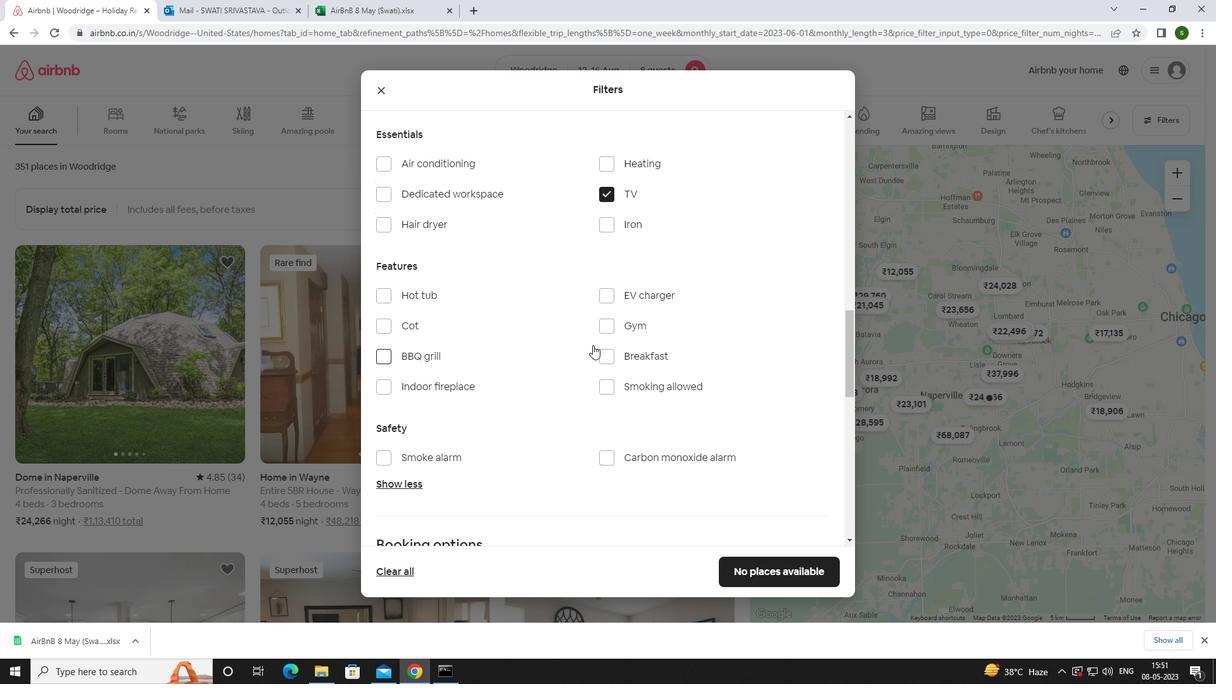 
Action: Mouse pressed left at (602, 331)
Screenshot: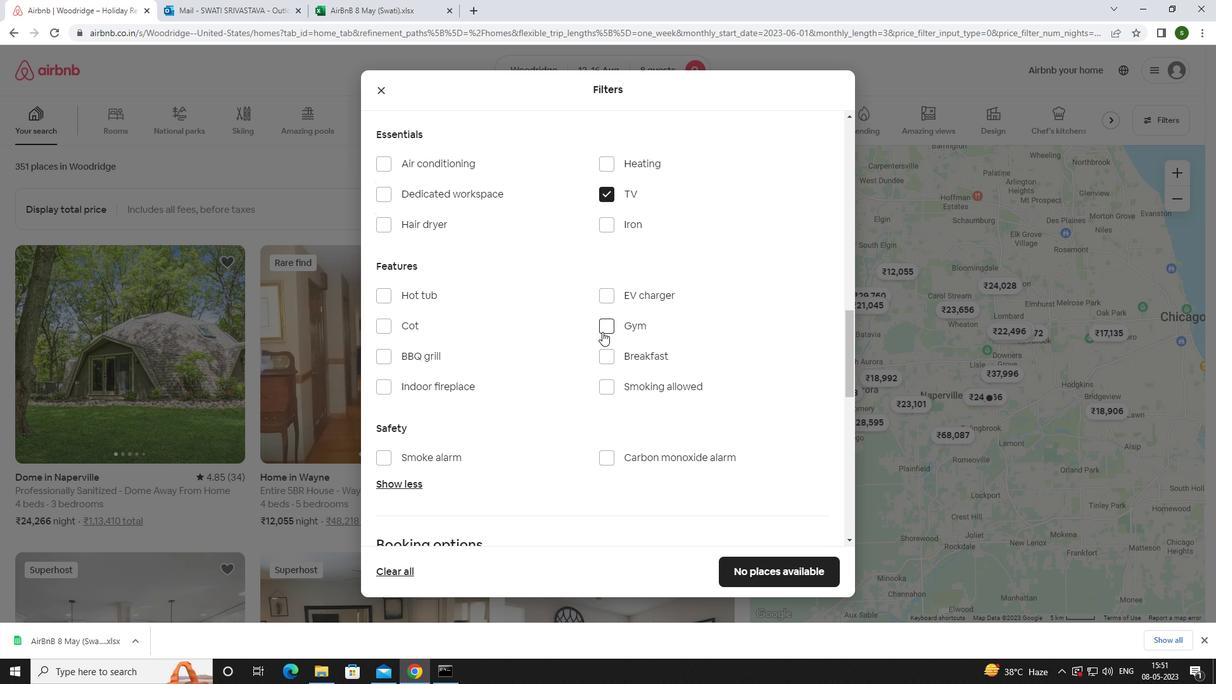 
Action: Mouse moved to (603, 359)
Screenshot: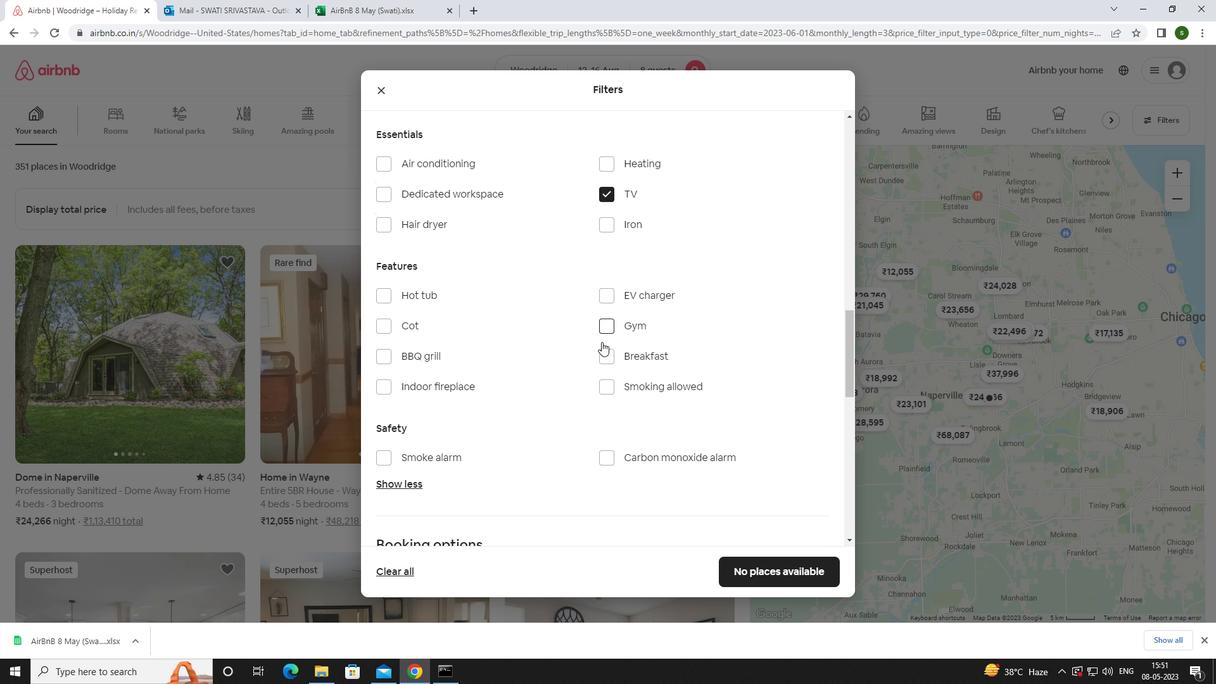 
Action: Mouse pressed left at (603, 359)
Screenshot: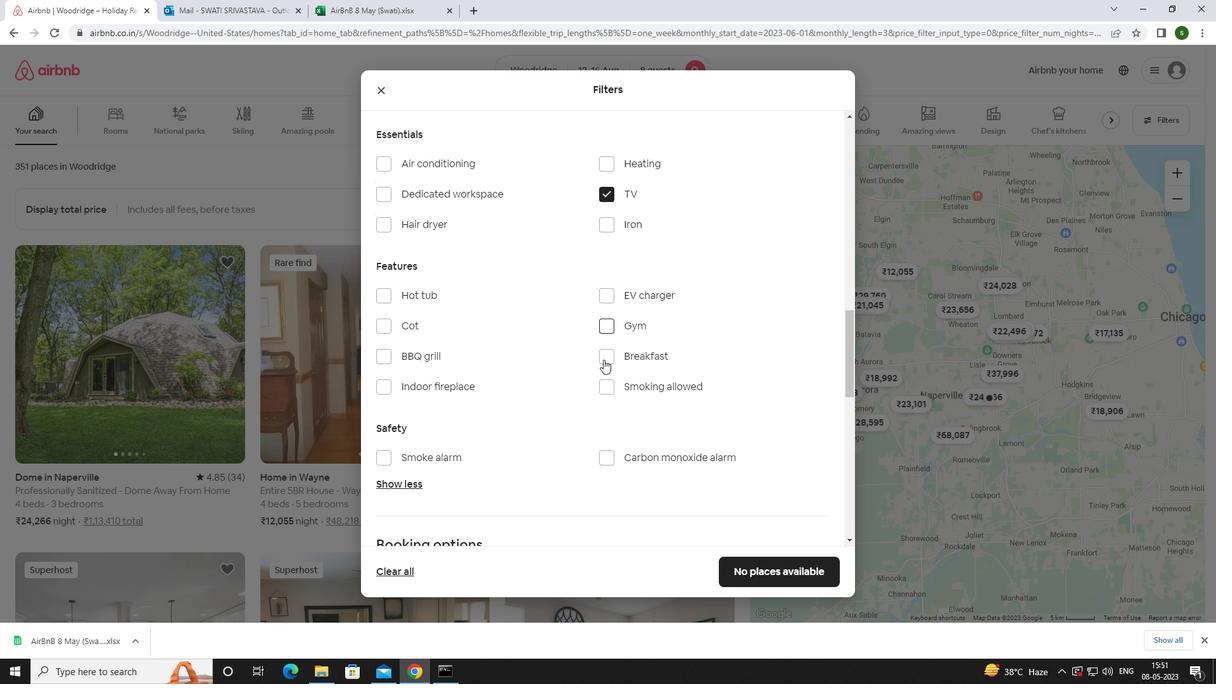 
Action: Mouse moved to (515, 350)
Screenshot: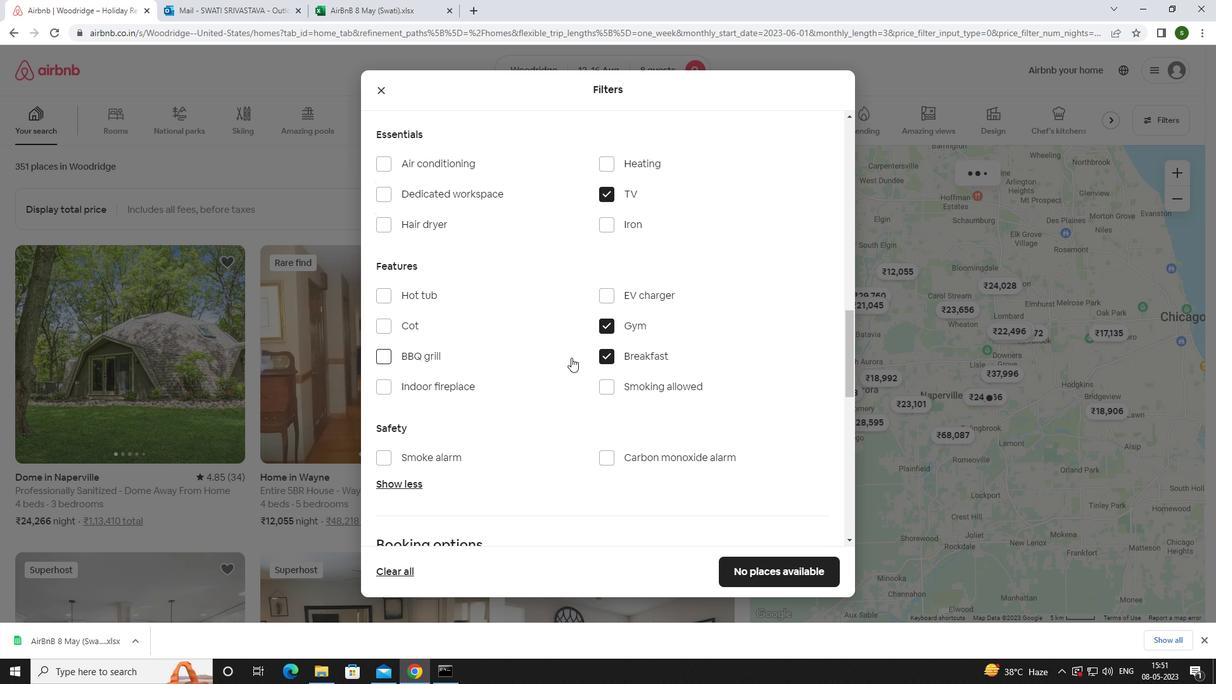 
Action: Mouse scrolled (515, 349) with delta (0, 0)
Screenshot: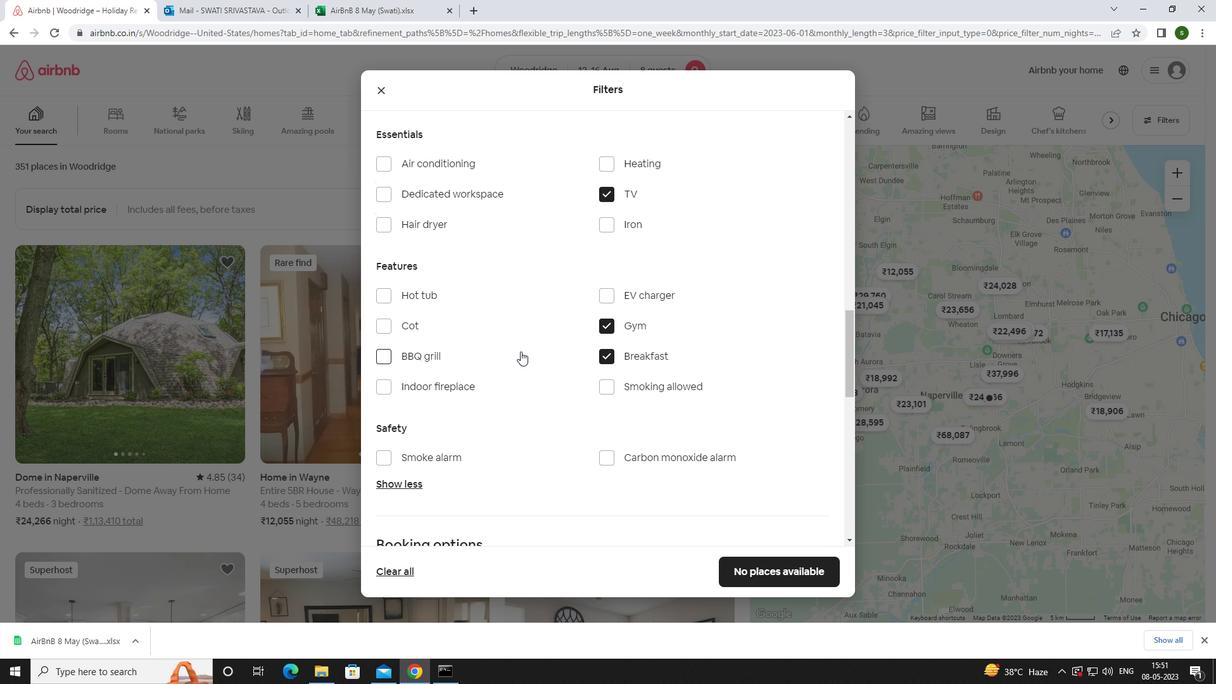 
Action: Mouse scrolled (515, 349) with delta (0, 0)
Screenshot: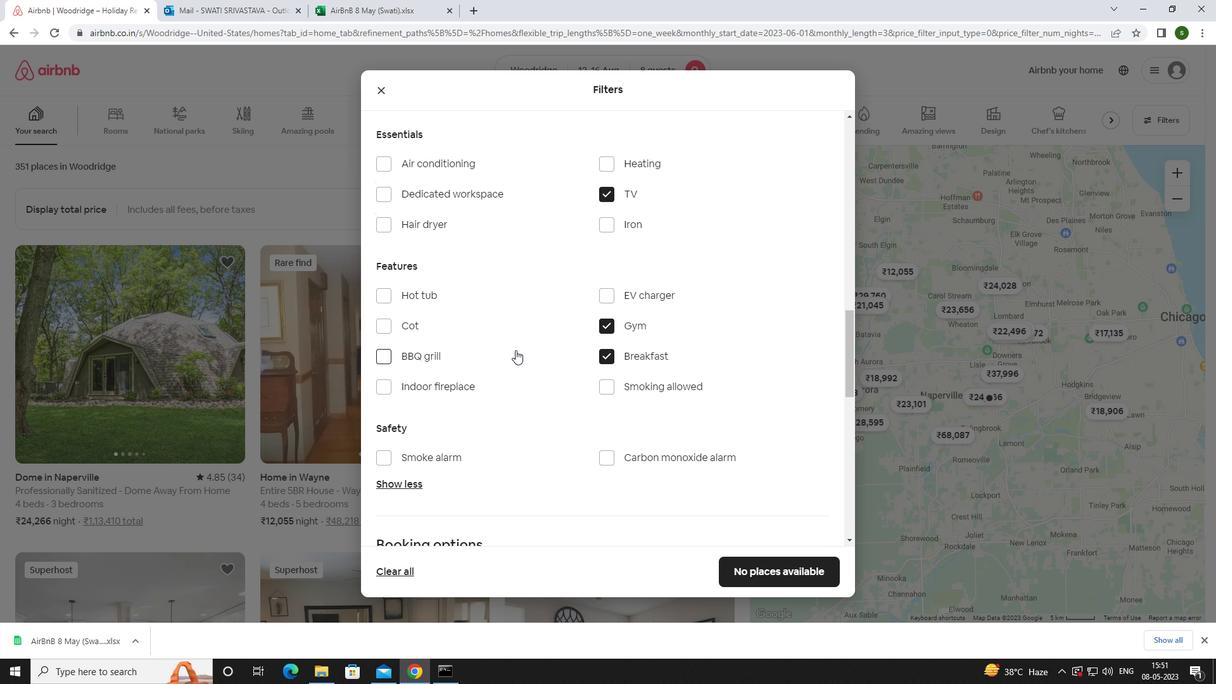 
Action: Mouse scrolled (515, 349) with delta (0, 0)
Screenshot: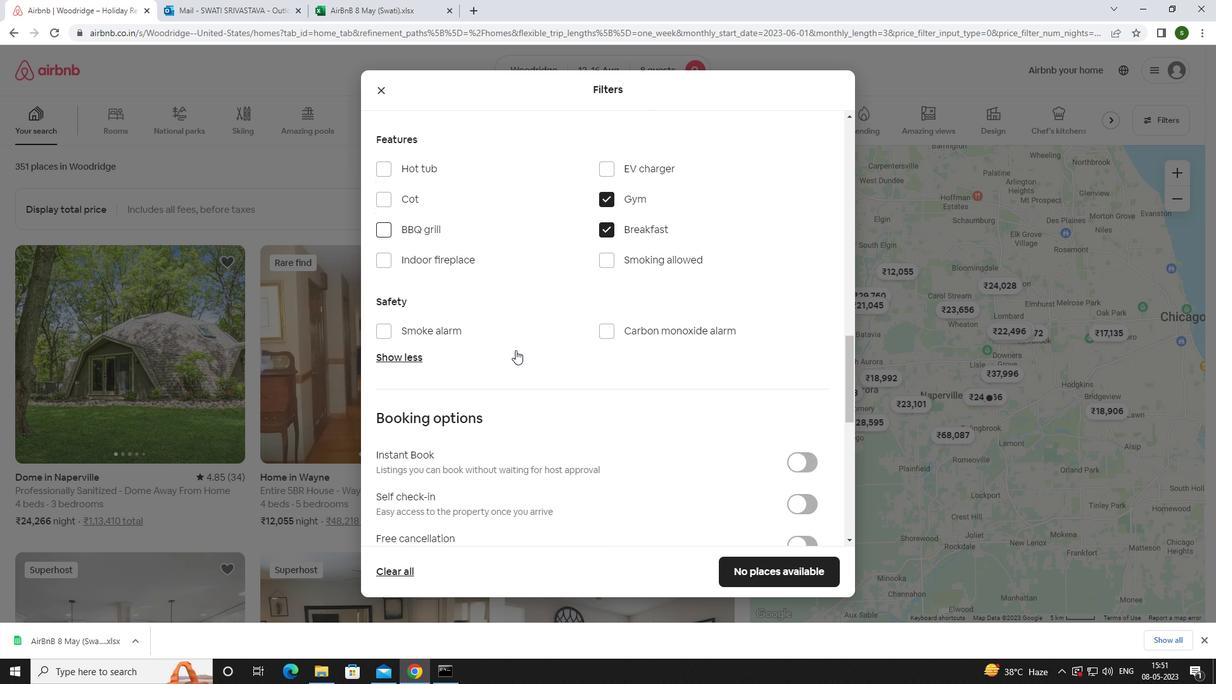 
Action: Mouse scrolled (515, 349) with delta (0, 0)
Screenshot: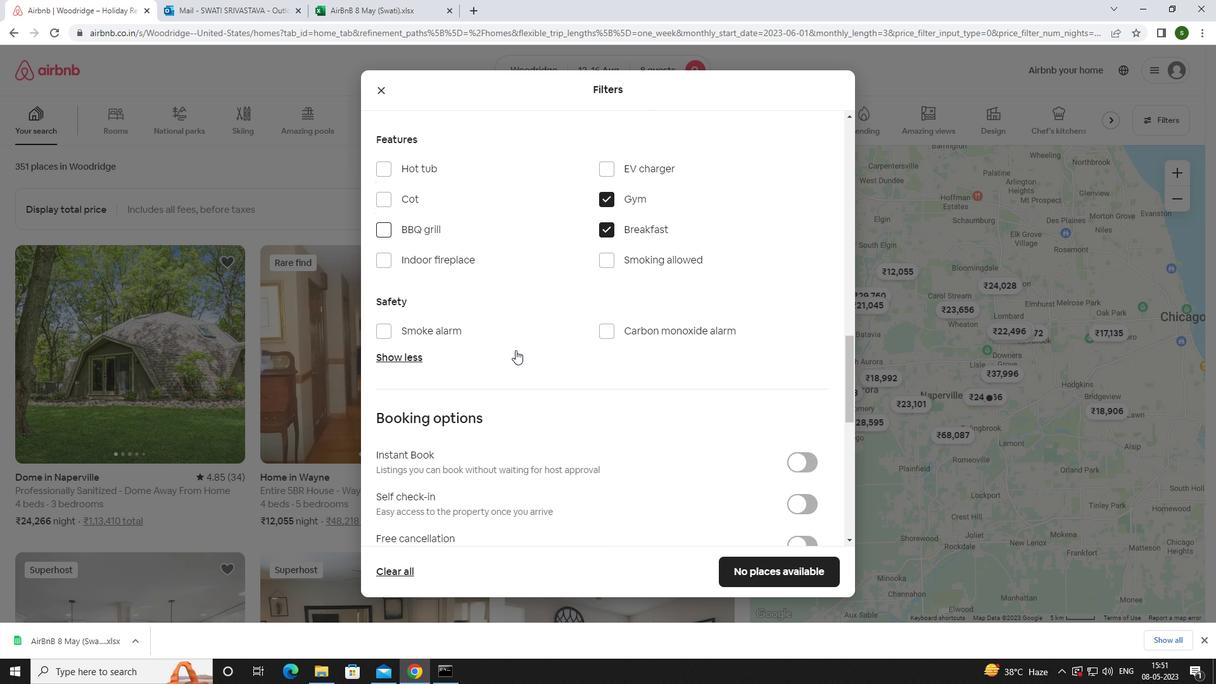 
Action: Mouse moved to (798, 378)
Screenshot: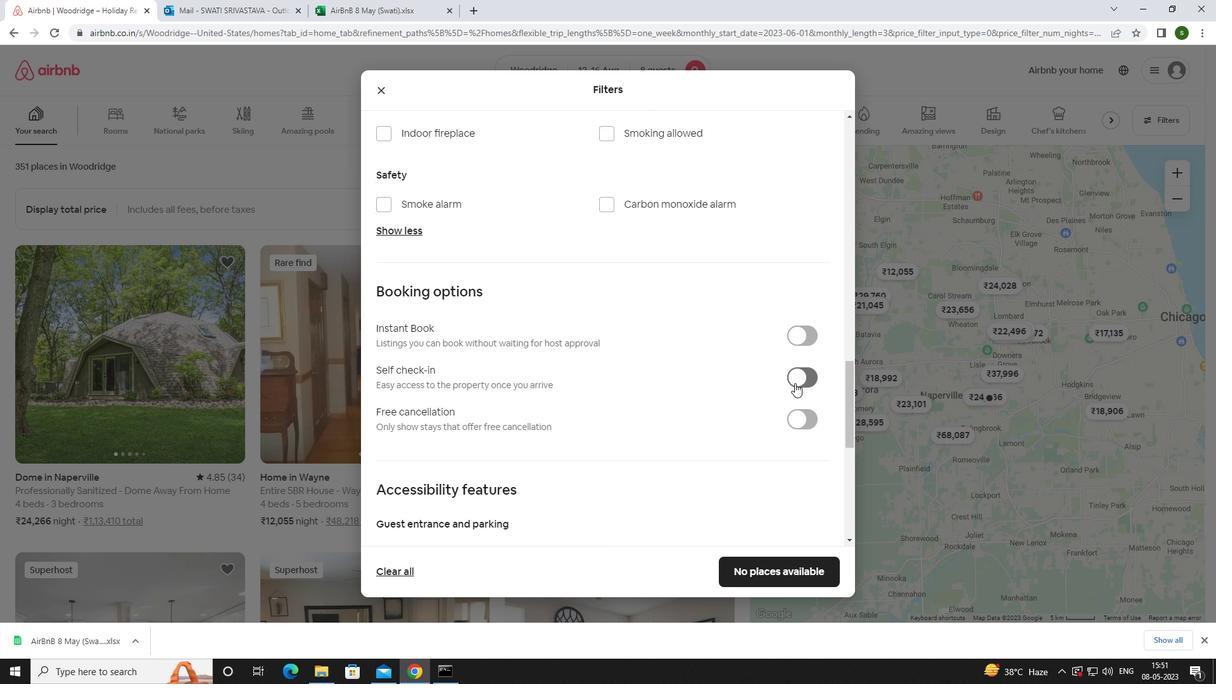 
Action: Mouse pressed left at (798, 378)
Screenshot: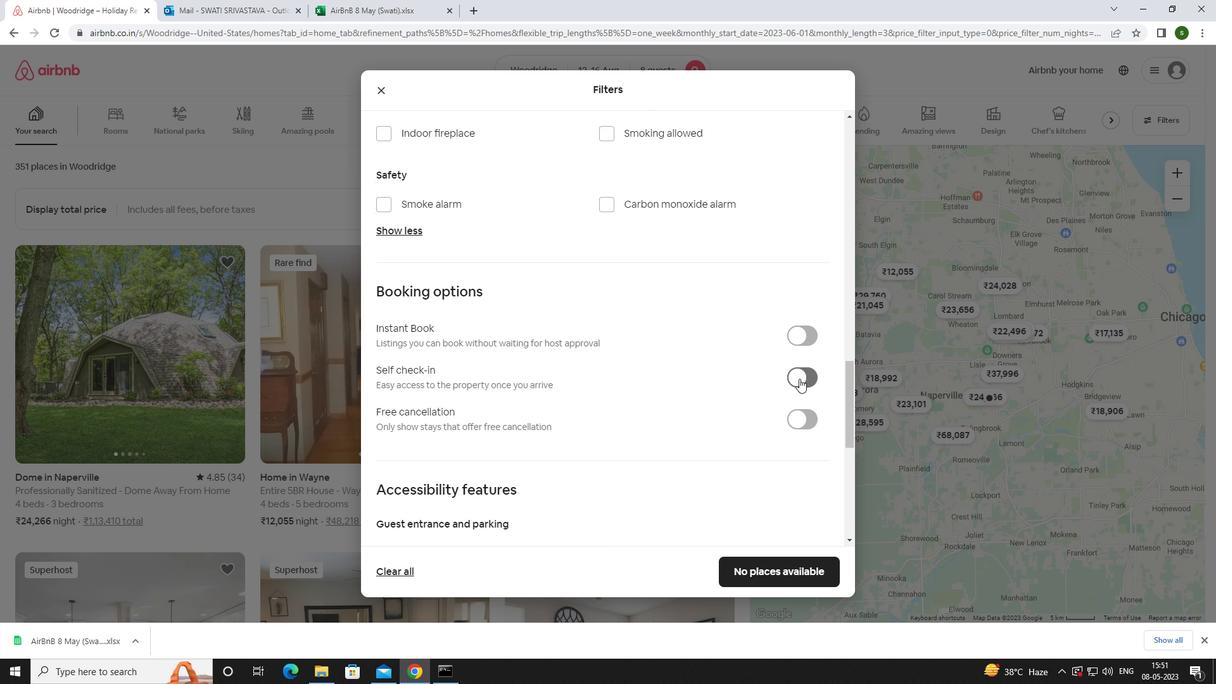 
Action: Mouse moved to (645, 378)
Screenshot: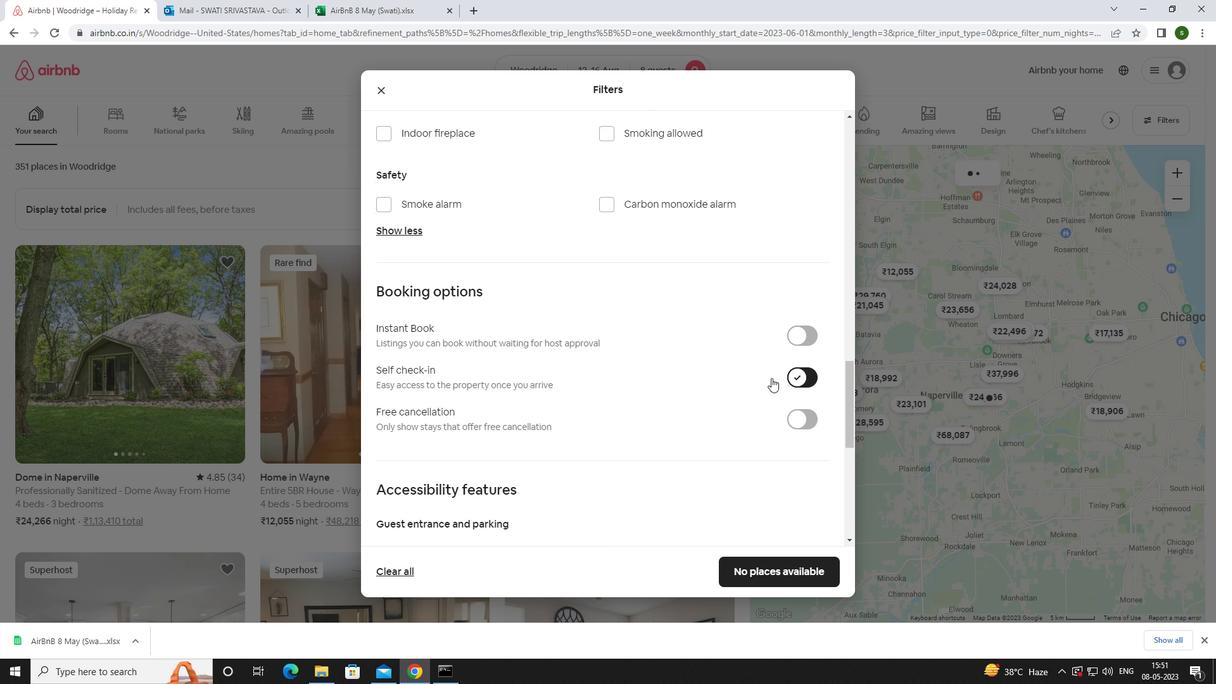 
Action: Mouse scrolled (645, 377) with delta (0, 0)
Screenshot: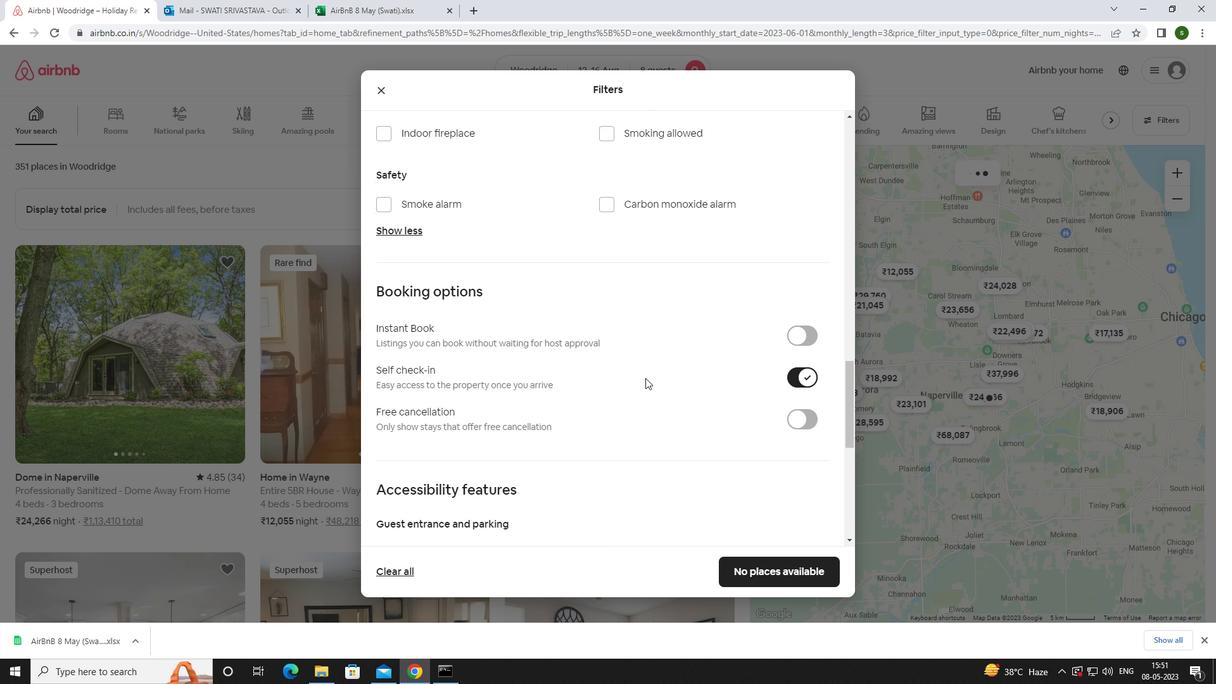 
Action: Mouse scrolled (645, 377) with delta (0, 0)
Screenshot: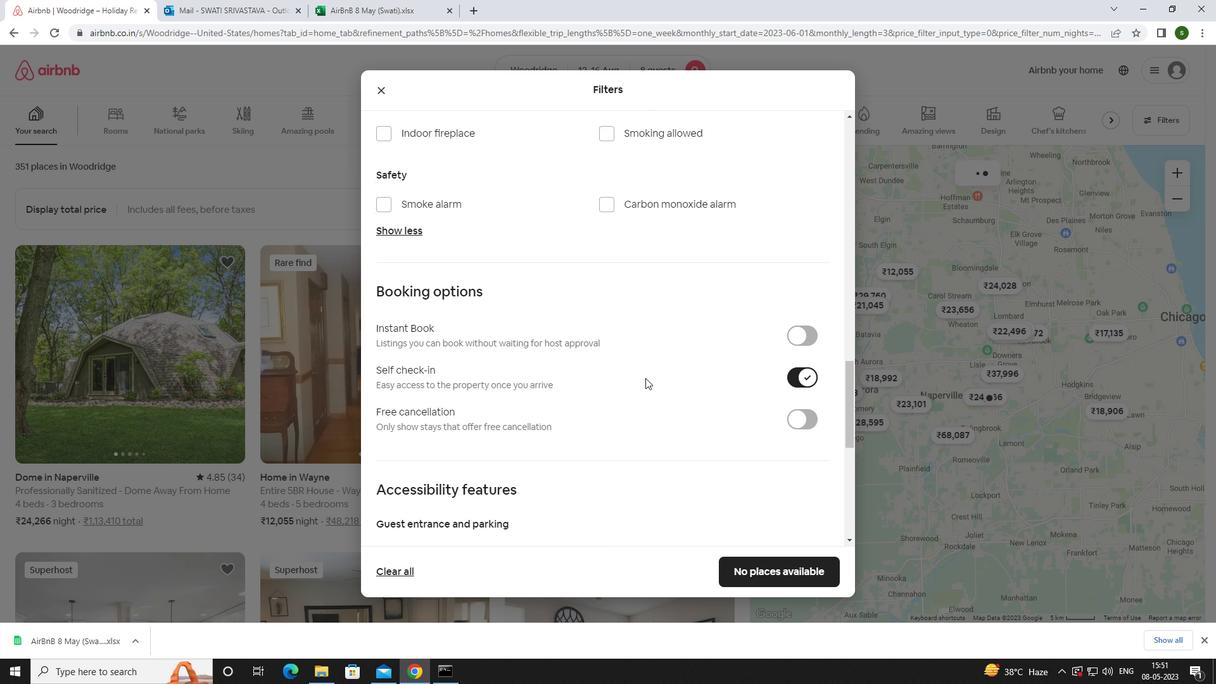 
Action: Mouse scrolled (645, 377) with delta (0, 0)
Screenshot: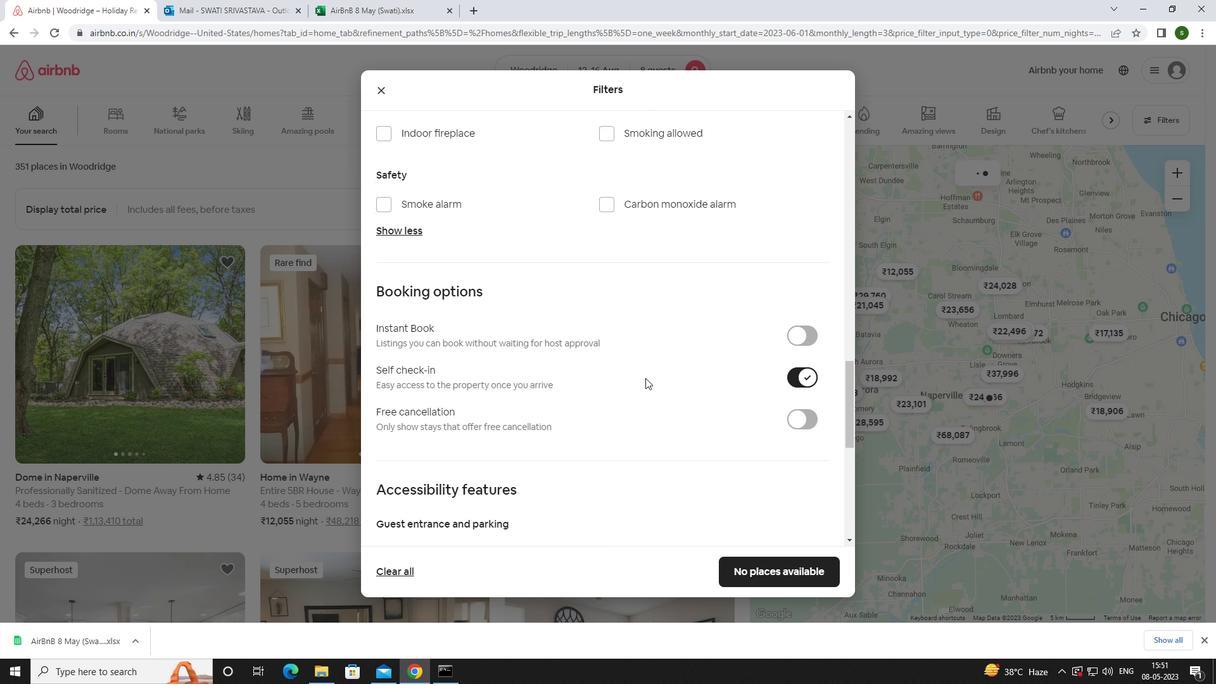 
Action: Mouse scrolled (645, 377) with delta (0, 0)
Screenshot: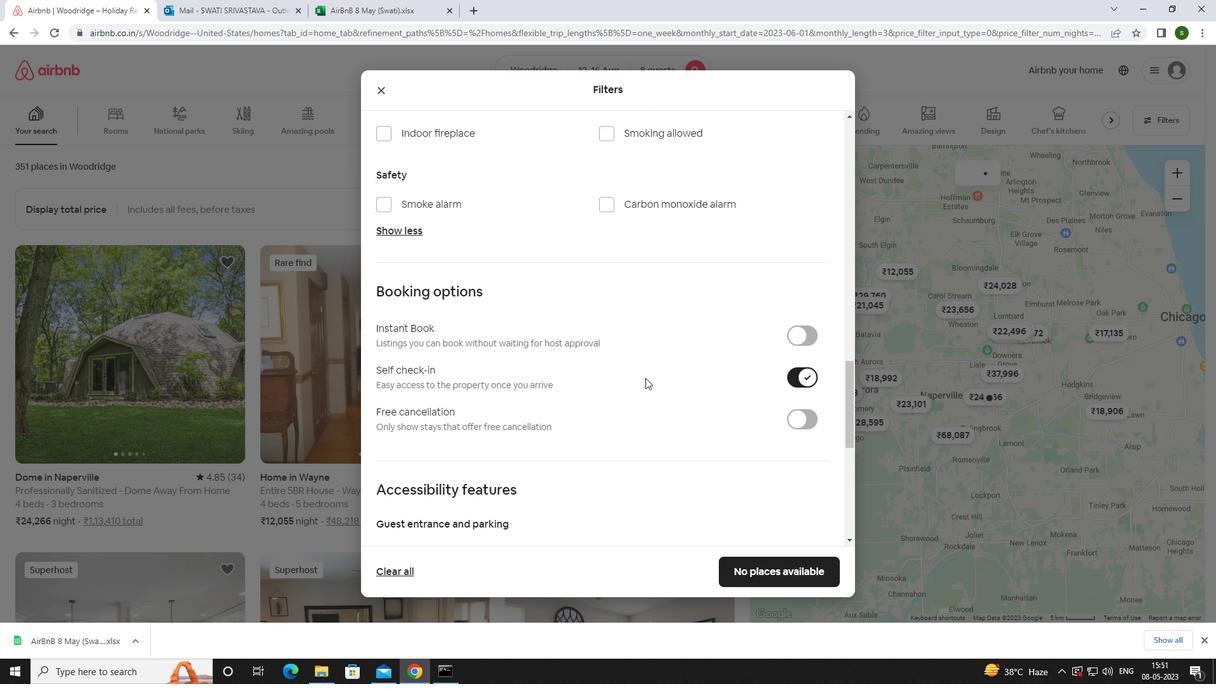 
Action: Mouse scrolled (645, 377) with delta (0, 0)
Screenshot: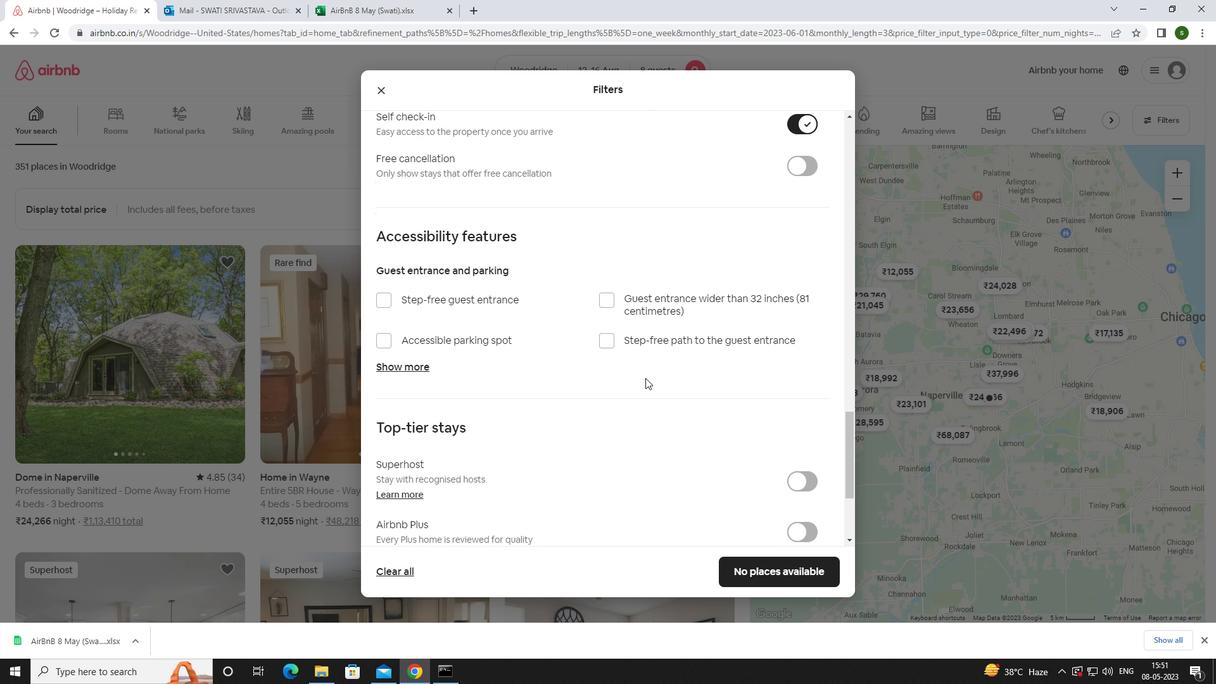 
Action: Mouse scrolled (645, 377) with delta (0, 0)
Screenshot: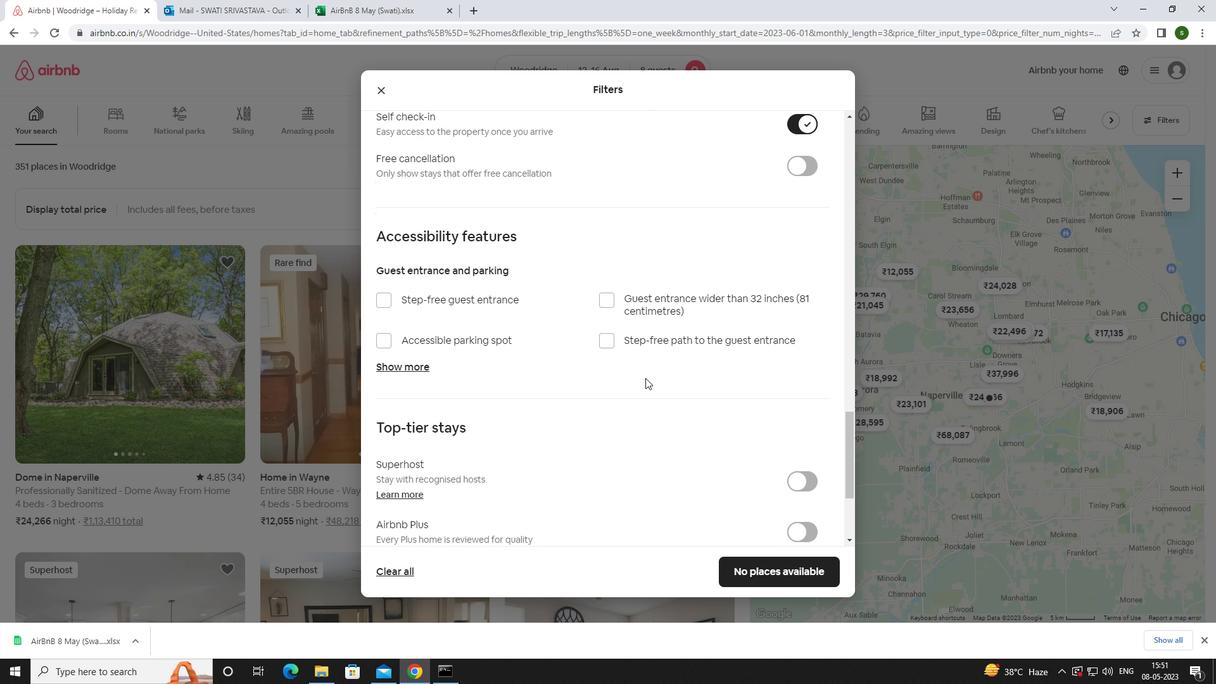 
Action: Mouse scrolled (645, 377) with delta (0, 0)
Screenshot: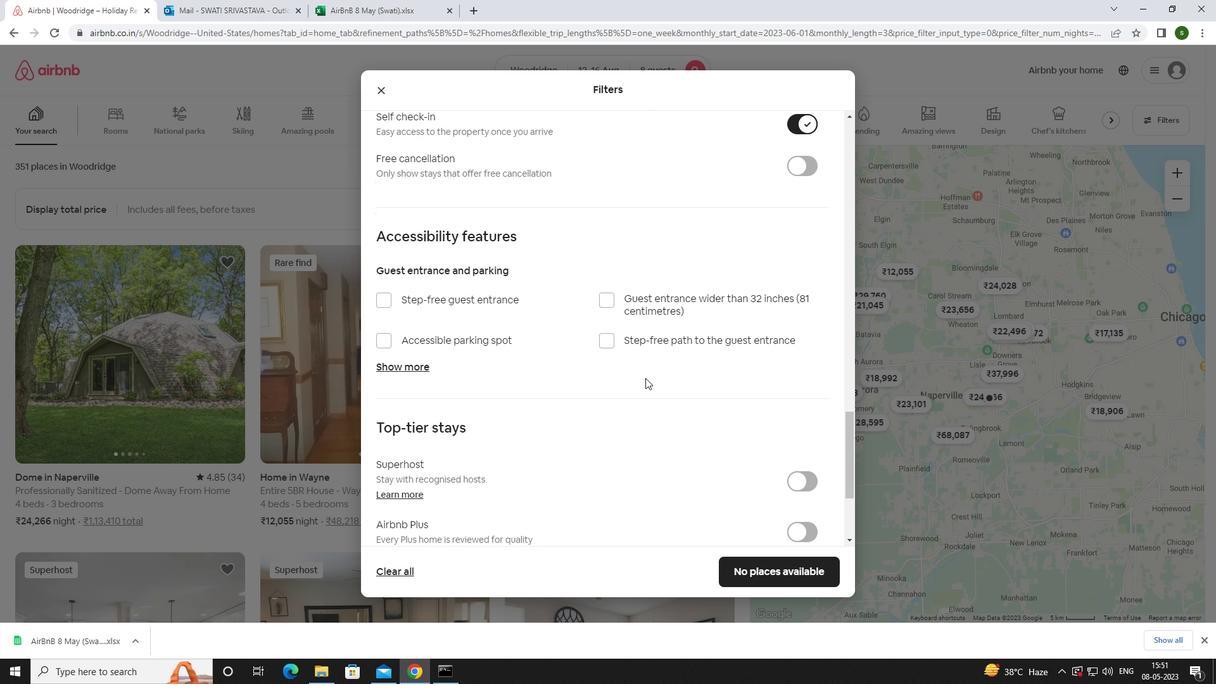 
Action: Mouse scrolled (645, 377) with delta (0, 0)
Screenshot: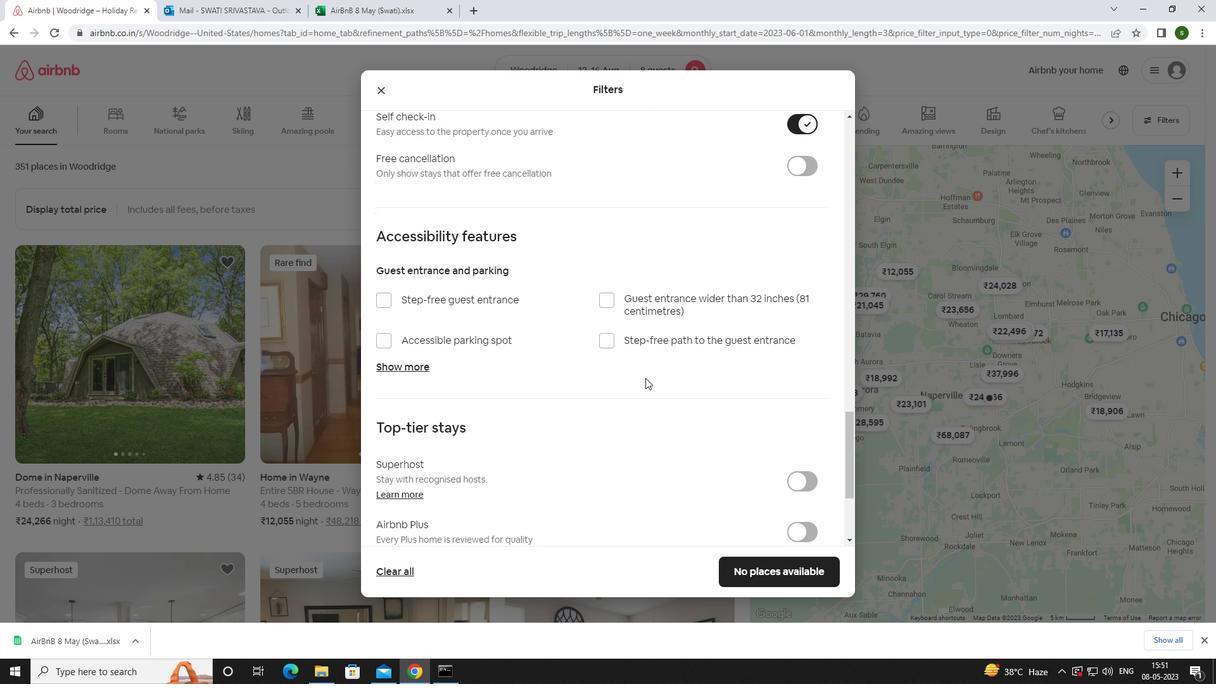 
Action: Mouse scrolled (645, 377) with delta (0, 0)
Screenshot: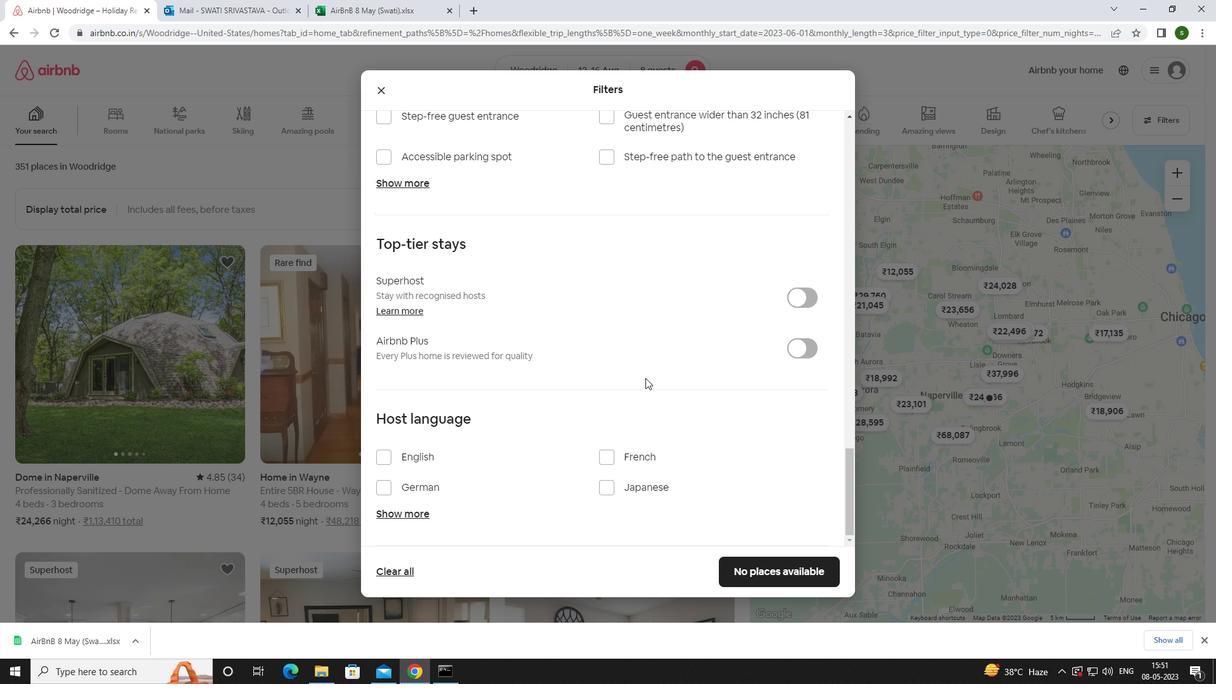 
Action: Mouse scrolled (645, 377) with delta (0, 0)
Screenshot: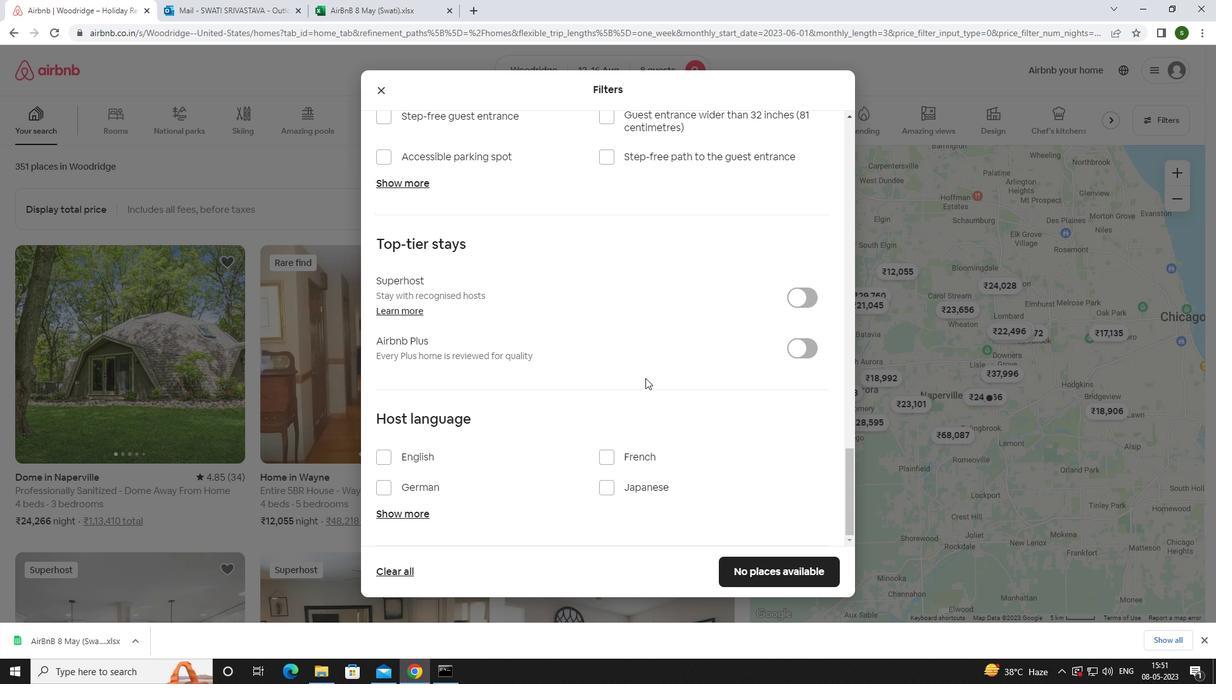 
Action: Mouse moved to (400, 456)
Screenshot: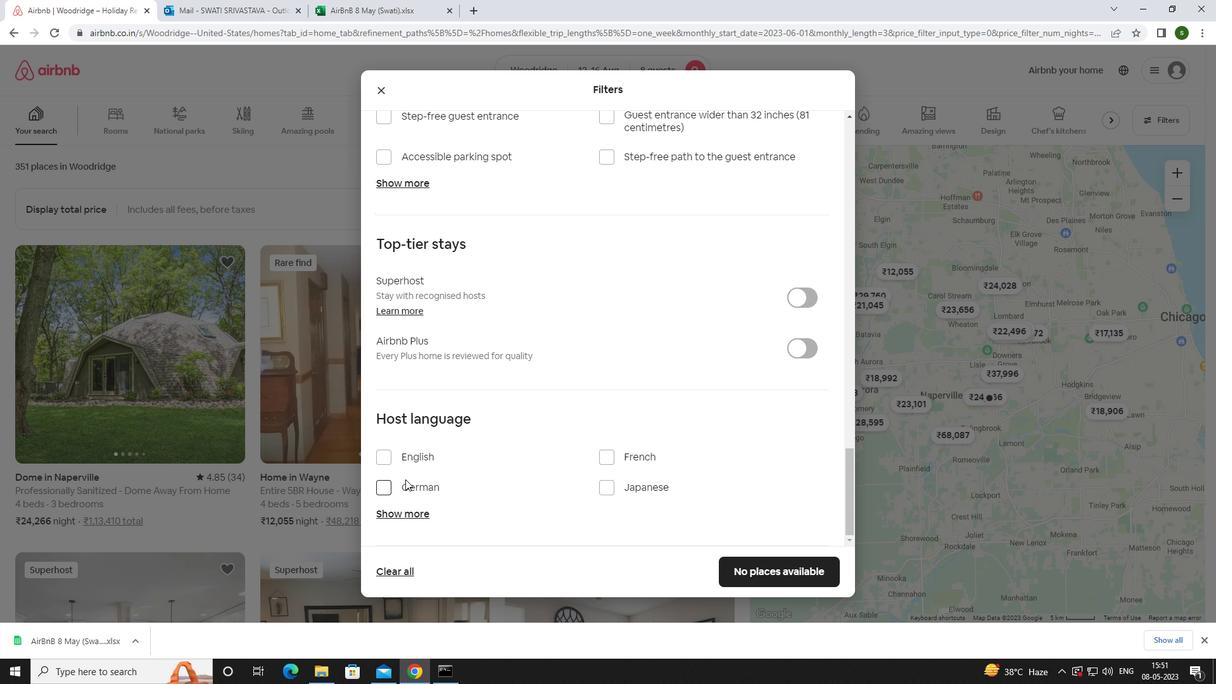
Action: Mouse pressed left at (400, 456)
Screenshot: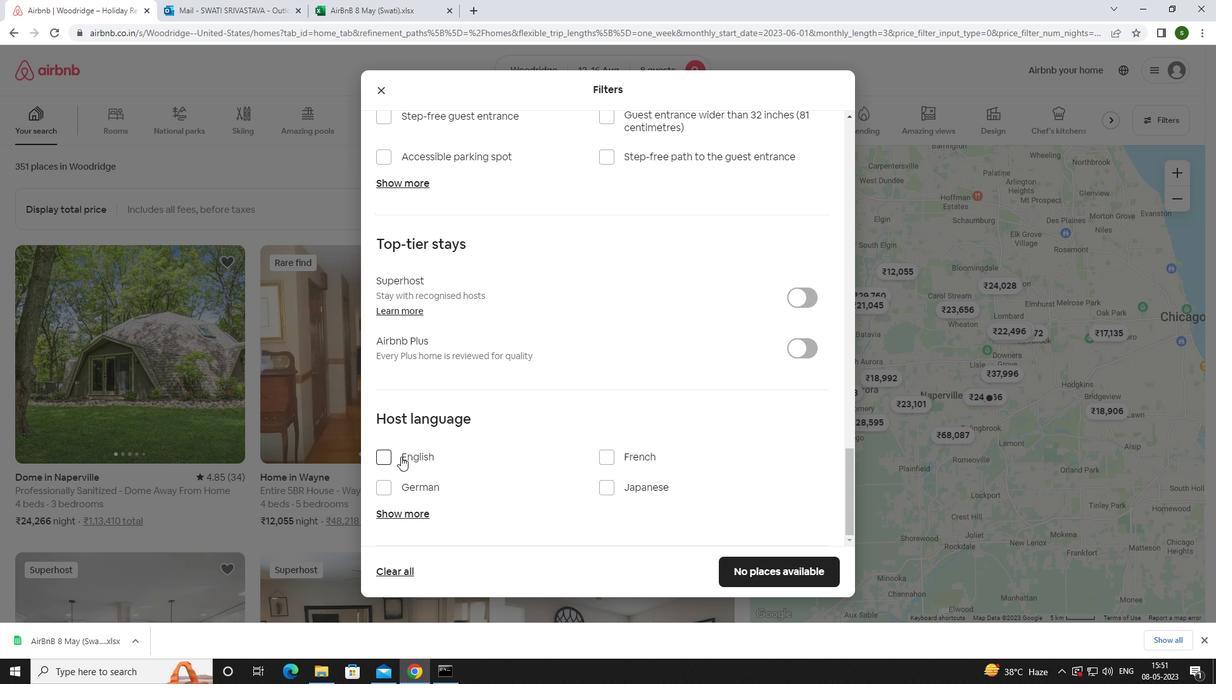 
Action: Mouse moved to (737, 567)
Screenshot: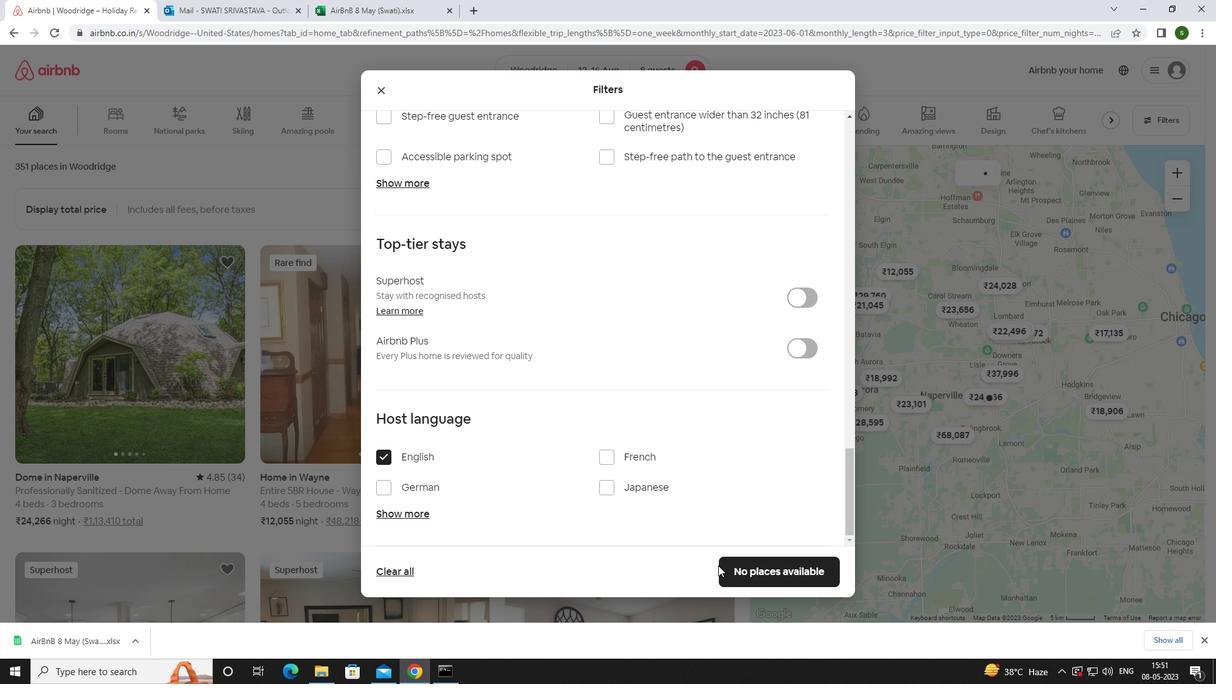 
Action: Mouse pressed left at (737, 567)
Screenshot: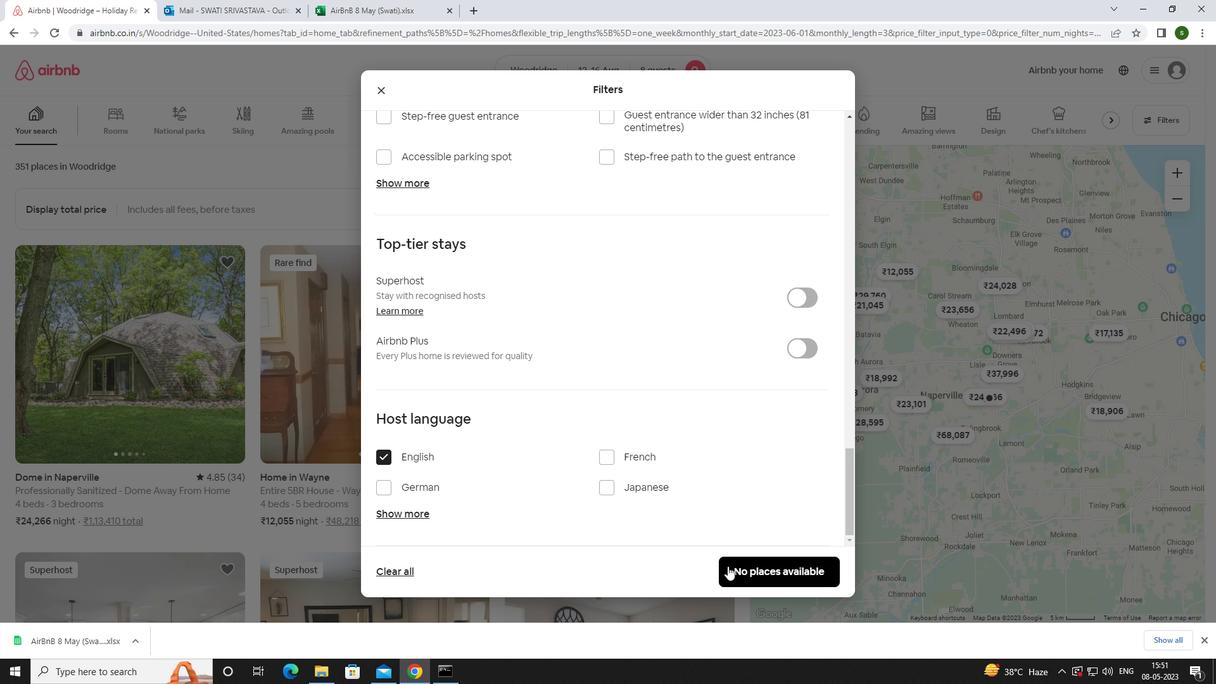 
Action: Mouse moved to (577, 342)
Screenshot: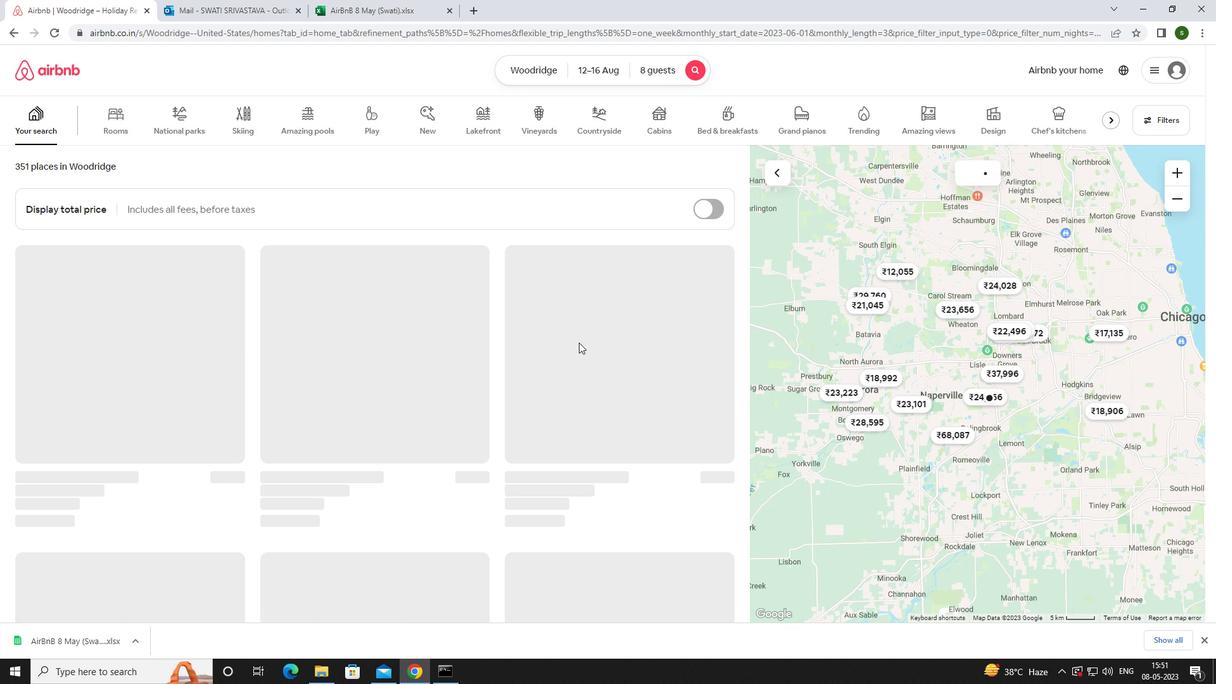 
